 Task: Create a rule from the Agile list, Priority changed -> Complete task in the project AdaptFlow if Priority Cleared then Complete Task
Action: Mouse moved to (1169, 104)
Screenshot: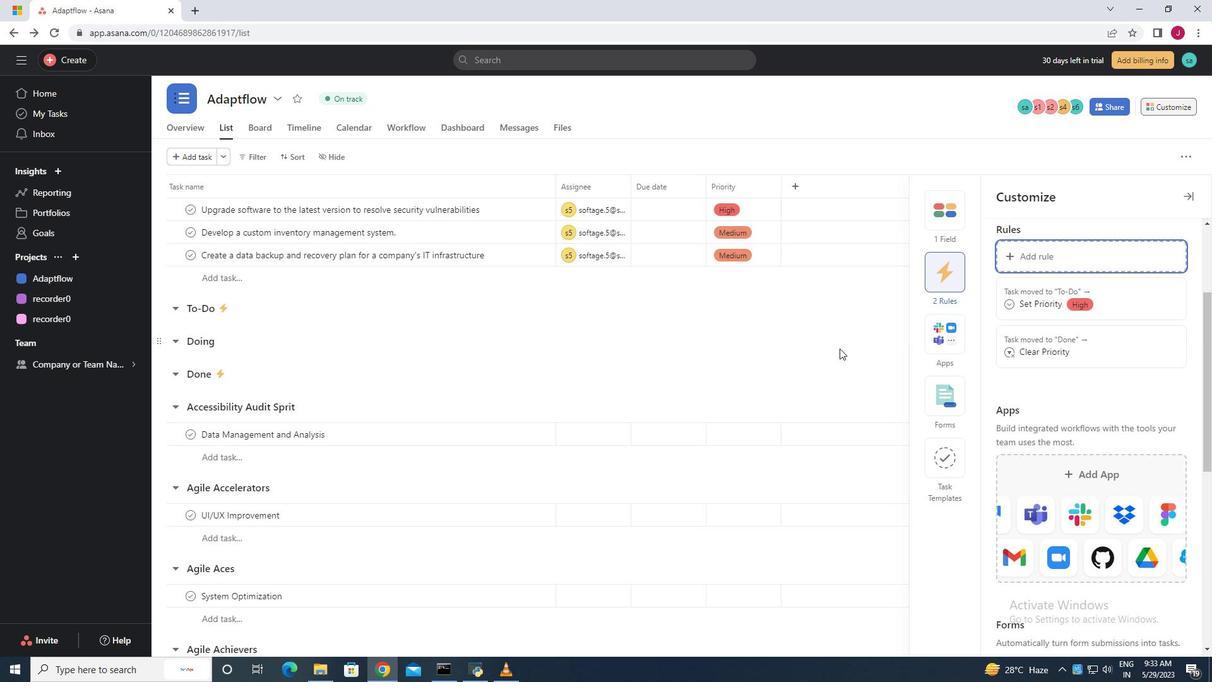 
Action: Mouse pressed left at (1169, 104)
Screenshot: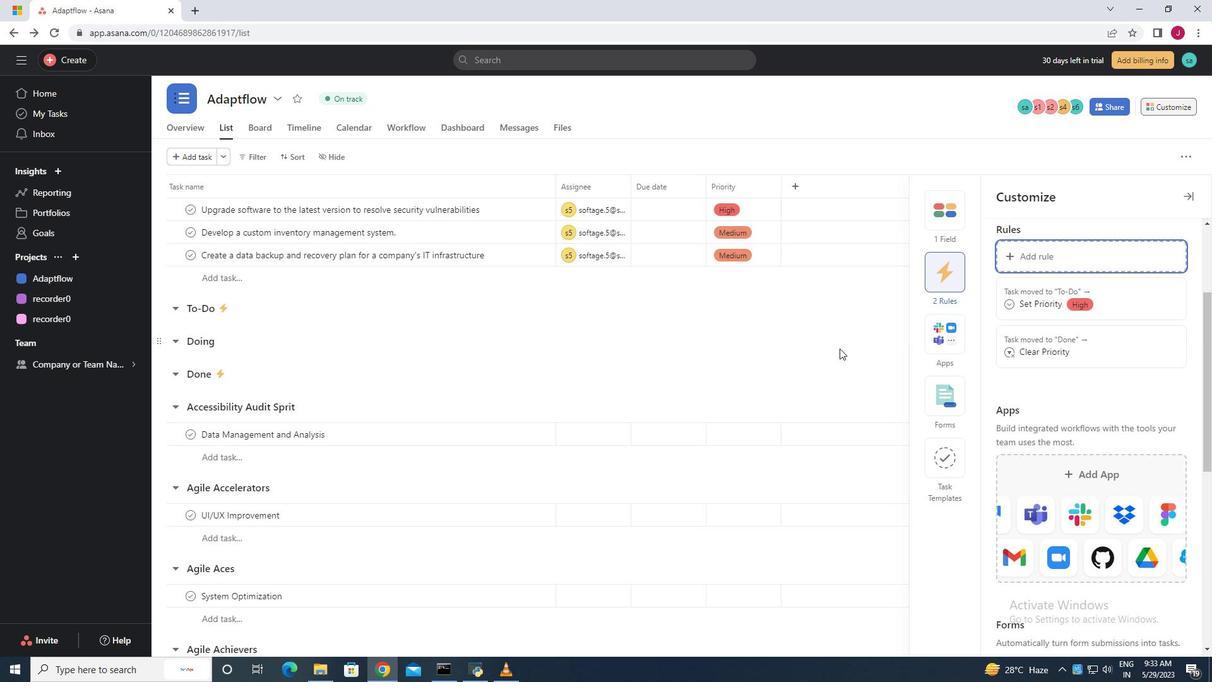 
Action: Mouse moved to (952, 278)
Screenshot: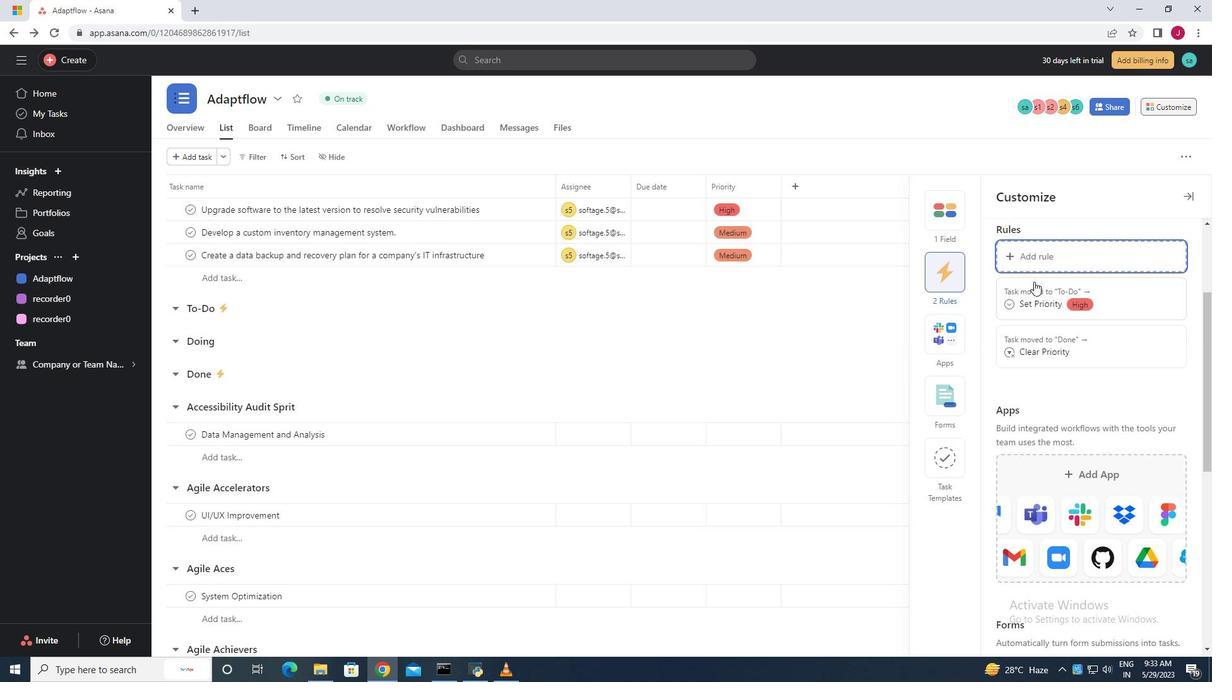 
Action: Mouse pressed left at (952, 278)
Screenshot: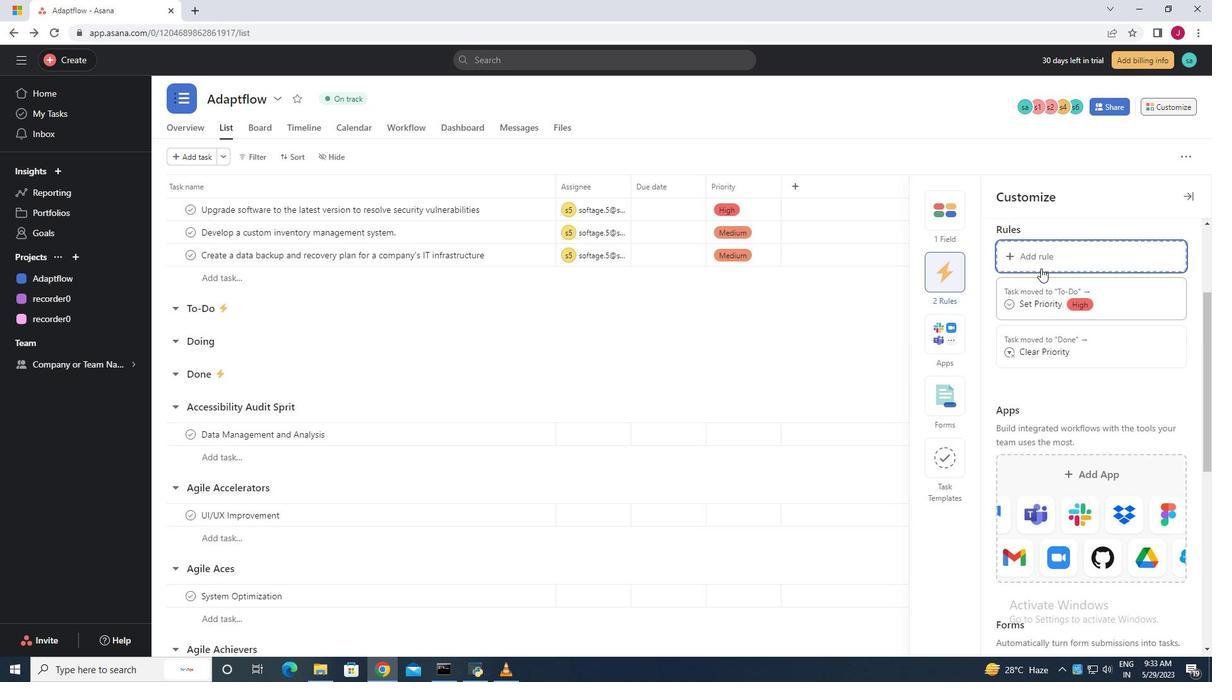 
Action: Mouse moved to (1045, 253)
Screenshot: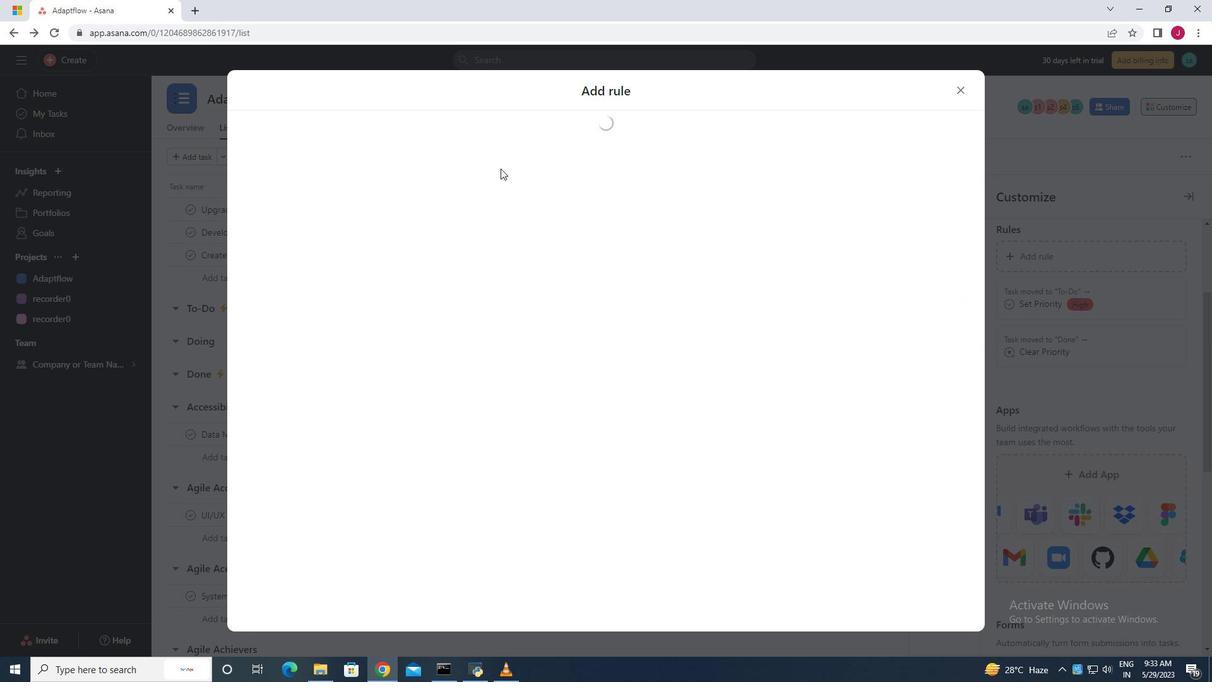 
Action: Mouse pressed left at (1045, 253)
Screenshot: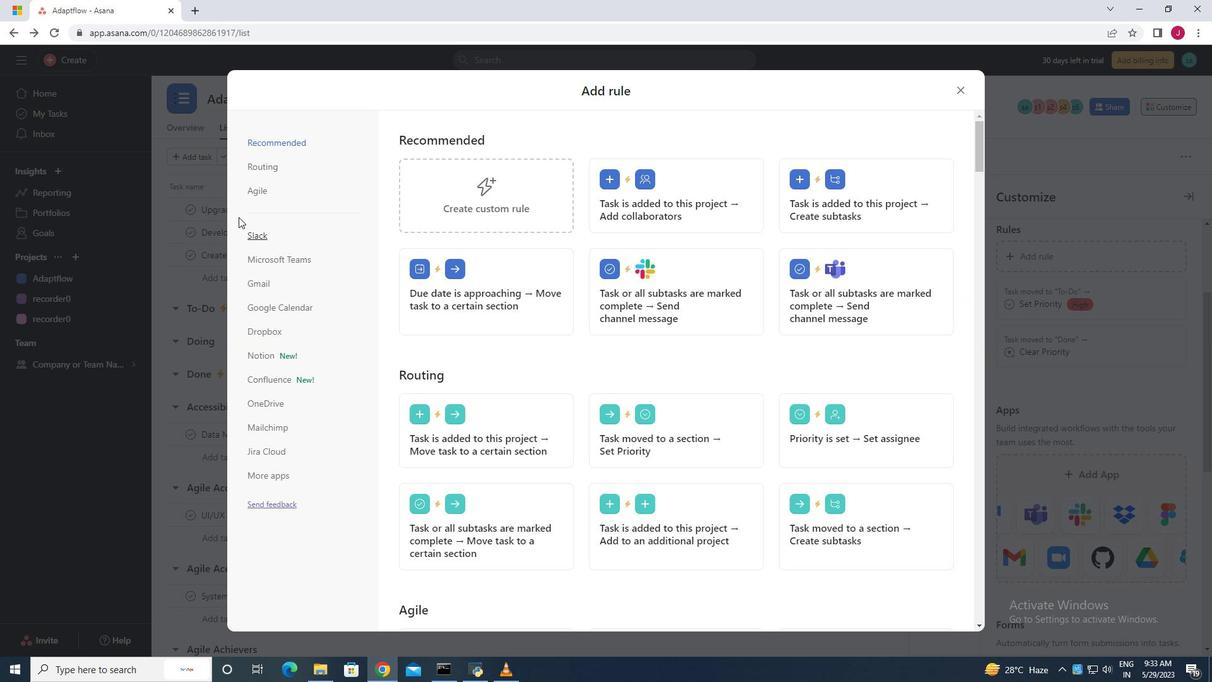 
Action: Mouse moved to (531, 193)
Screenshot: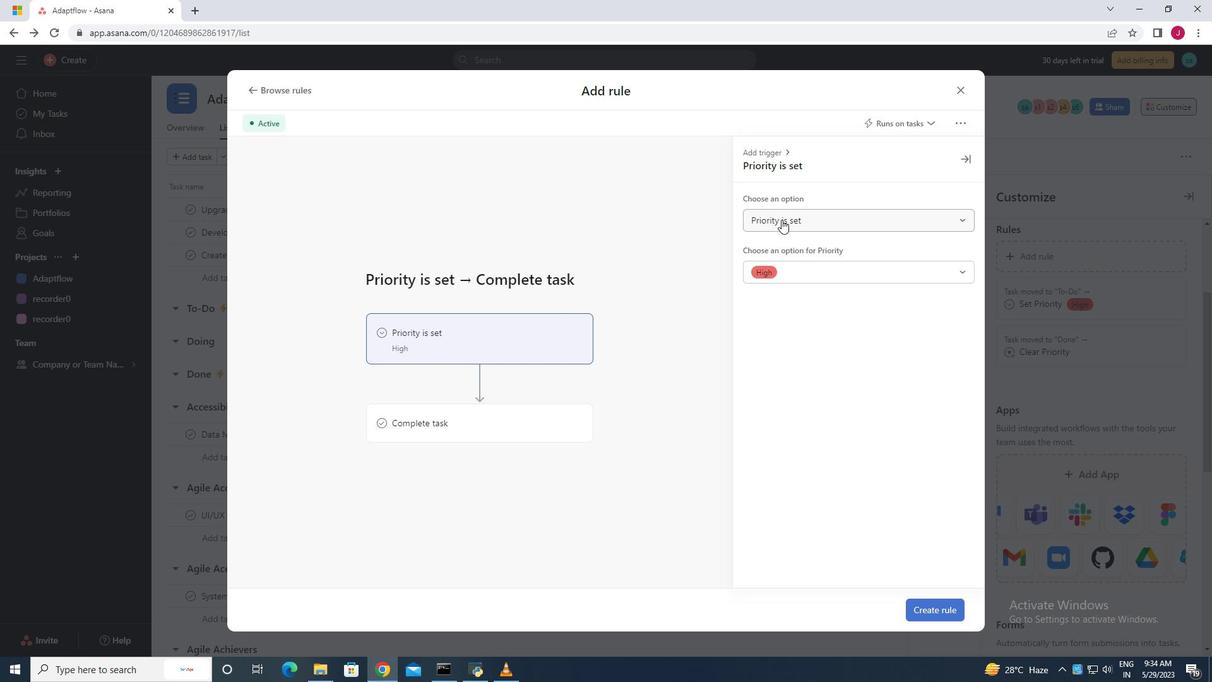 
Action: Mouse pressed left at (531, 193)
Screenshot: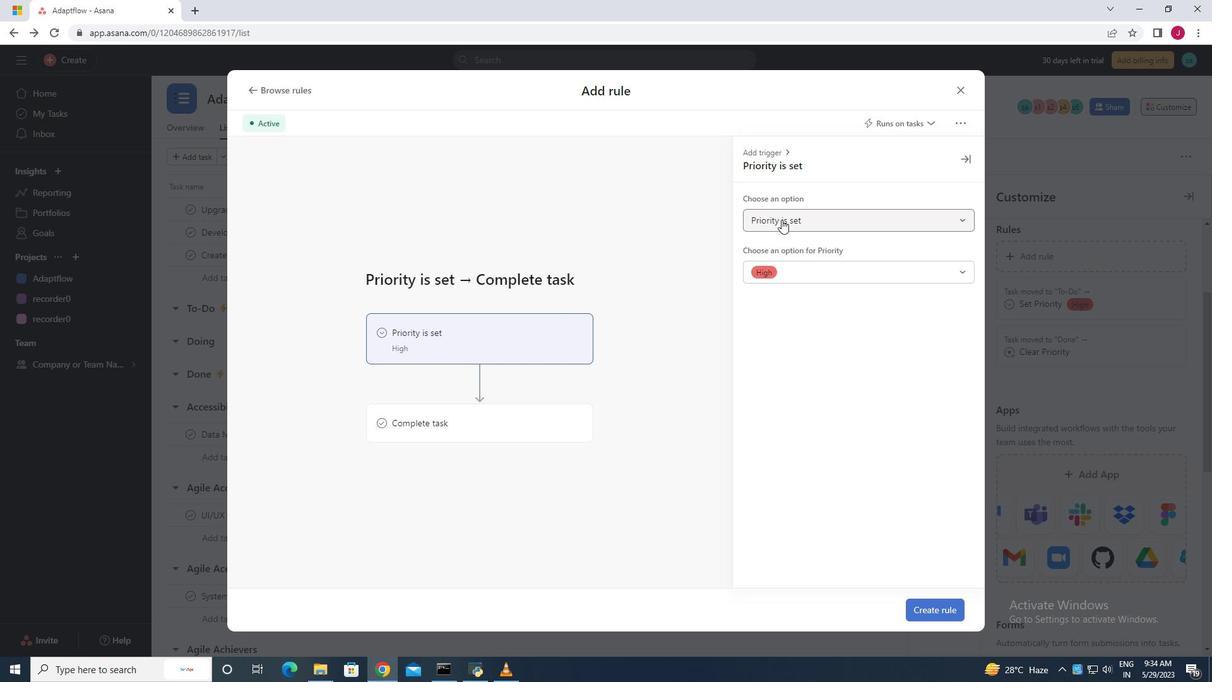 
Action: Mouse moved to (610, 340)
Screenshot: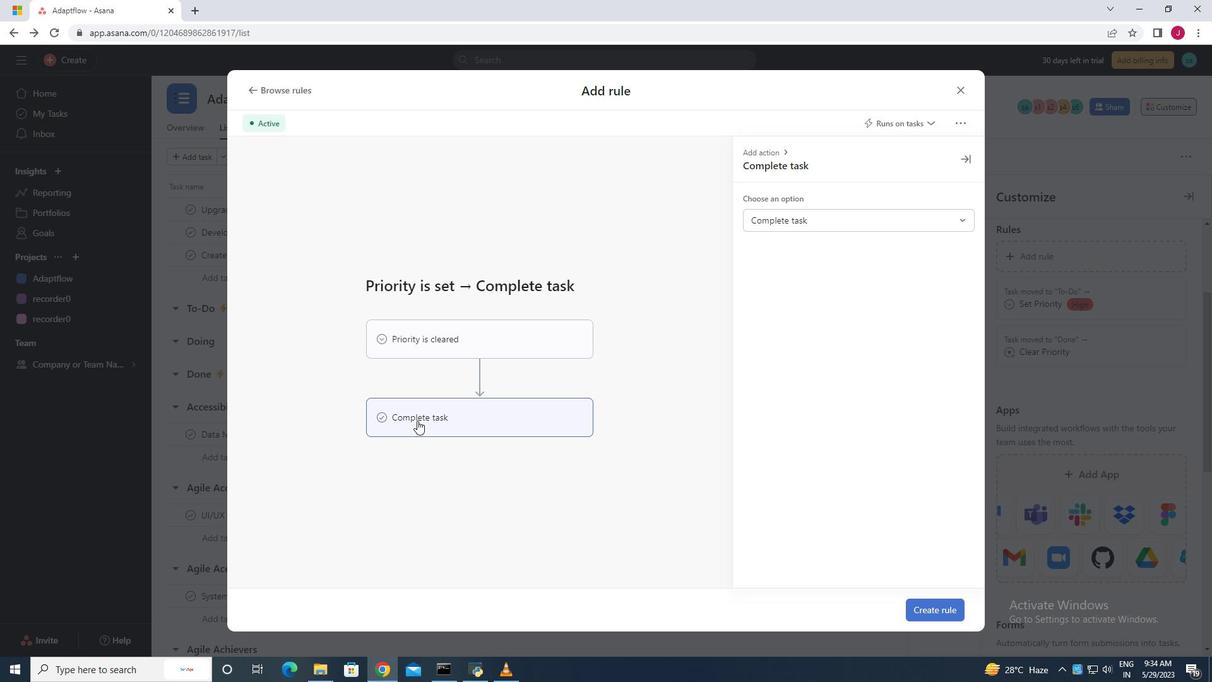 
Action: Mouse pressed left at (610, 340)
Screenshot: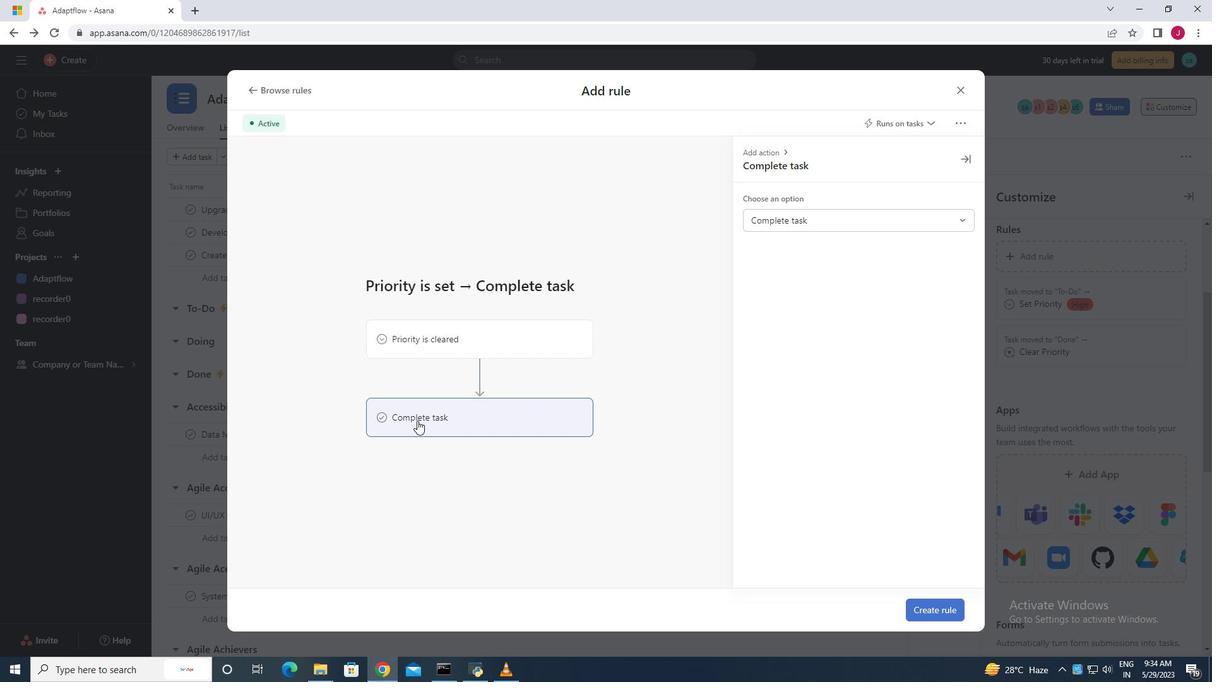 
Action: Mouse moved to (477, 414)
Screenshot: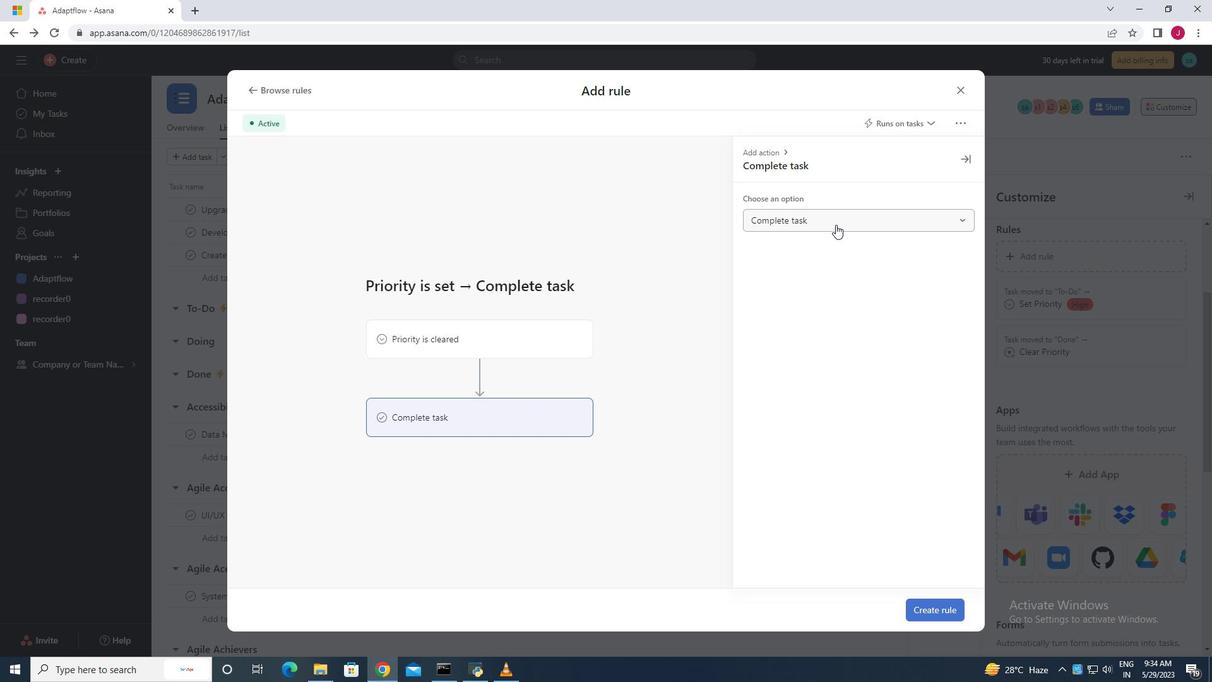
Action: Mouse pressed left at (477, 414)
Screenshot: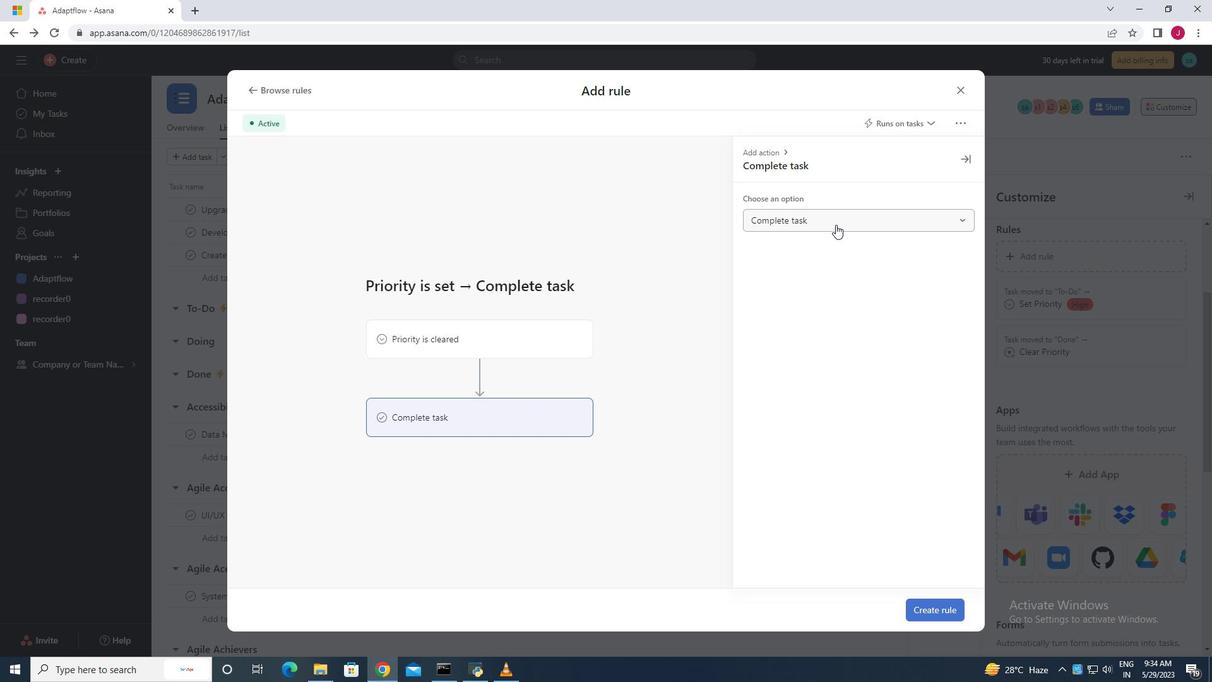 
Action: Mouse moved to (836, 349)
Screenshot: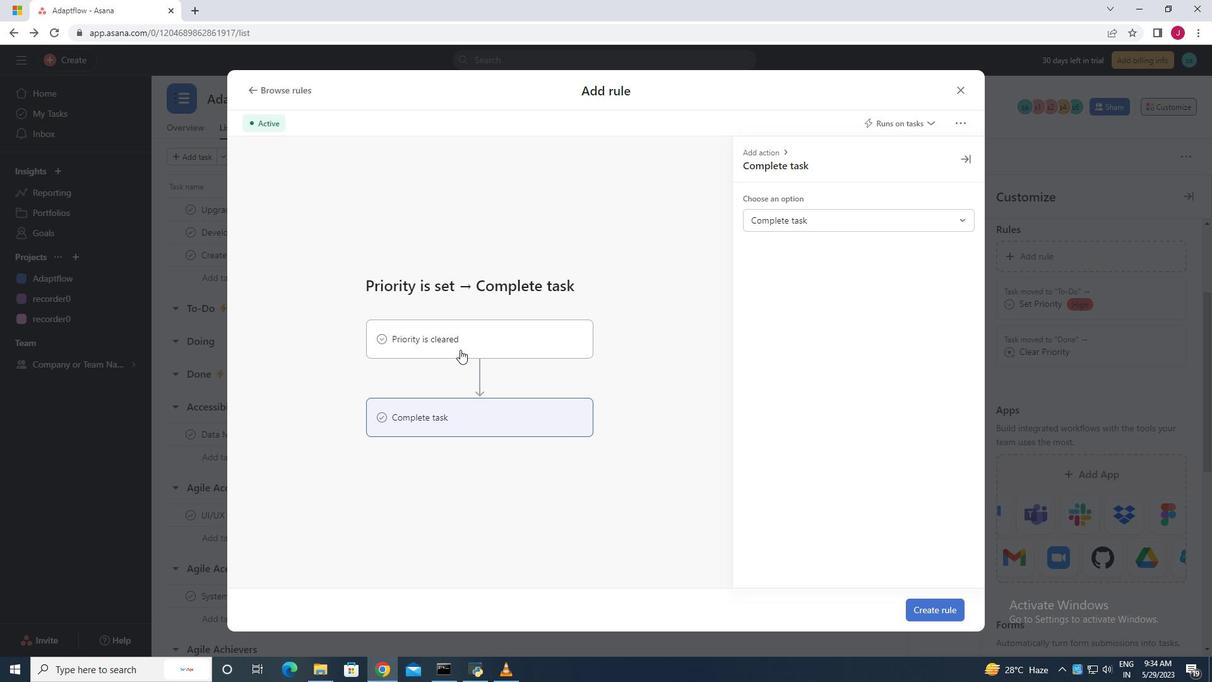 
Action: Mouse scrolled (836, 349) with delta (0, 0)
Screenshot: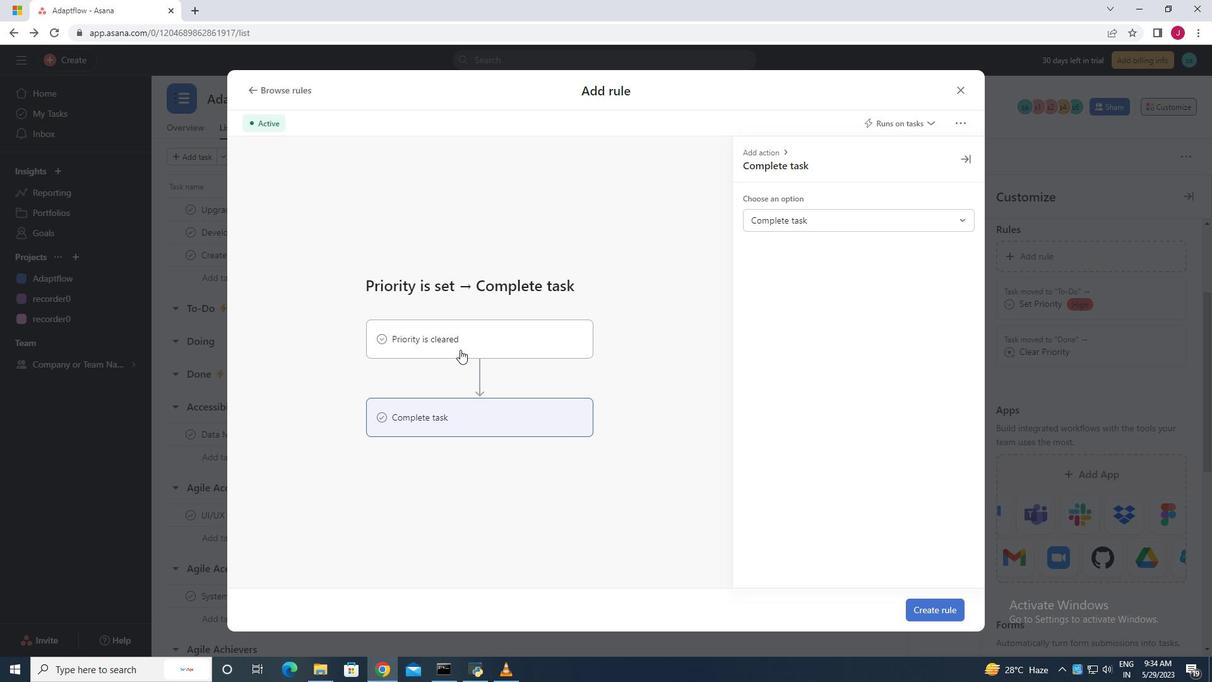 
Action: Mouse scrolled (836, 349) with delta (0, 0)
Screenshot: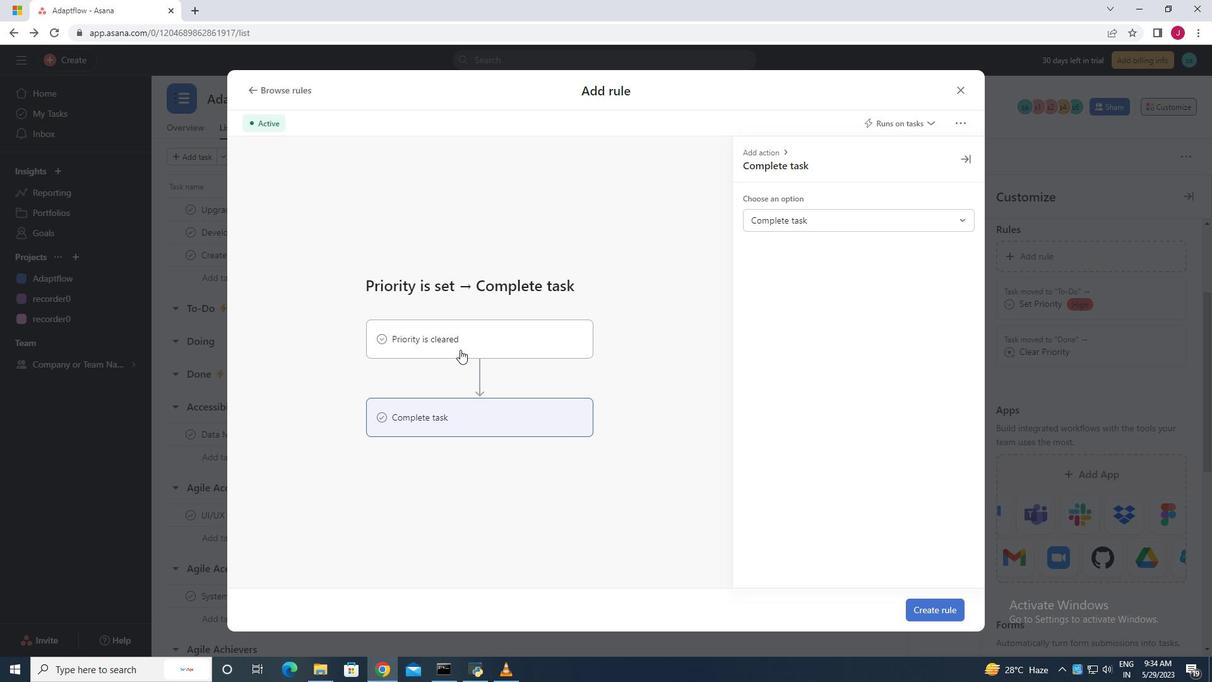 
Action: Mouse scrolled (836, 349) with delta (0, 0)
Screenshot: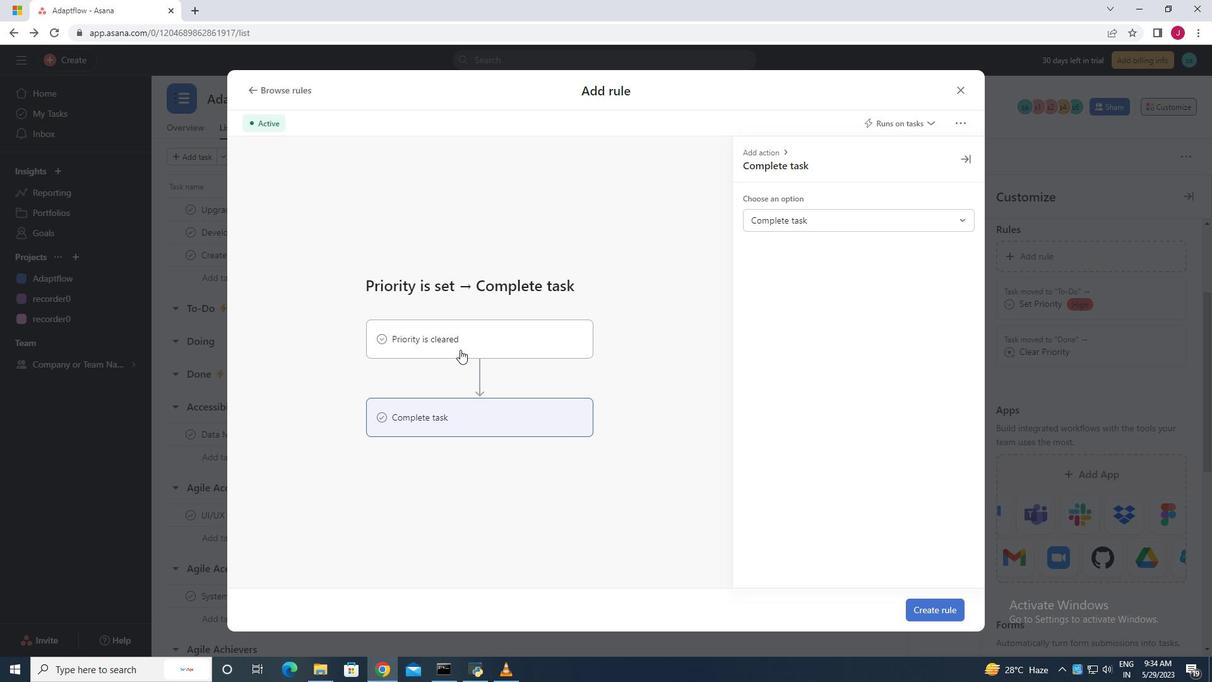 
Action: Mouse scrolled (836, 349) with delta (0, 0)
Screenshot: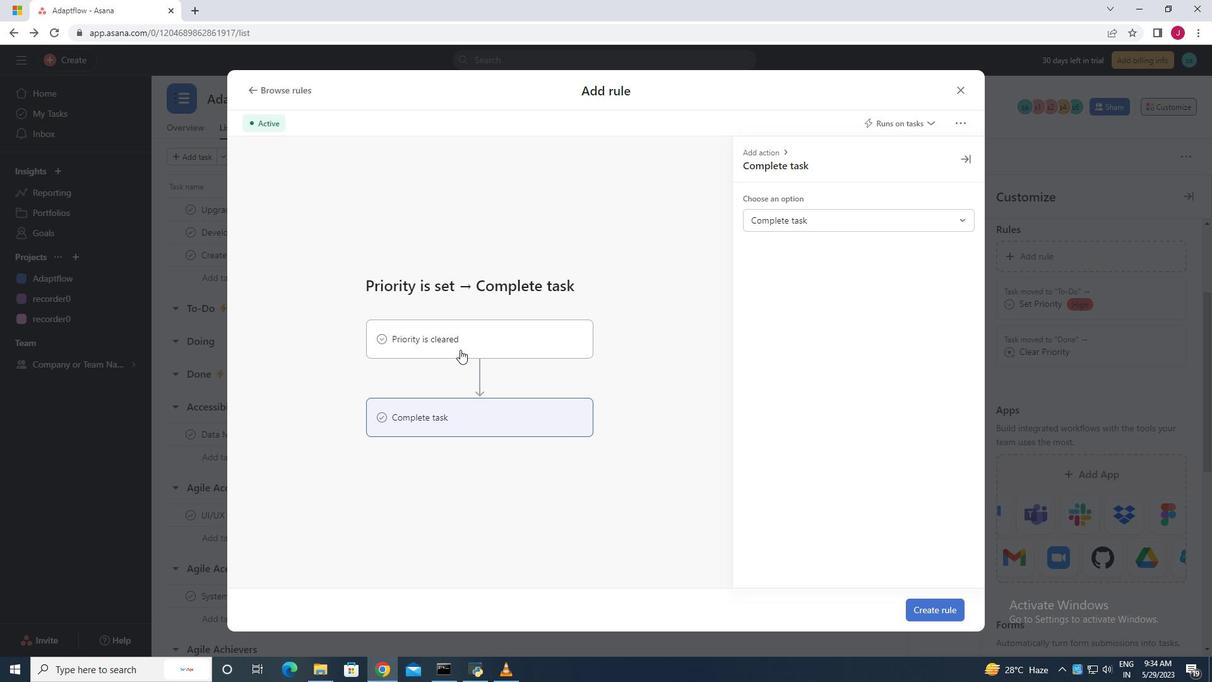
Action: Mouse scrolled (836, 349) with delta (0, 0)
Screenshot: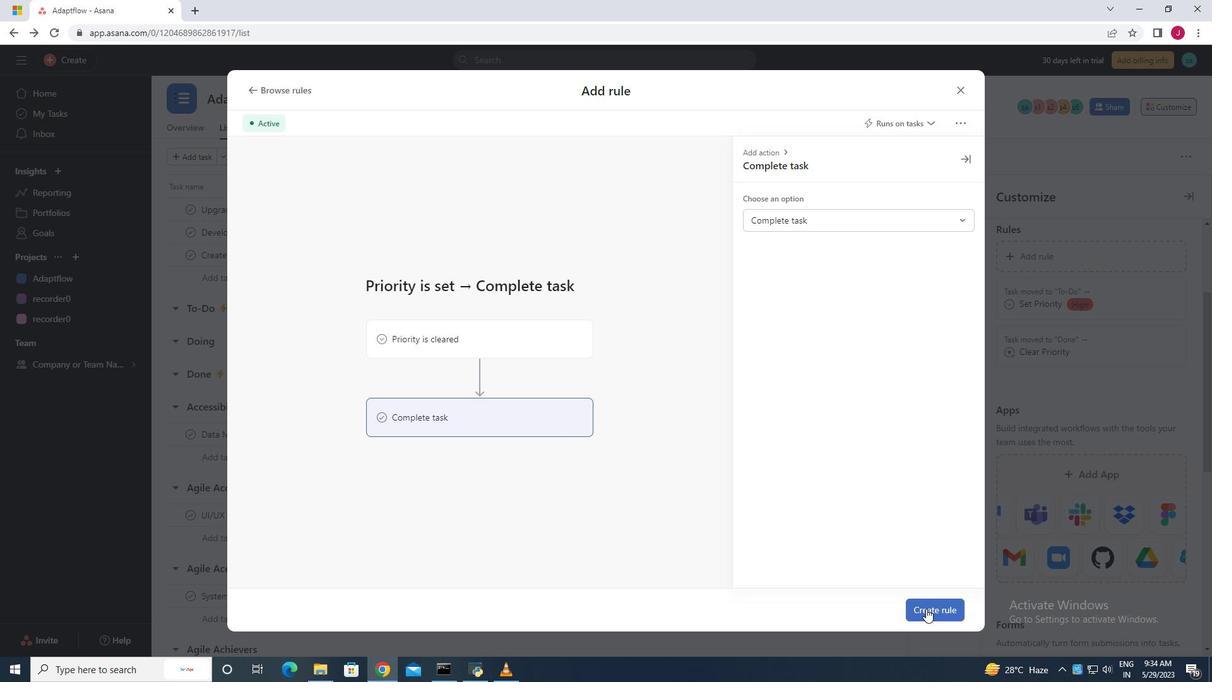 
Action: Mouse scrolled (836, 349) with delta (0, 0)
Screenshot: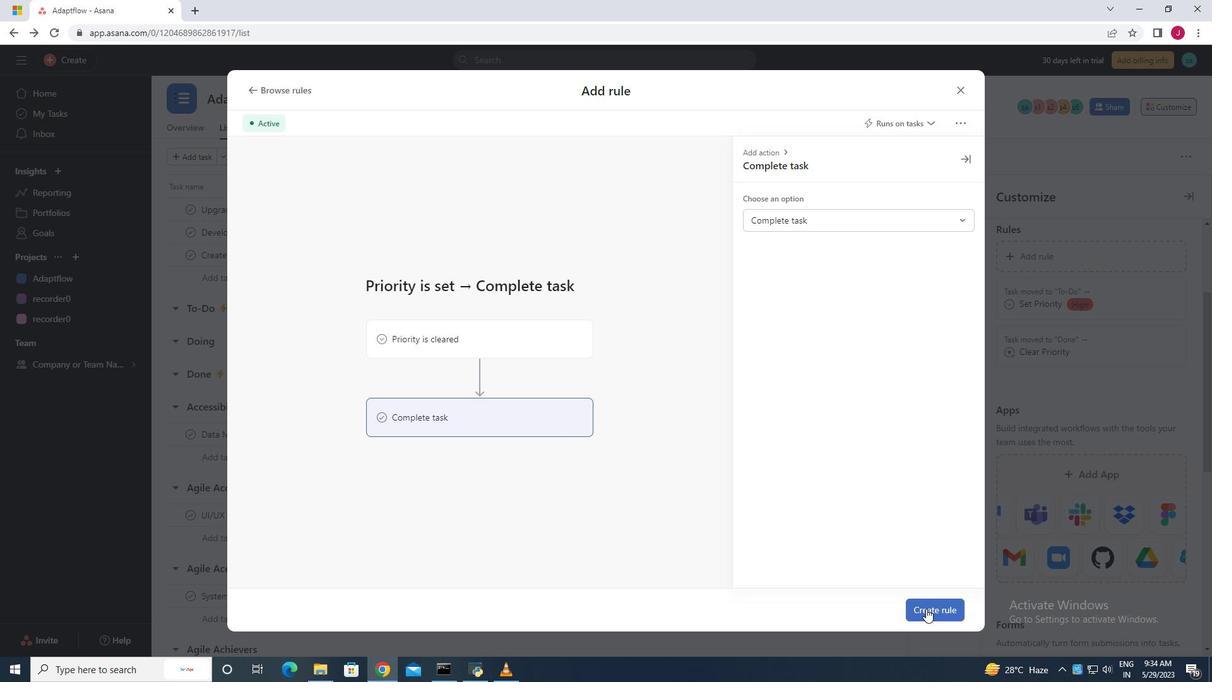 
Action: Mouse scrolled (836, 349) with delta (0, 0)
Screenshot: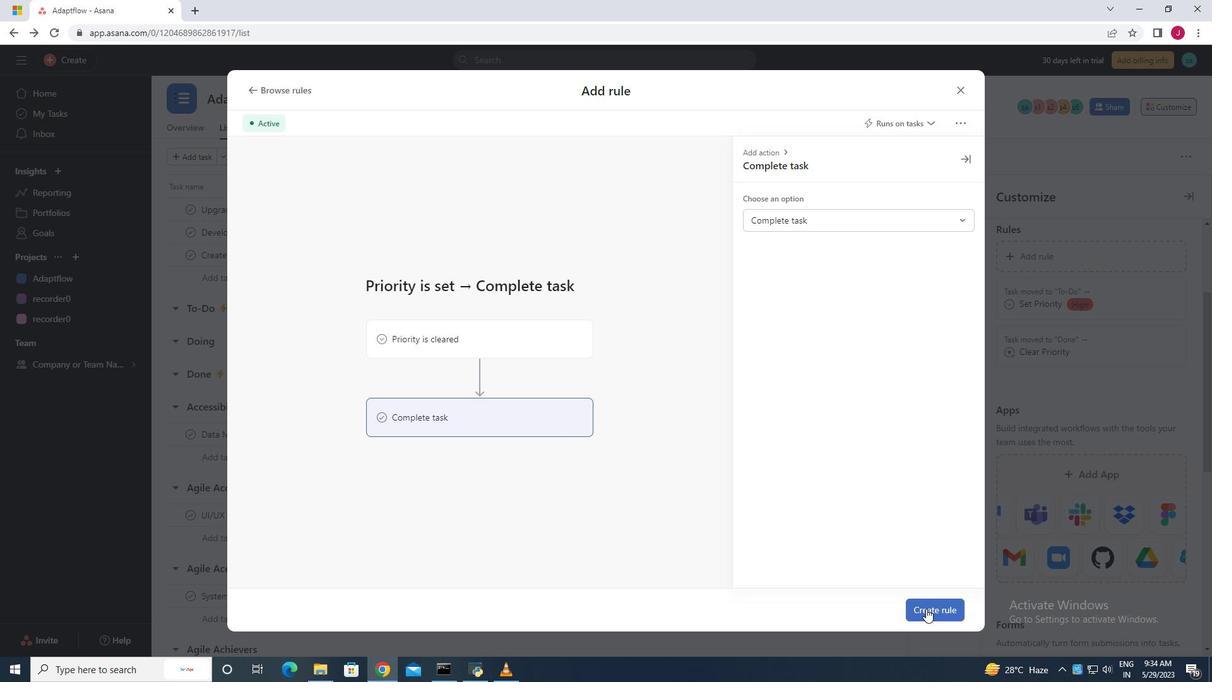 
Action: Mouse scrolled (836, 350) with delta (0, 0)
Screenshot: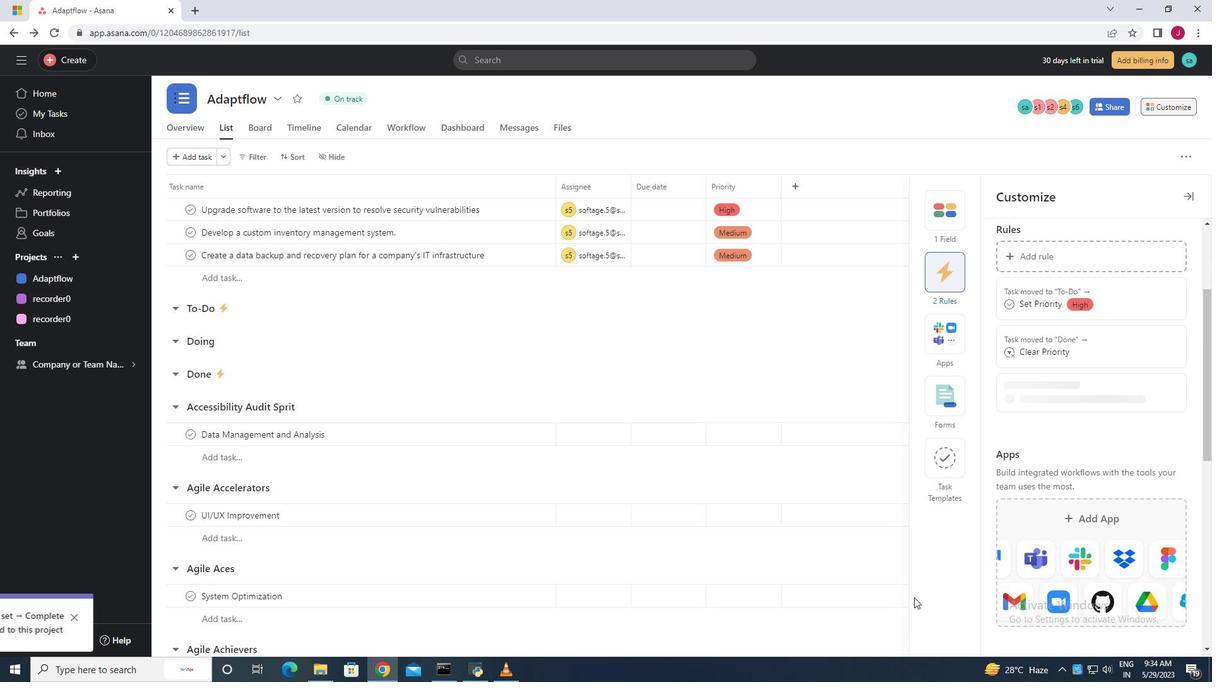 
Action: Mouse scrolled (836, 350) with delta (0, 0)
Screenshot: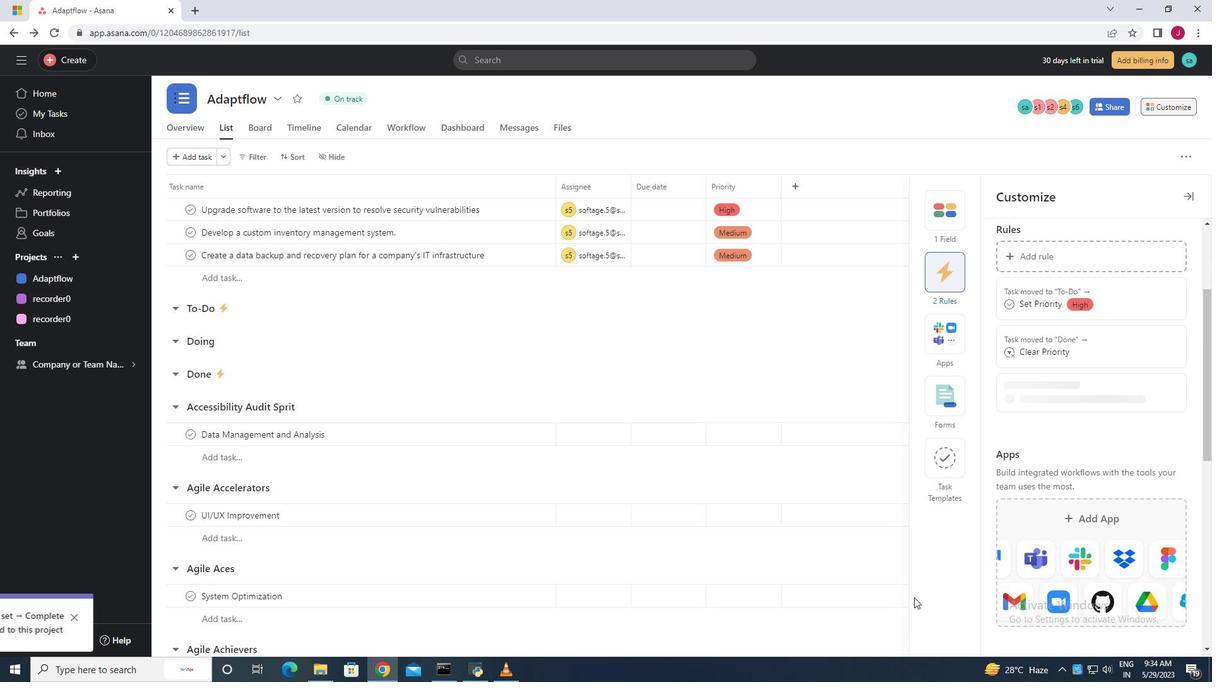 
Action: Mouse scrolled (836, 350) with delta (0, 0)
Screenshot: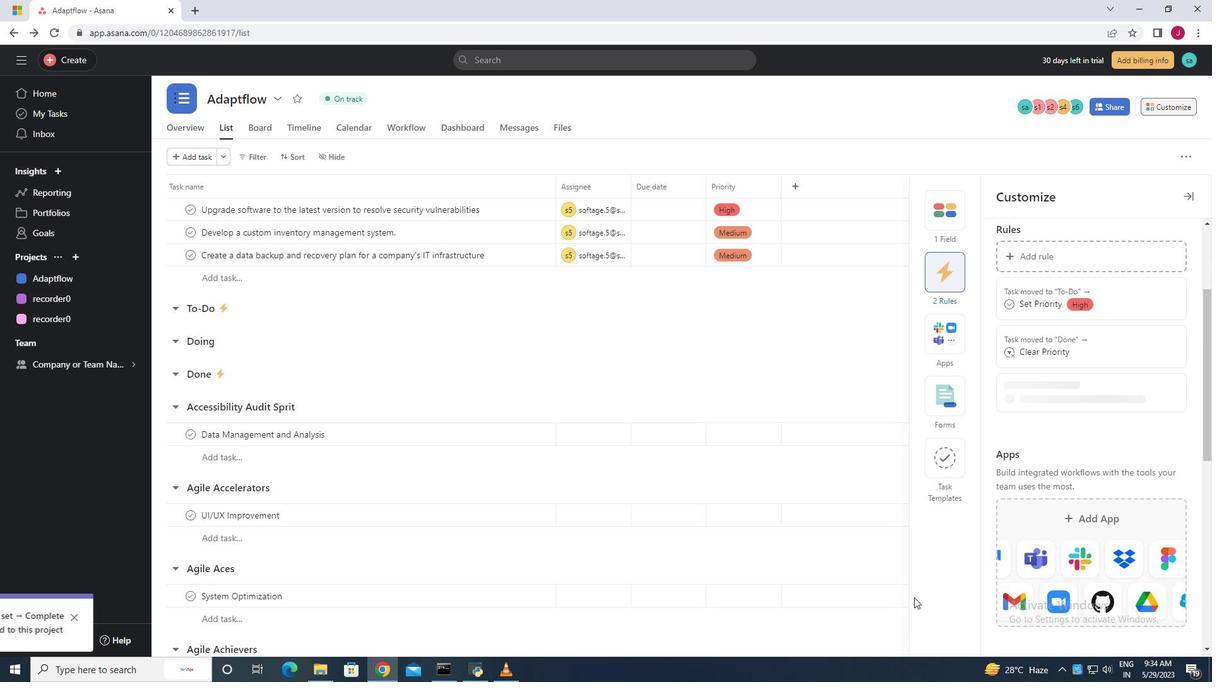 
Action: Mouse scrolled (836, 350) with delta (0, 0)
Screenshot: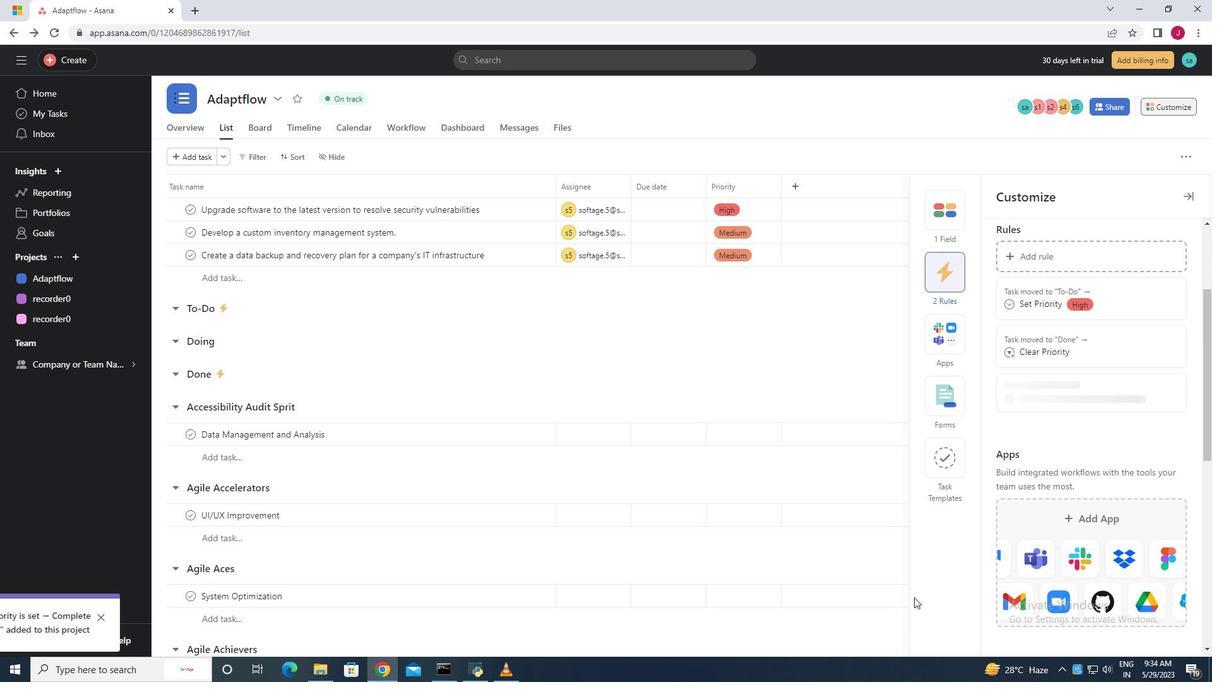 
Action: Mouse scrolled (836, 350) with delta (0, 0)
Screenshot: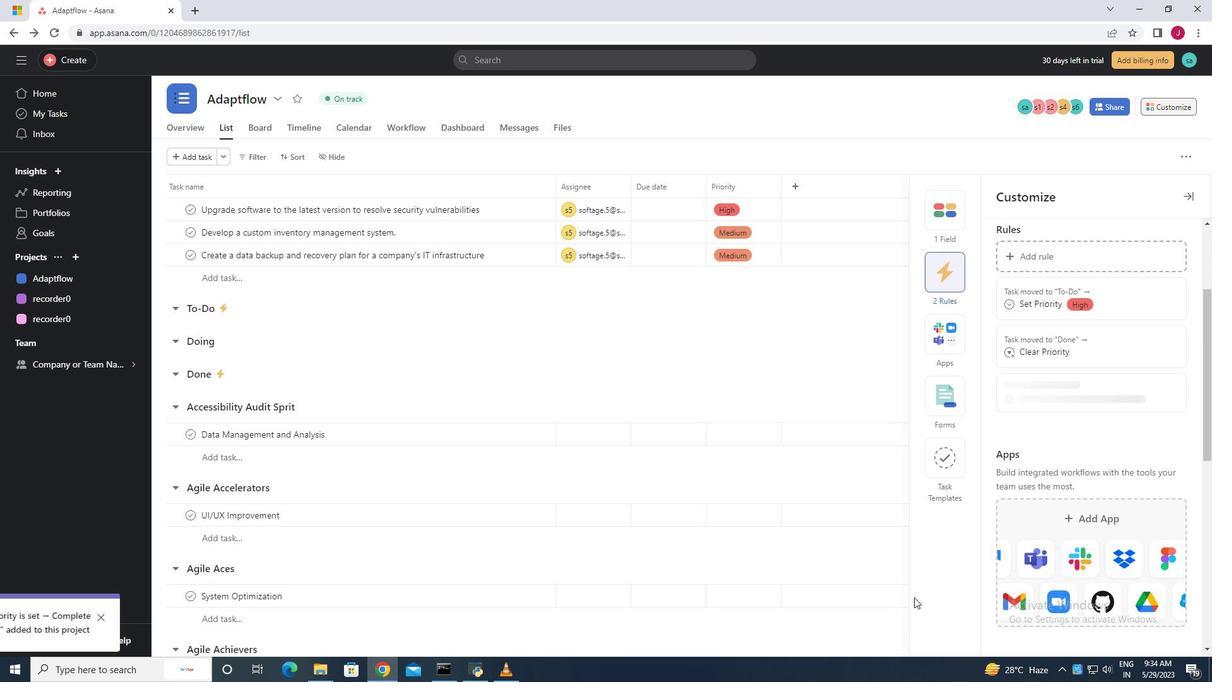 
Action: Mouse scrolled (836, 349) with delta (0, 0)
Screenshot: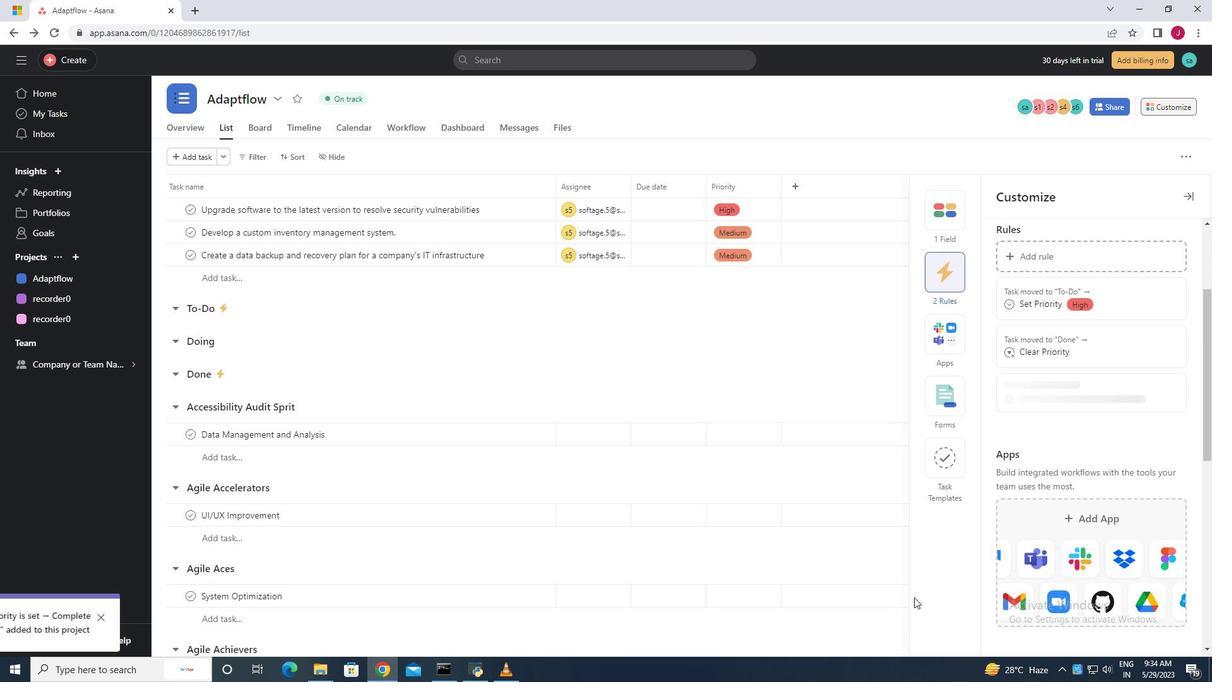 
Action: Mouse scrolled (836, 349) with delta (0, 0)
Screenshot: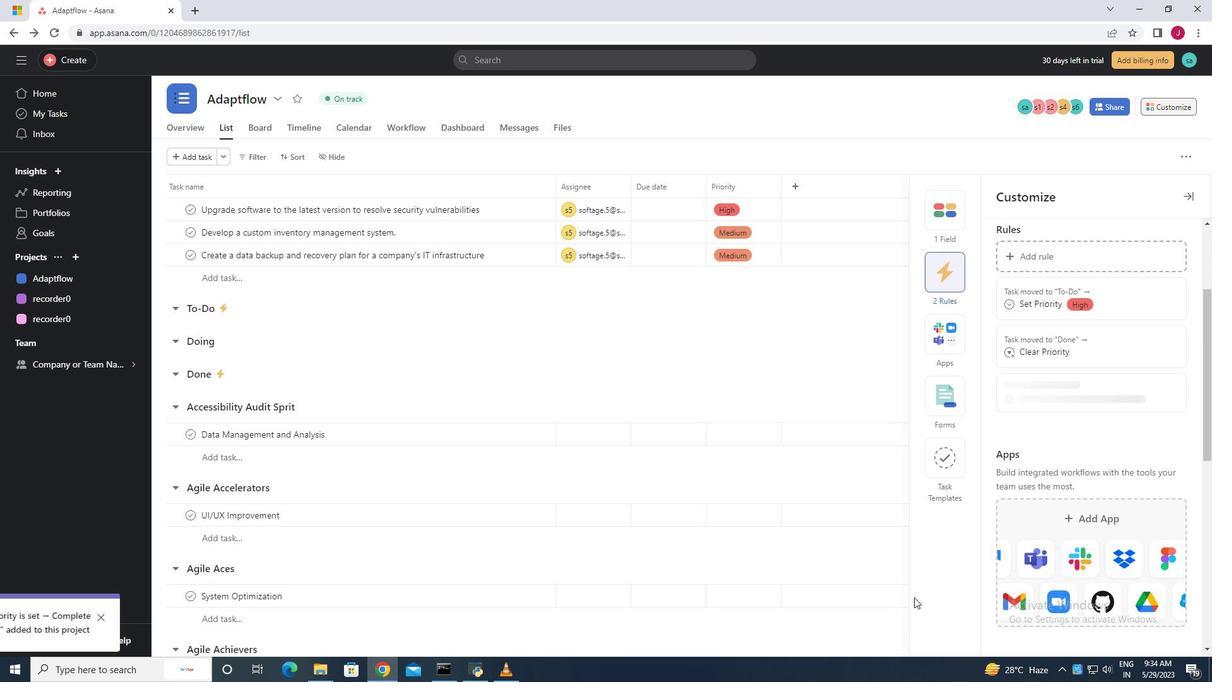 
Action: Mouse scrolled (836, 349) with delta (0, 0)
Screenshot: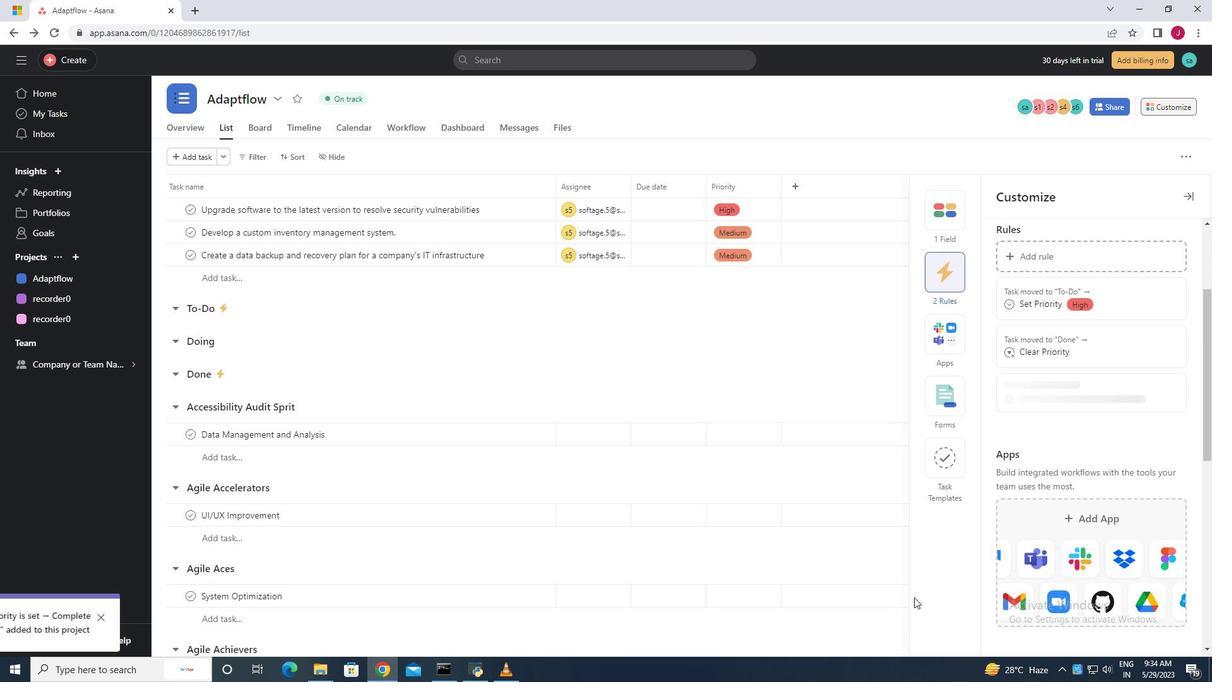 
Action: Mouse scrolled (836, 349) with delta (0, 0)
Screenshot: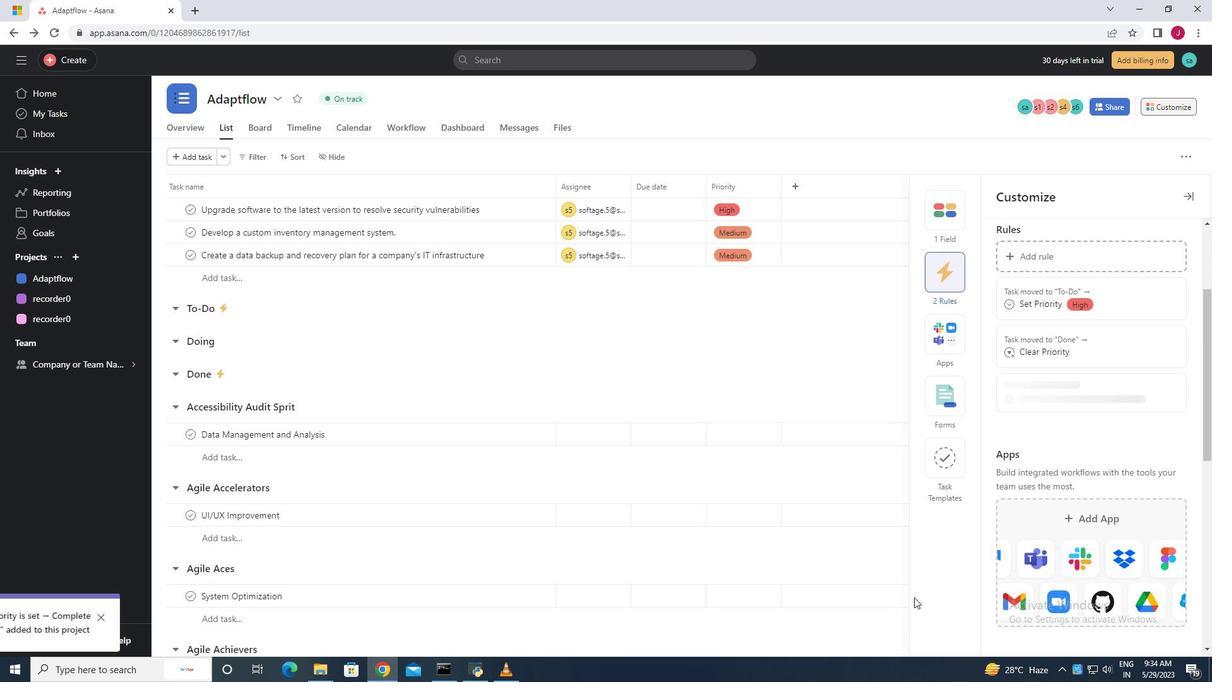 
Action: Mouse scrolled (836, 349) with delta (0, 0)
Screenshot: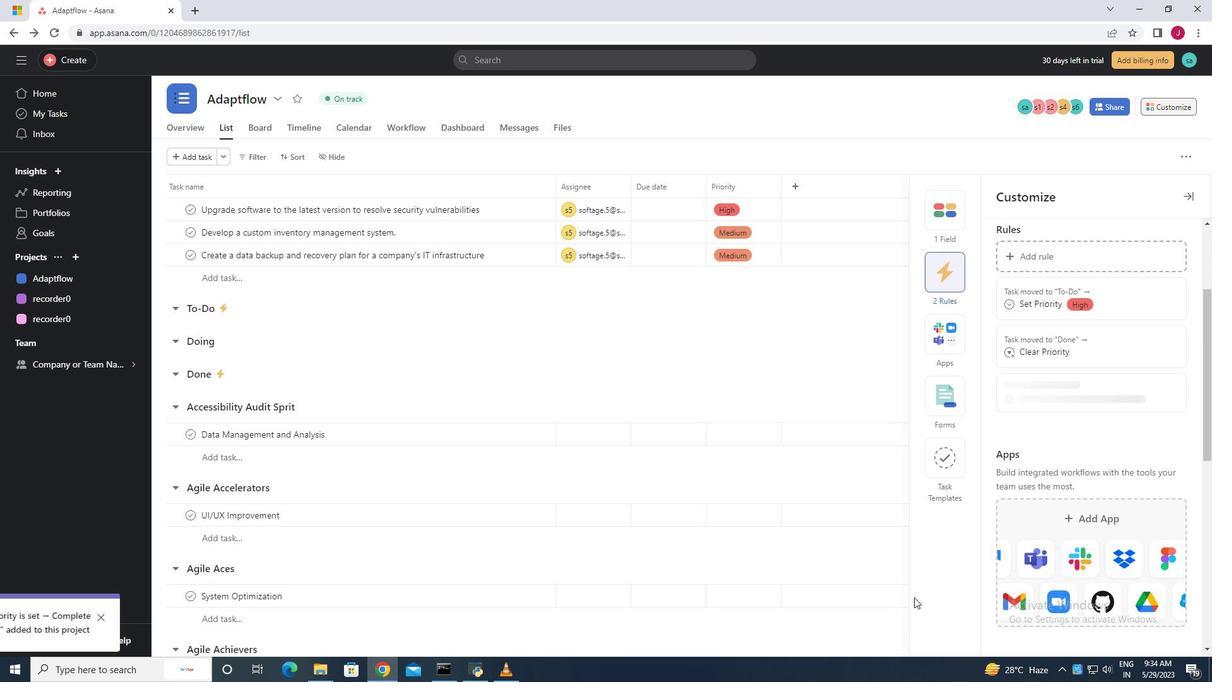 
Action: Mouse moved to (834, 349)
Screenshot: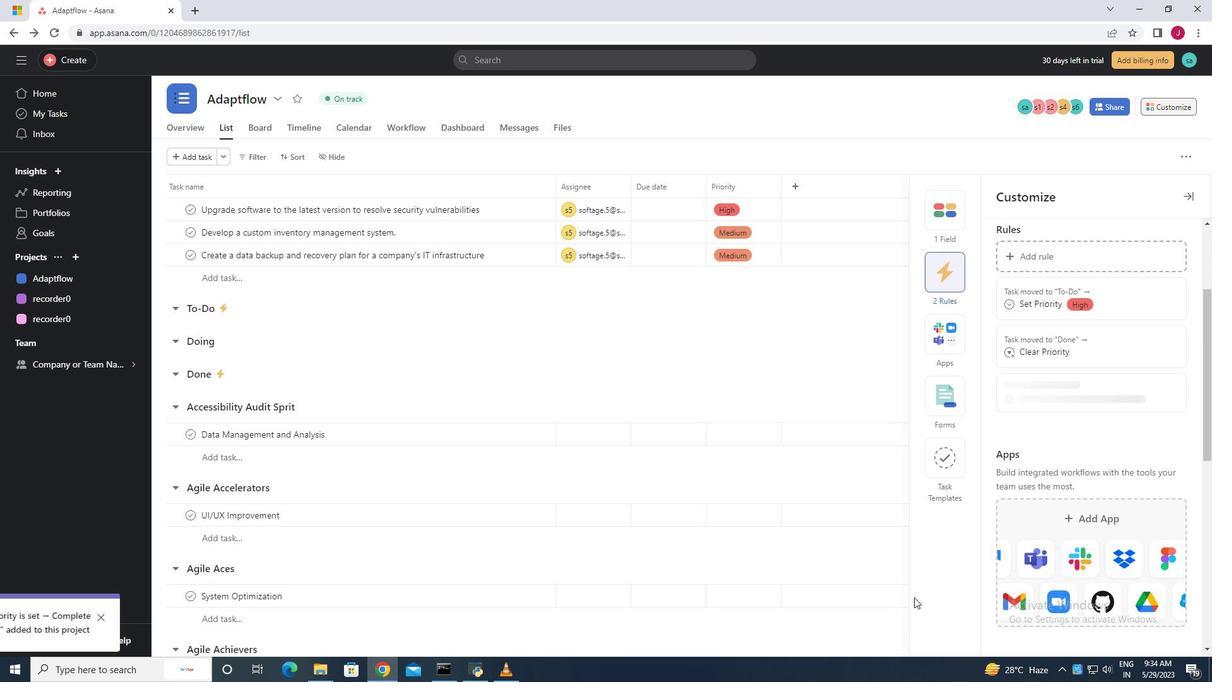 
Action: Mouse scrolled (834, 349) with delta (0, 0)
Screenshot: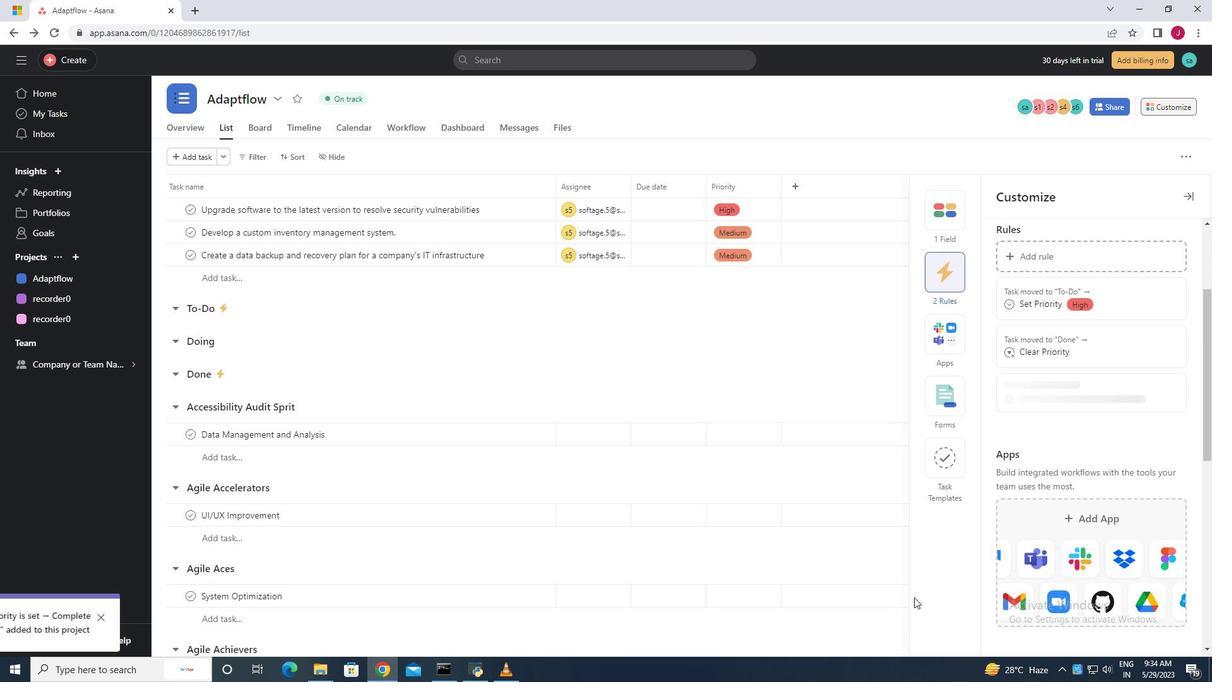 
Action: Mouse scrolled (834, 349) with delta (0, 0)
Screenshot: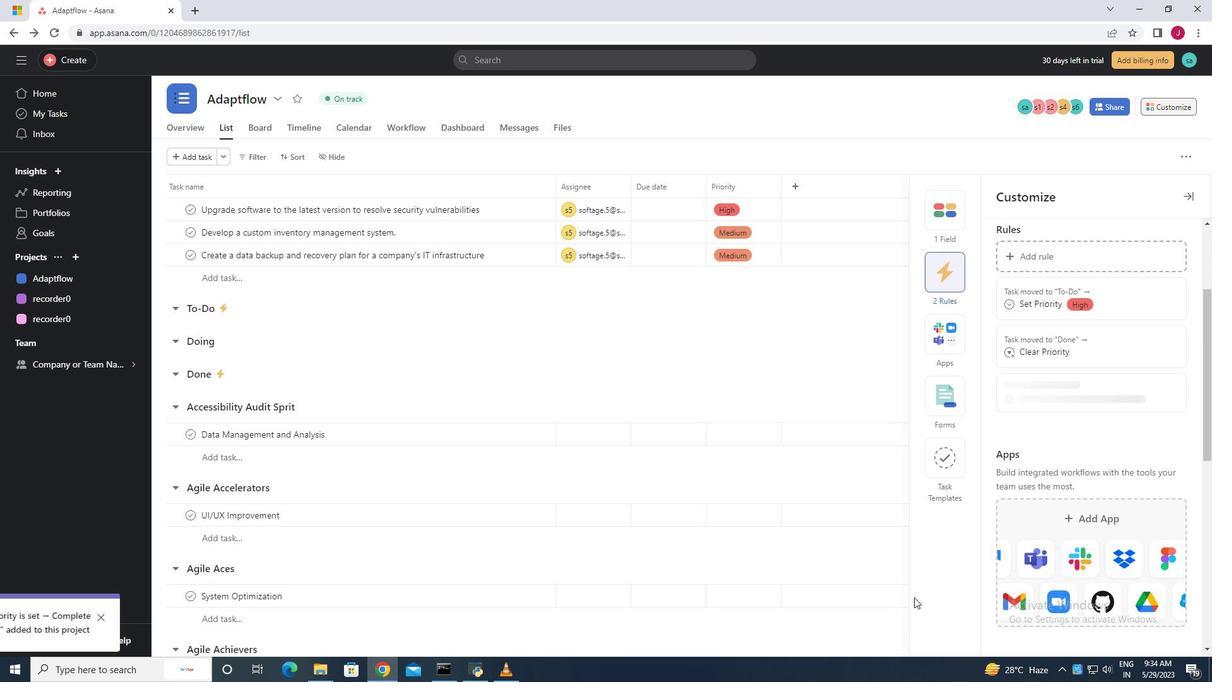
Action: Mouse scrolled (834, 349) with delta (0, 0)
Screenshot: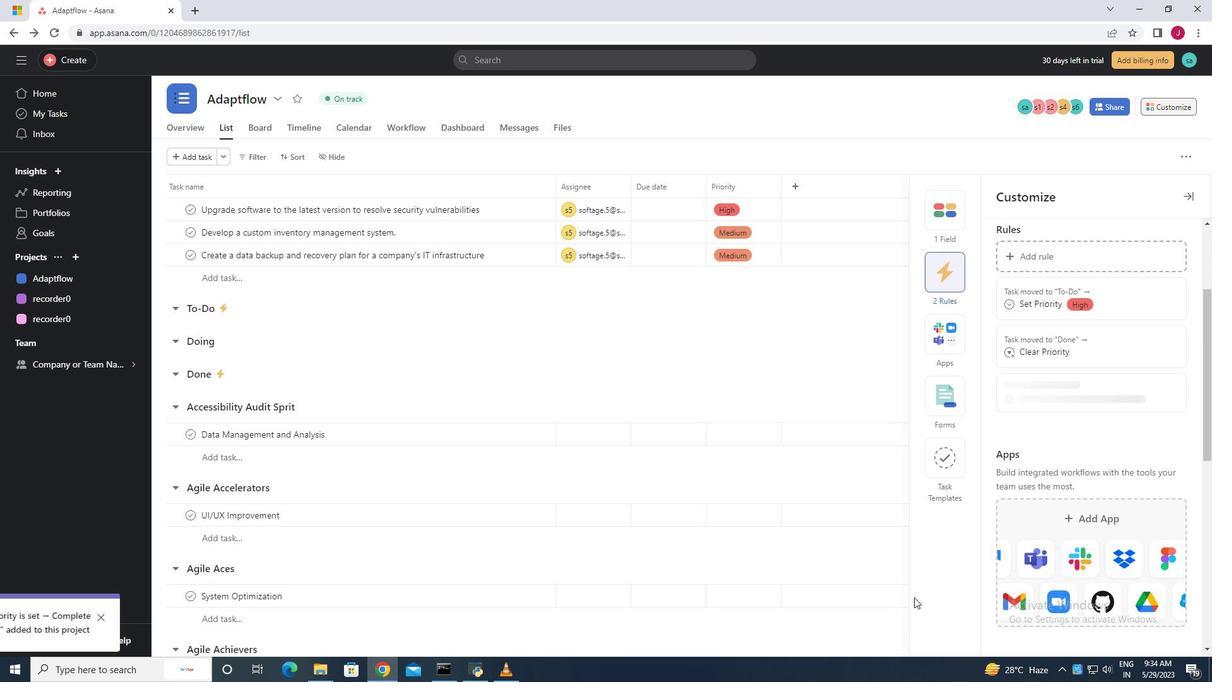 
Action: Mouse scrolled (834, 349) with delta (0, 0)
Screenshot: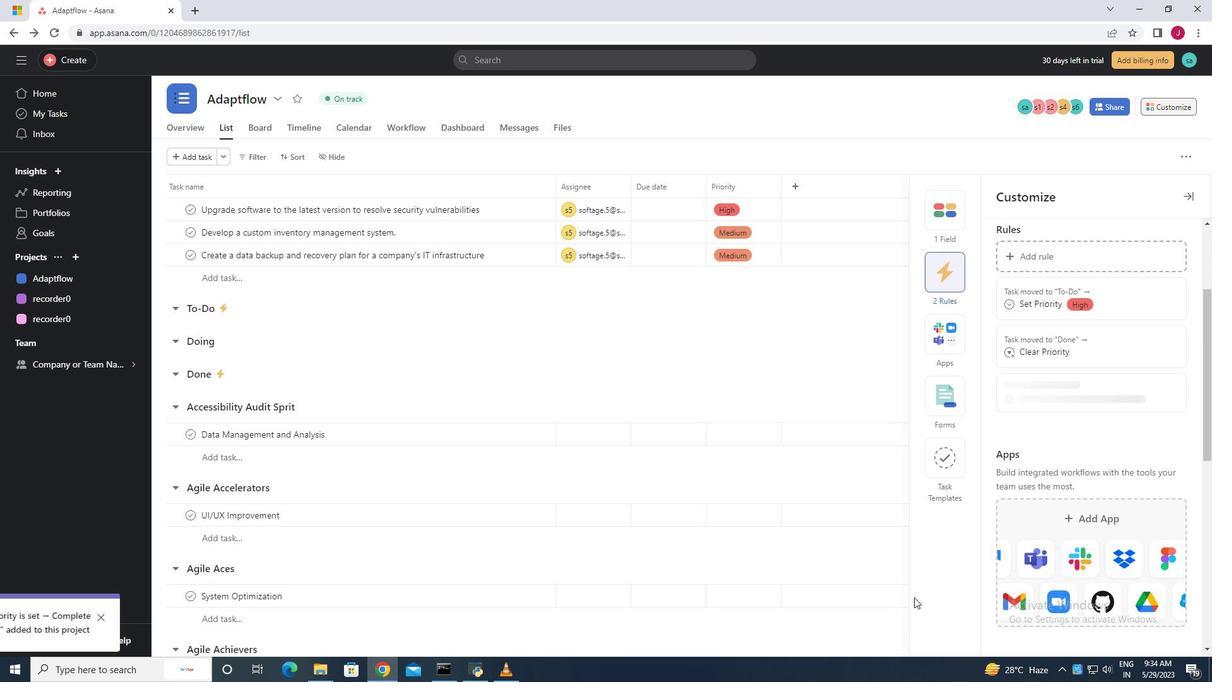 
Action: Mouse moved to (846, 306)
Screenshot: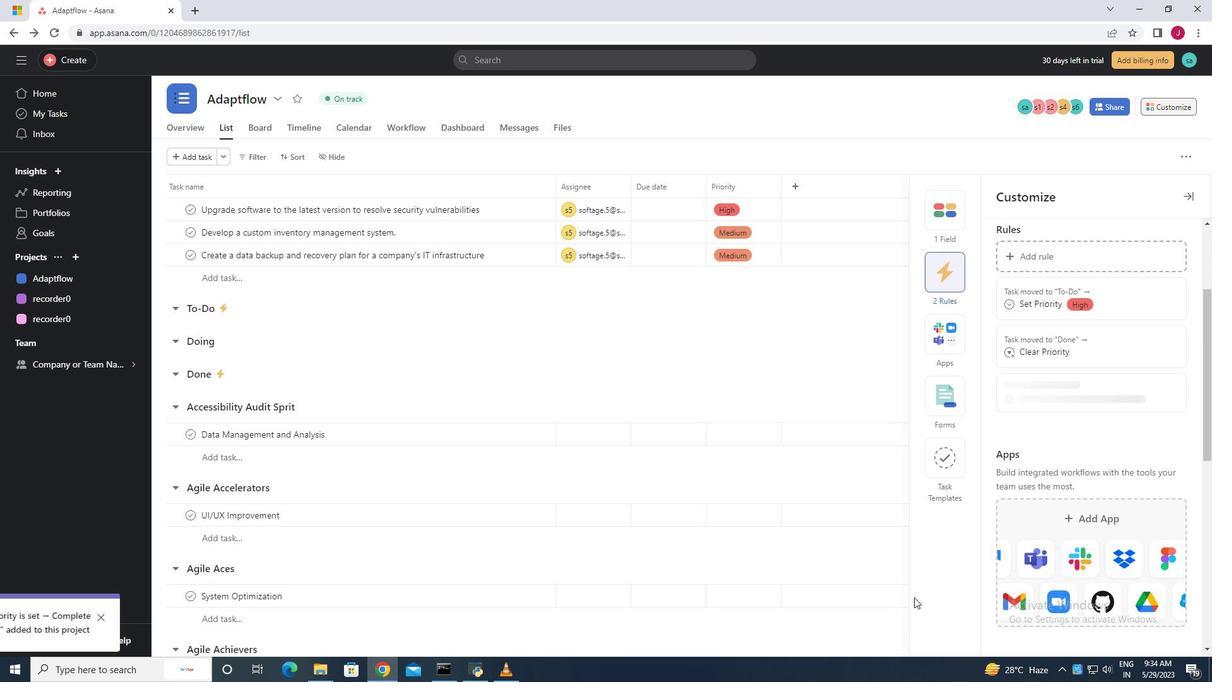 
Action: Mouse scrolled (846, 306) with delta (0, 0)
Screenshot: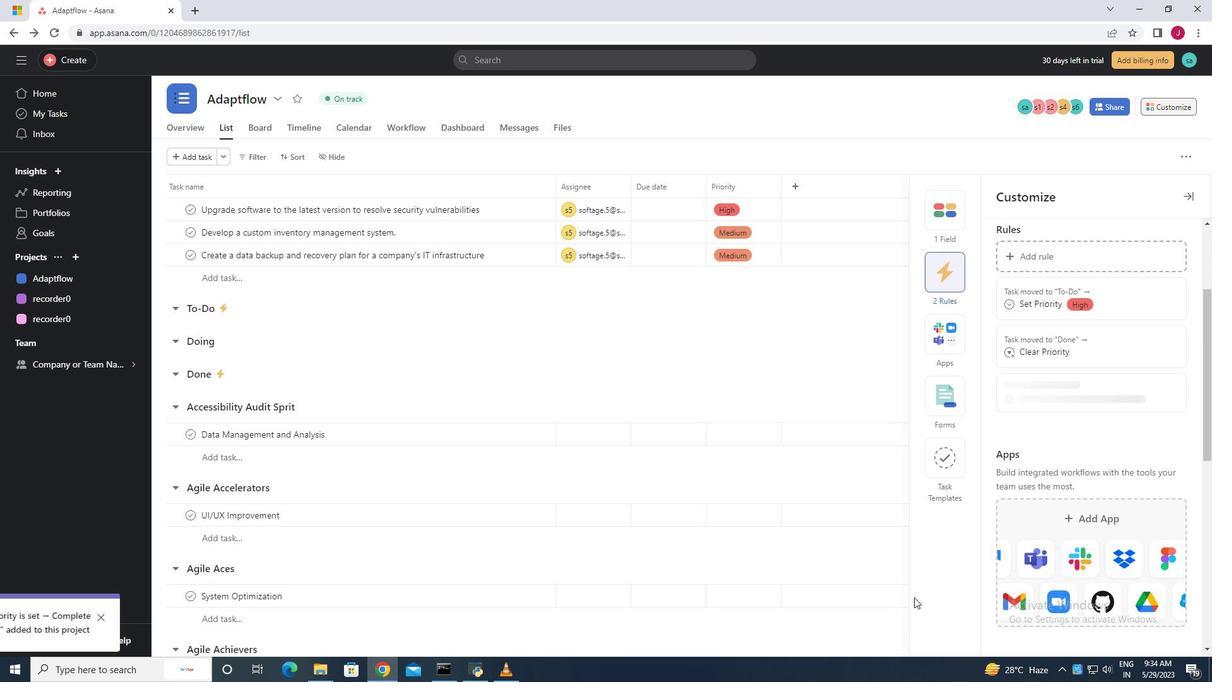 
Action: Mouse moved to (846, 304)
Screenshot: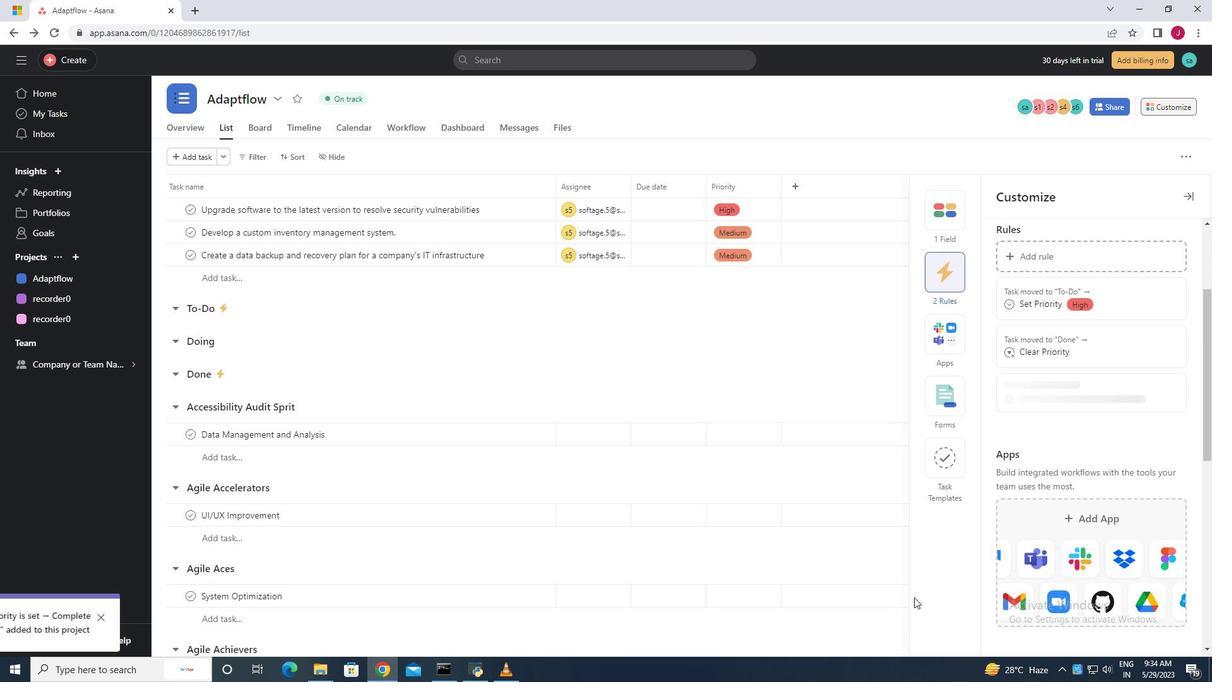 
Action: Mouse scrolled (846, 305) with delta (0, 0)
Screenshot: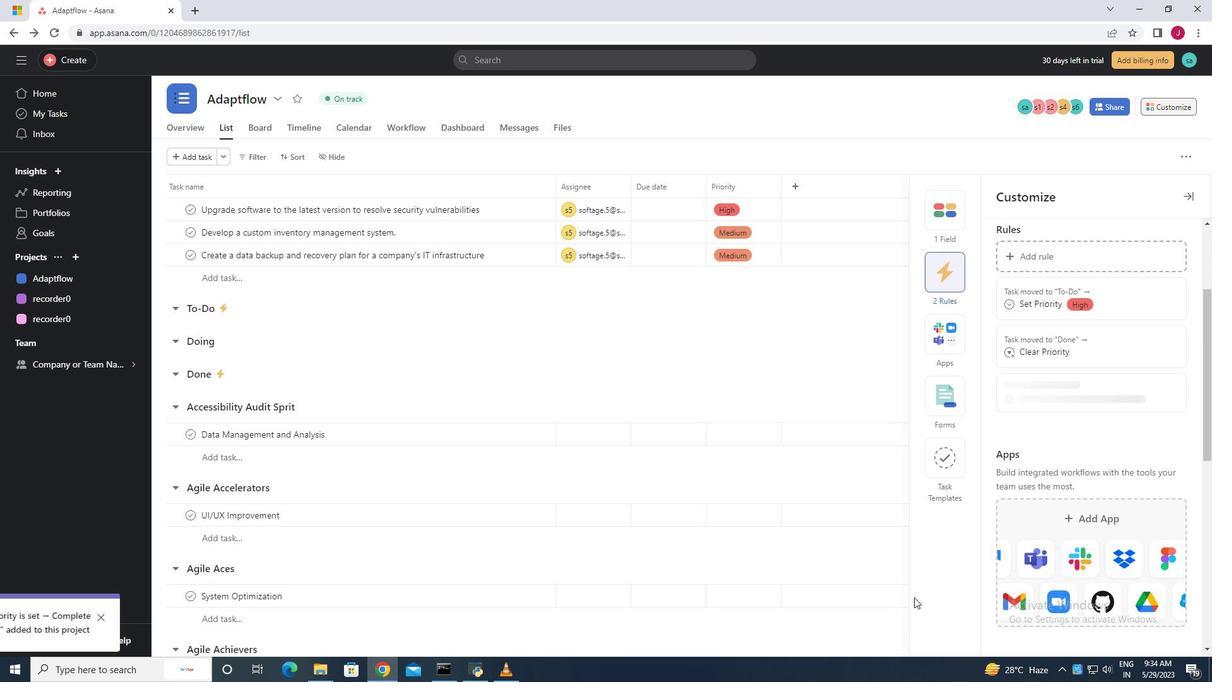
Action: Mouse moved to (846, 303)
Screenshot: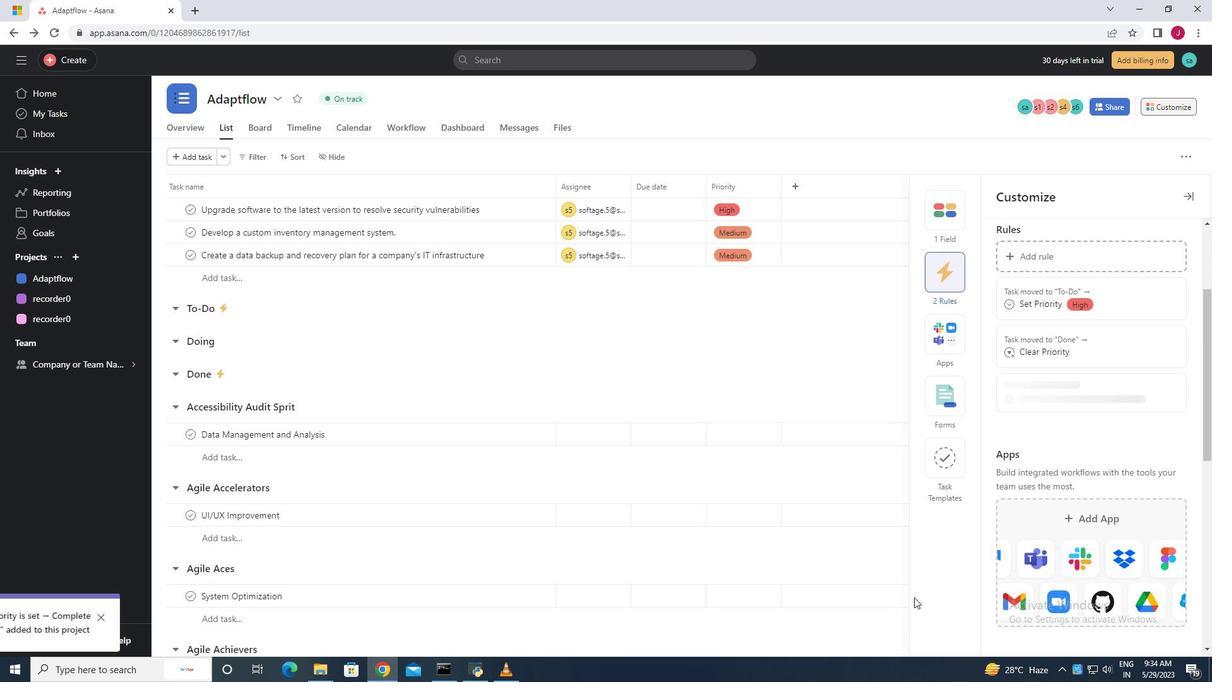 
Action: Mouse scrolled (846, 303) with delta (0, 0)
Screenshot: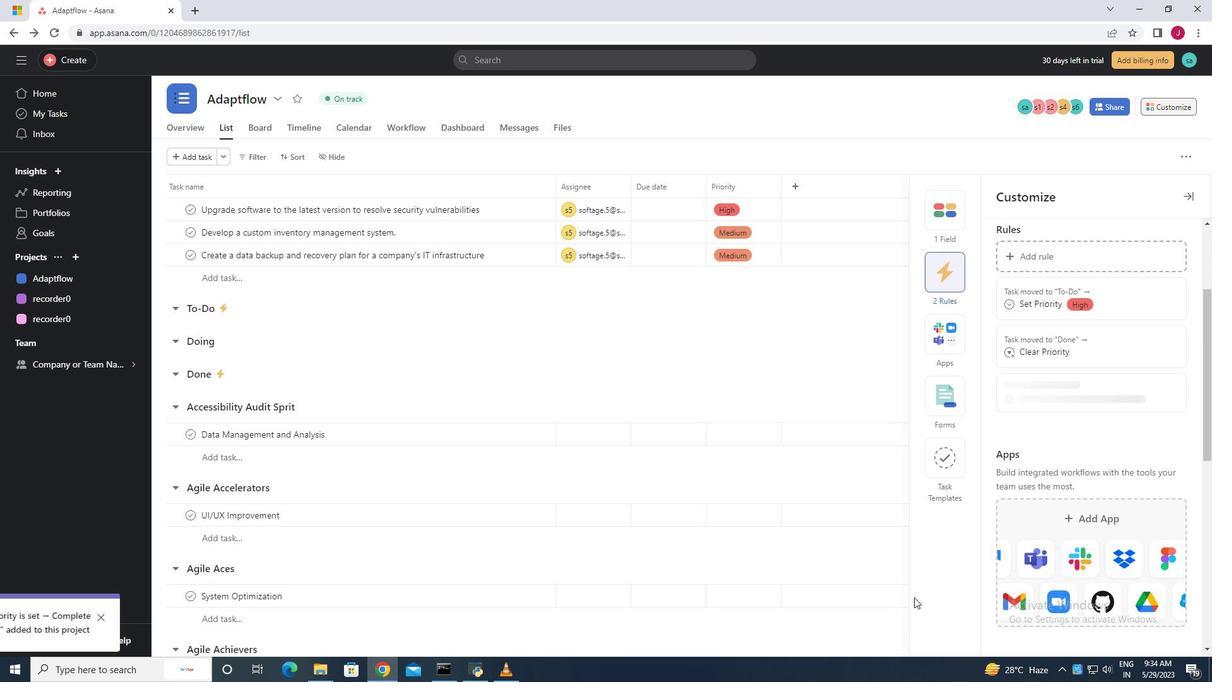 
Action: Mouse moved to (959, 92)
Screenshot: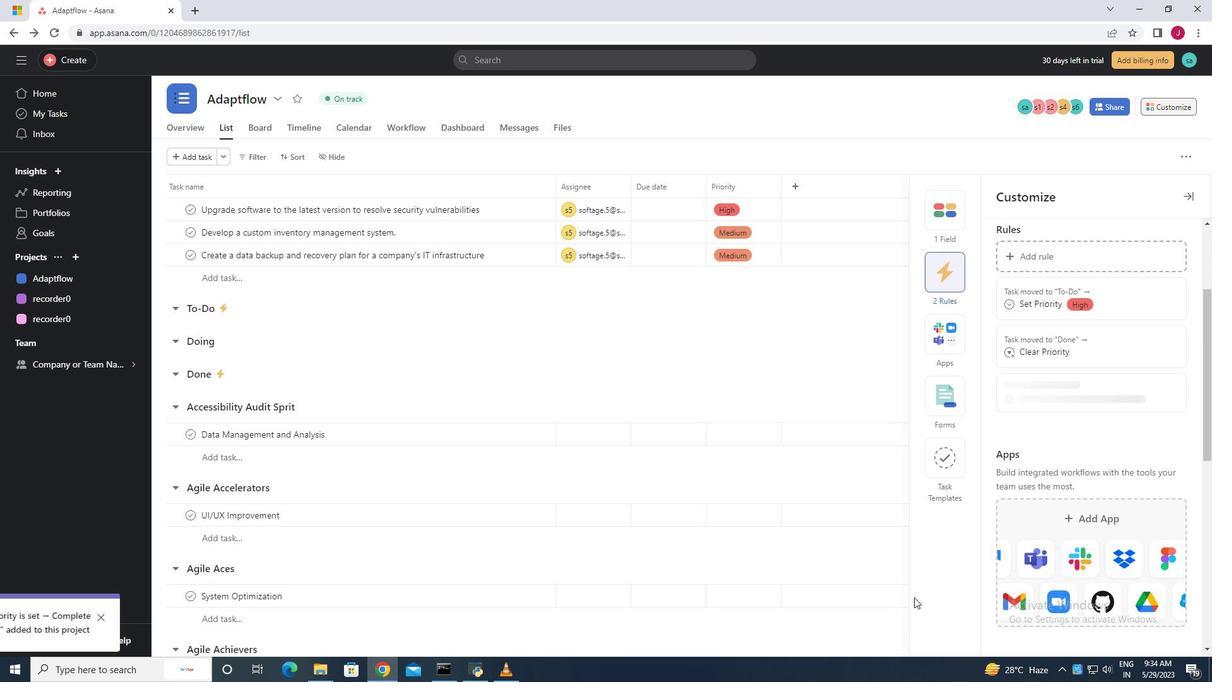 
Action: Mouse pressed left at (959, 92)
Screenshot: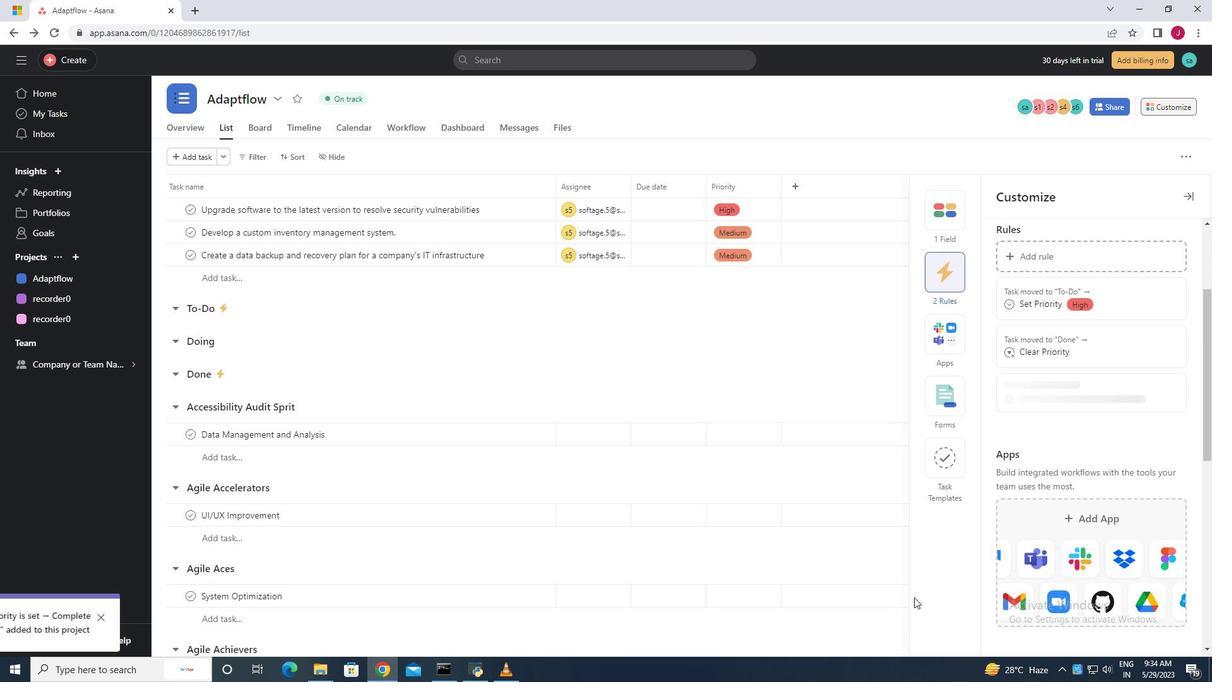
Action: Mouse moved to (949, 277)
Screenshot: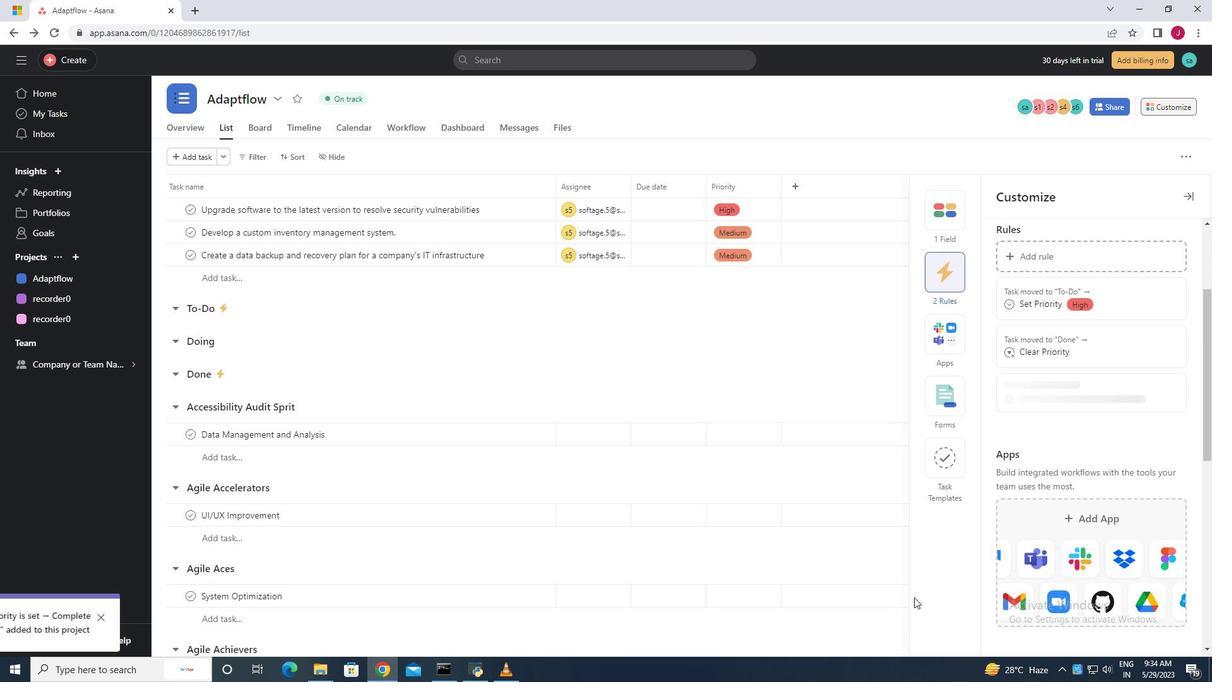 
Action: Mouse pressed left at (949, 277)
Screenshot: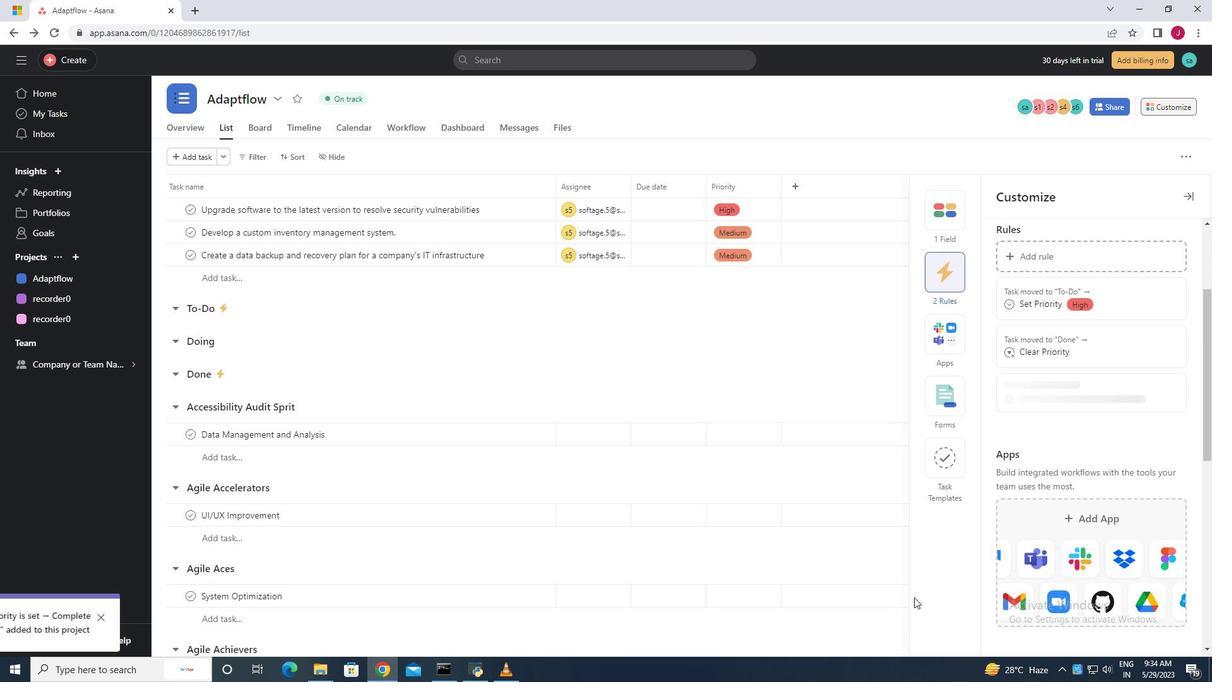 
Action: Mouse moved to (1054, 260)
Screenshot: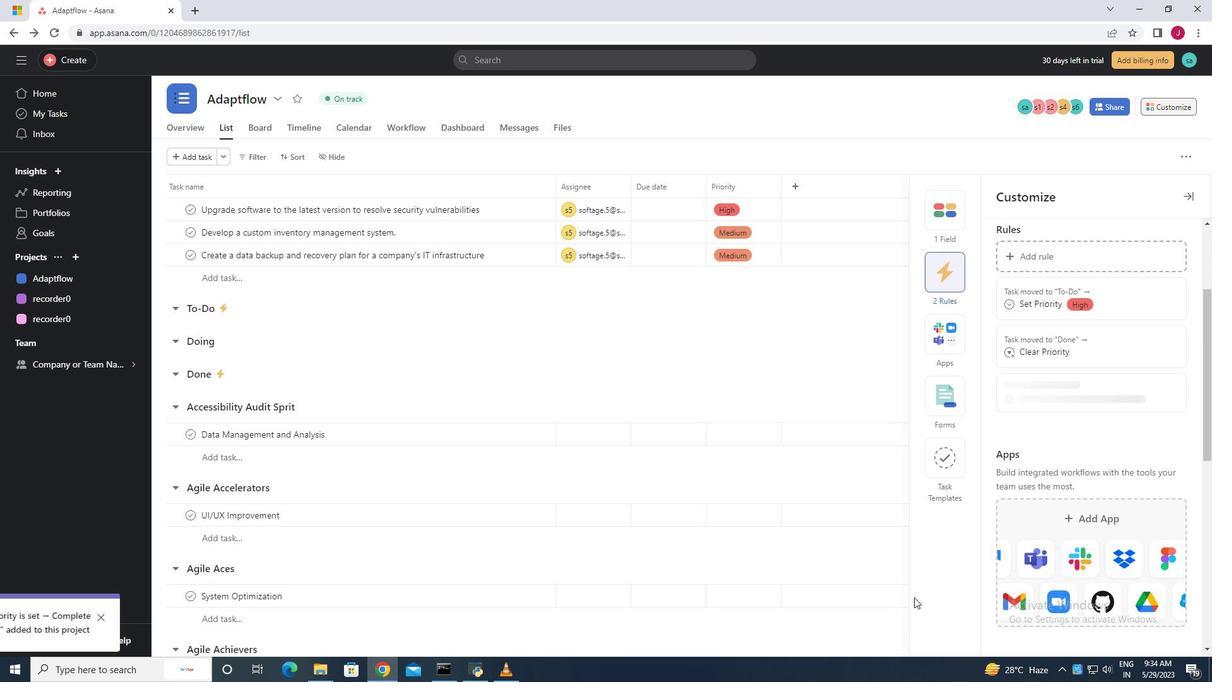 
Action: Mouse pressed left at (1054, 260)
Screenshot: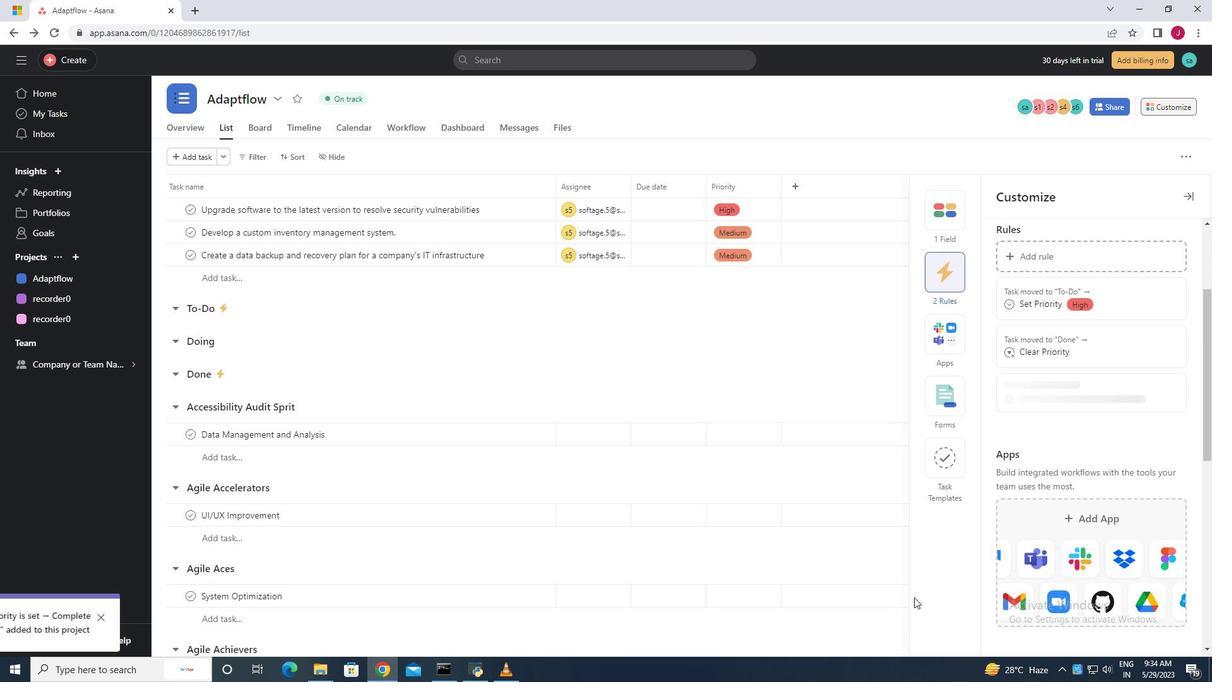 
Action: Mouse moved to (630, 399)
Screenshot: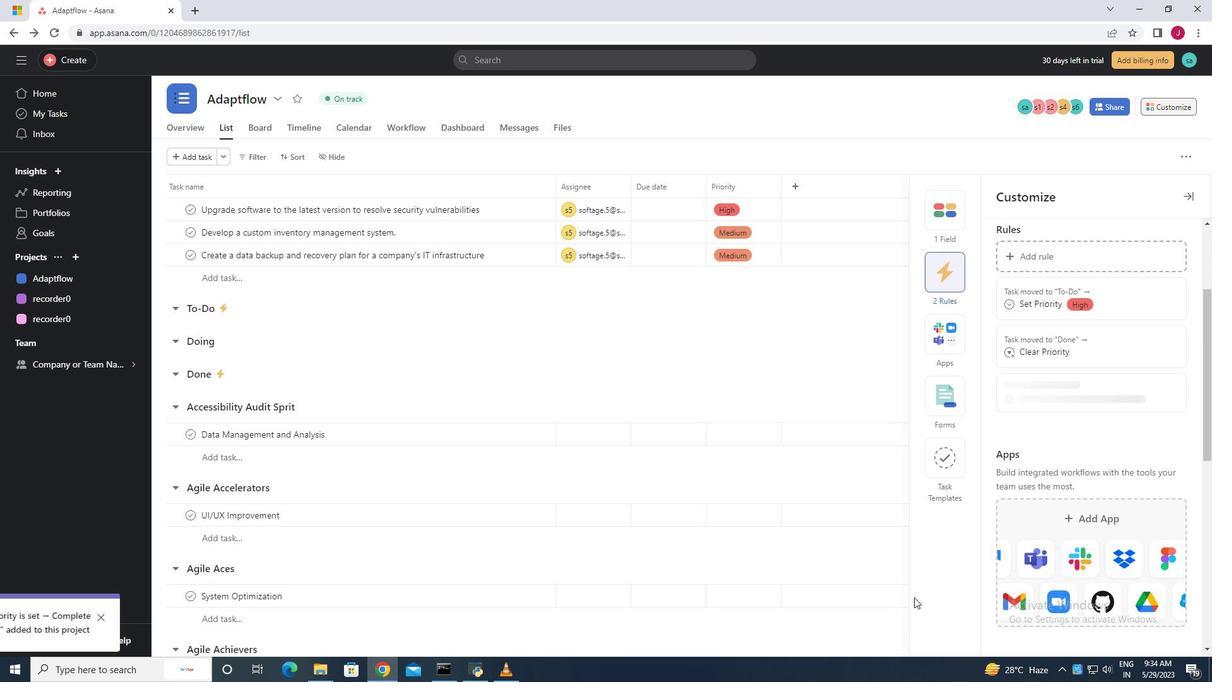 
Action: Mouse scrolled (630, 399) with delta (0, 0)
Screenshot: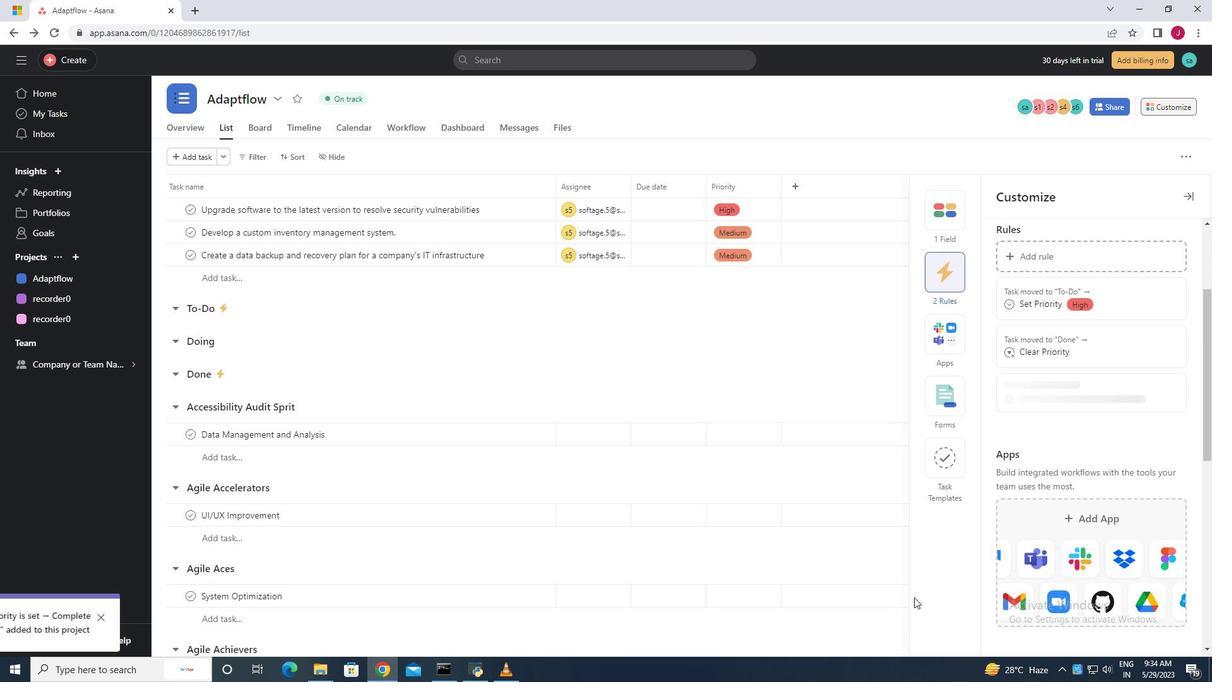 
Action: Mouse moved to (783, 476)
Screenshot: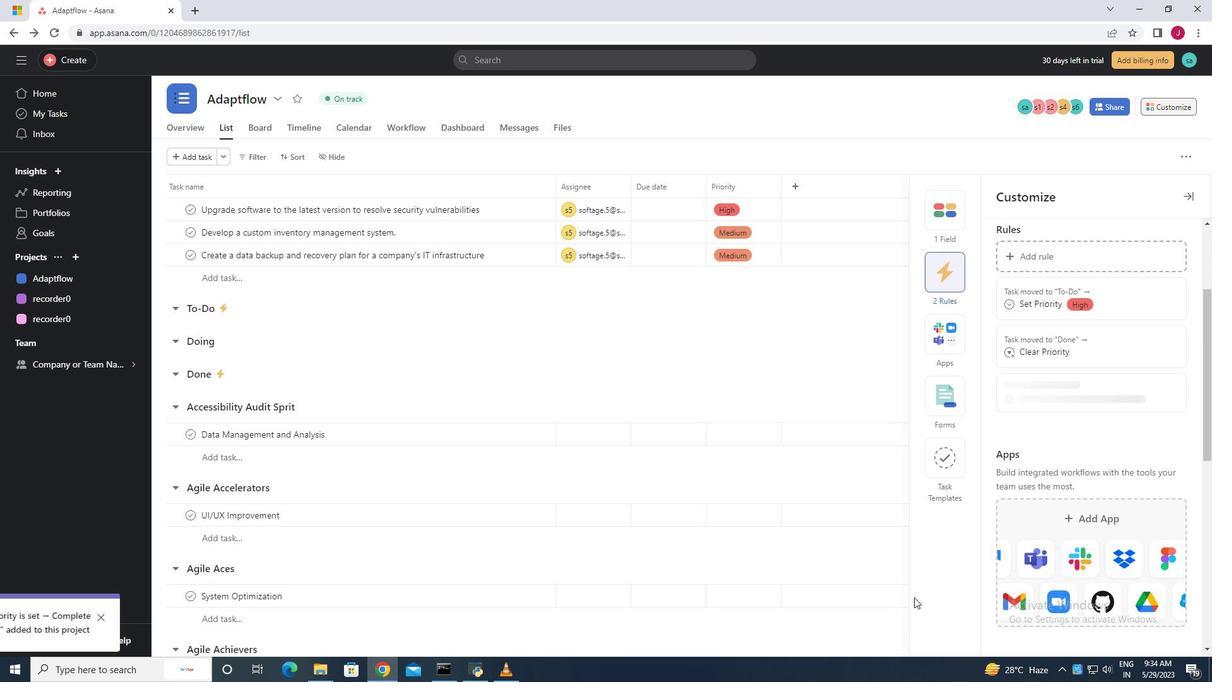 
Action: Mouse scrolled (783, 475) with delta (0, 0)
Screenshot: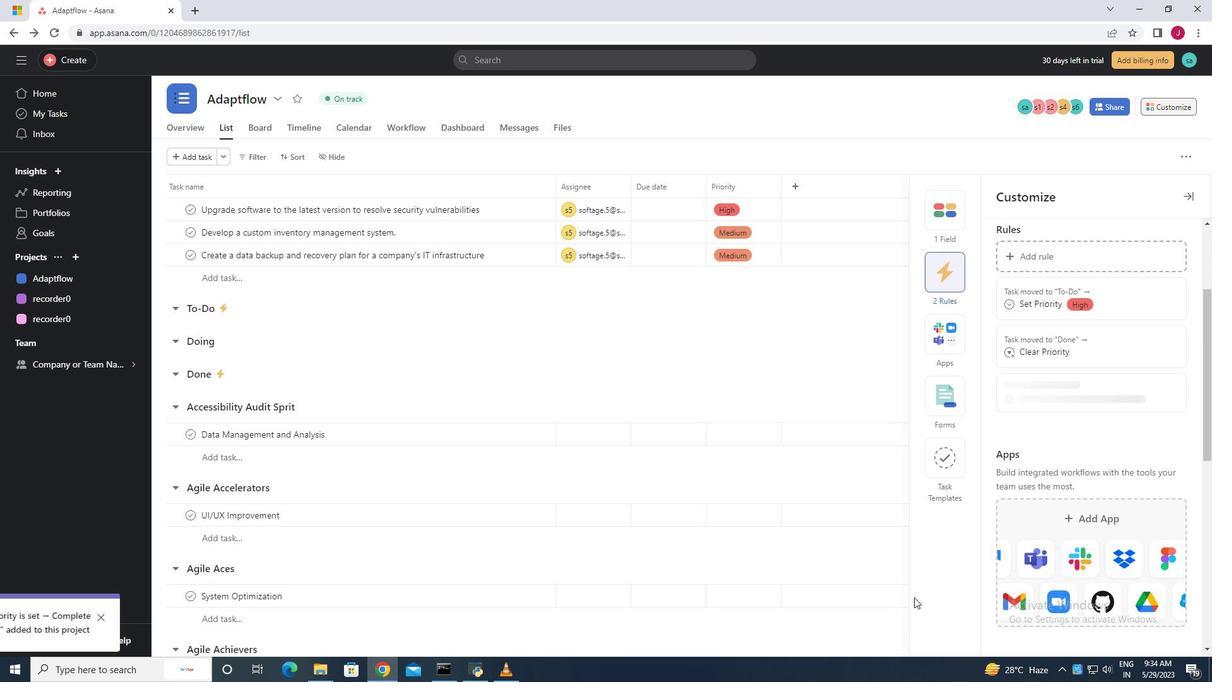 
Action: Mouse moved to (782, 476)
Screenshot: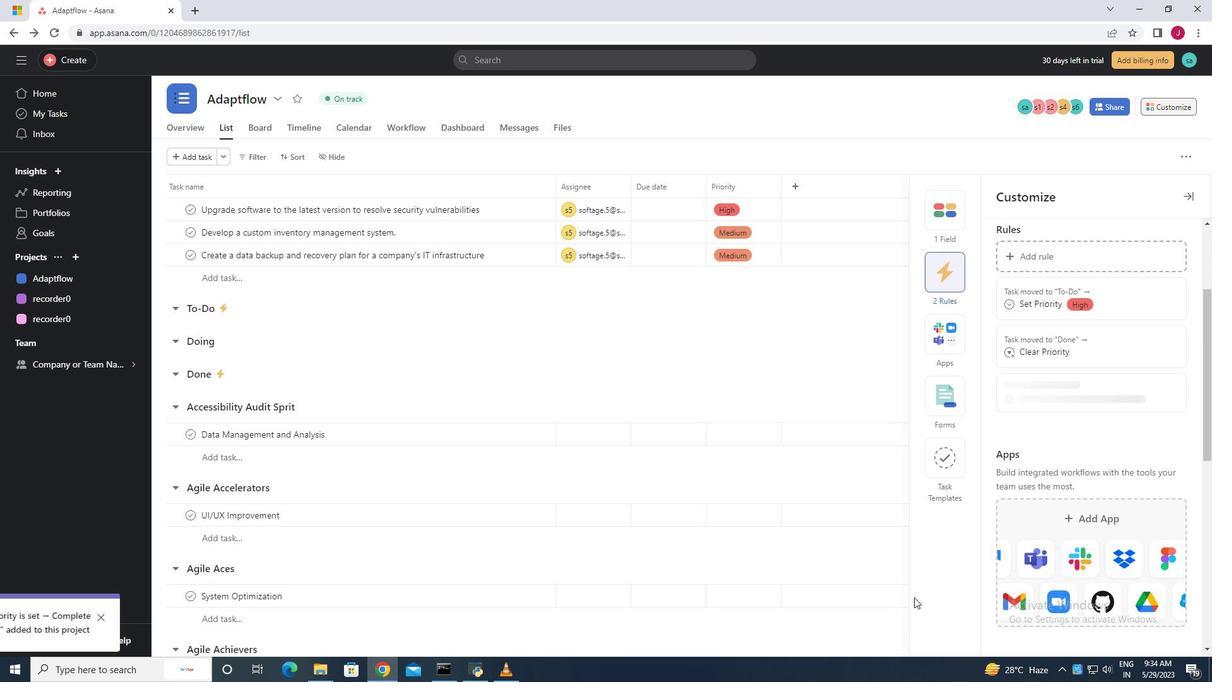 
Action: Mouse scrolled (782, 475) with delta (0, 0)
Screenshot: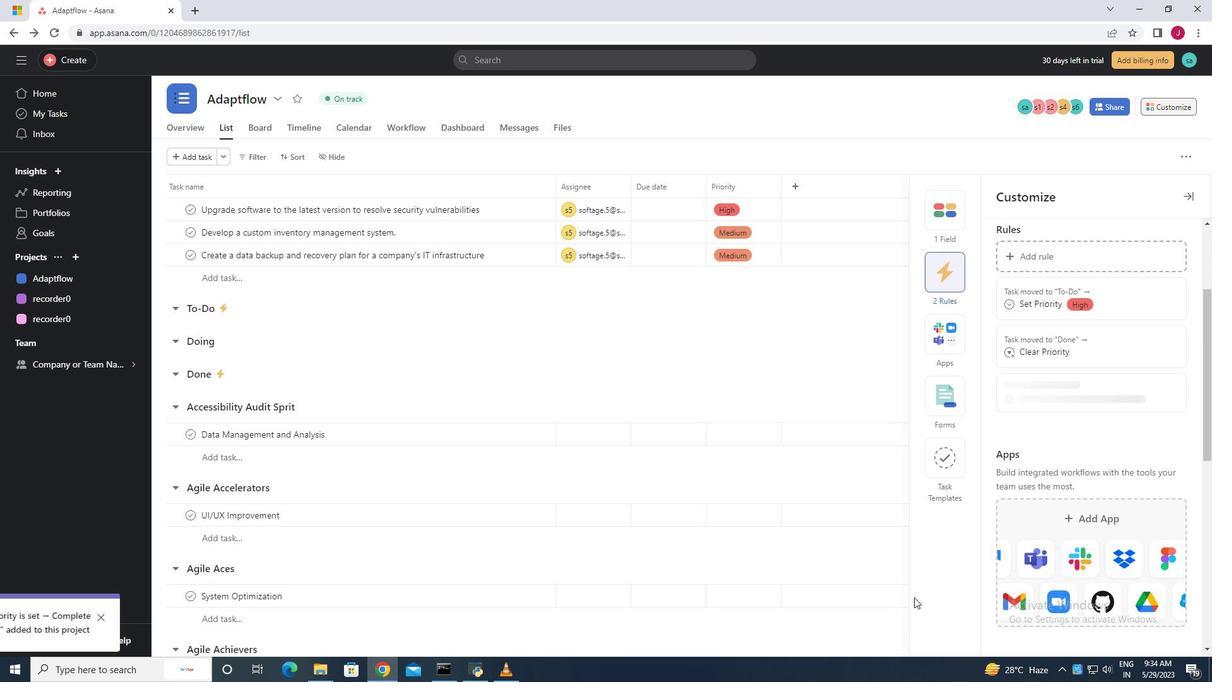 
Action: Mouse scrolled (782, 475) with delta (0, 0)
Screenshot: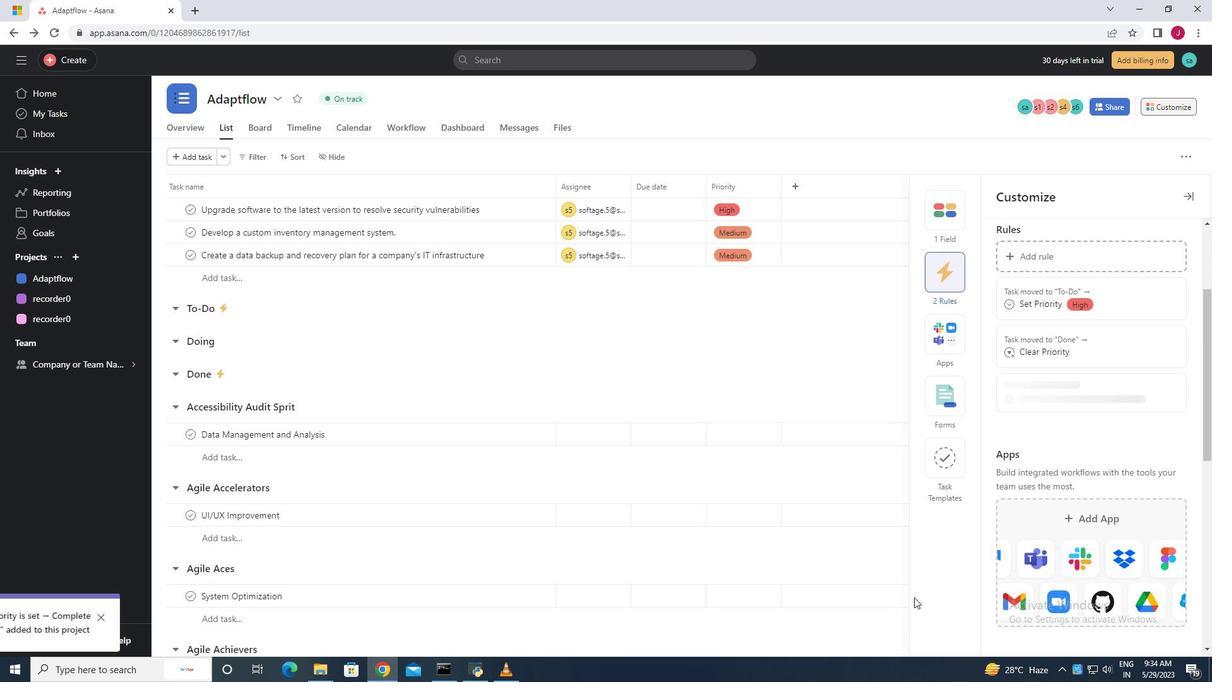 
Action: Mouse moved to (629, 455)
Screenshot: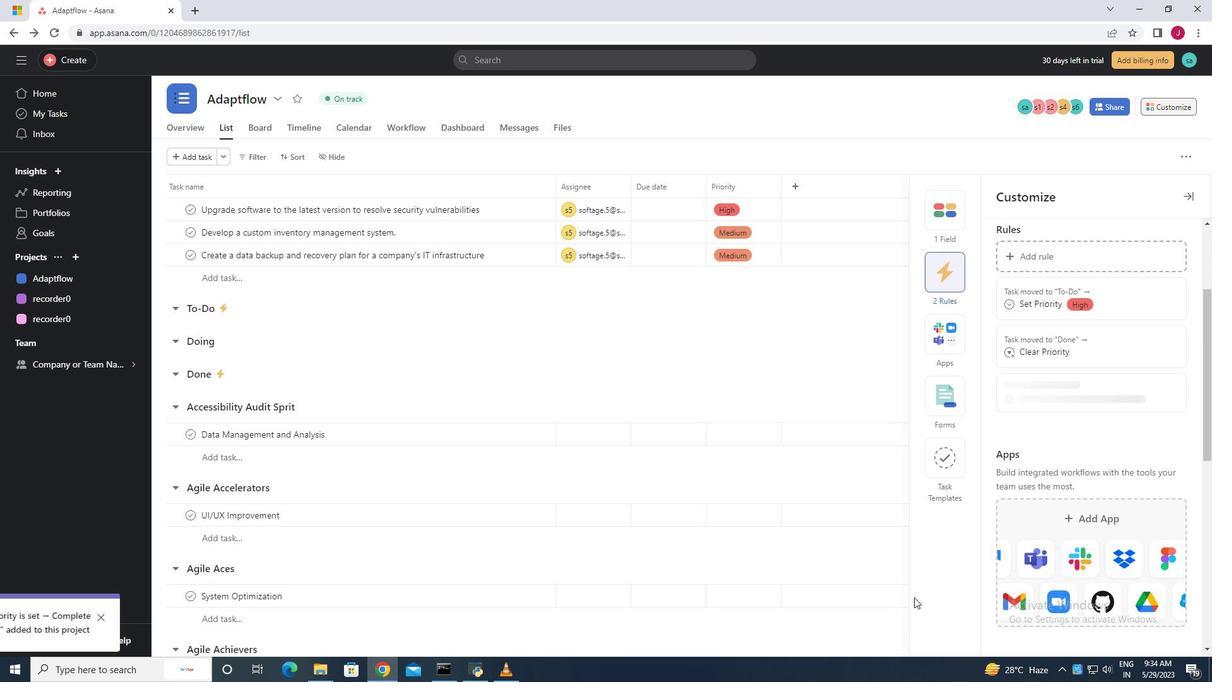 
Action: Mouse scrolled (629, 454) with delta (0, 0)
Screenshot: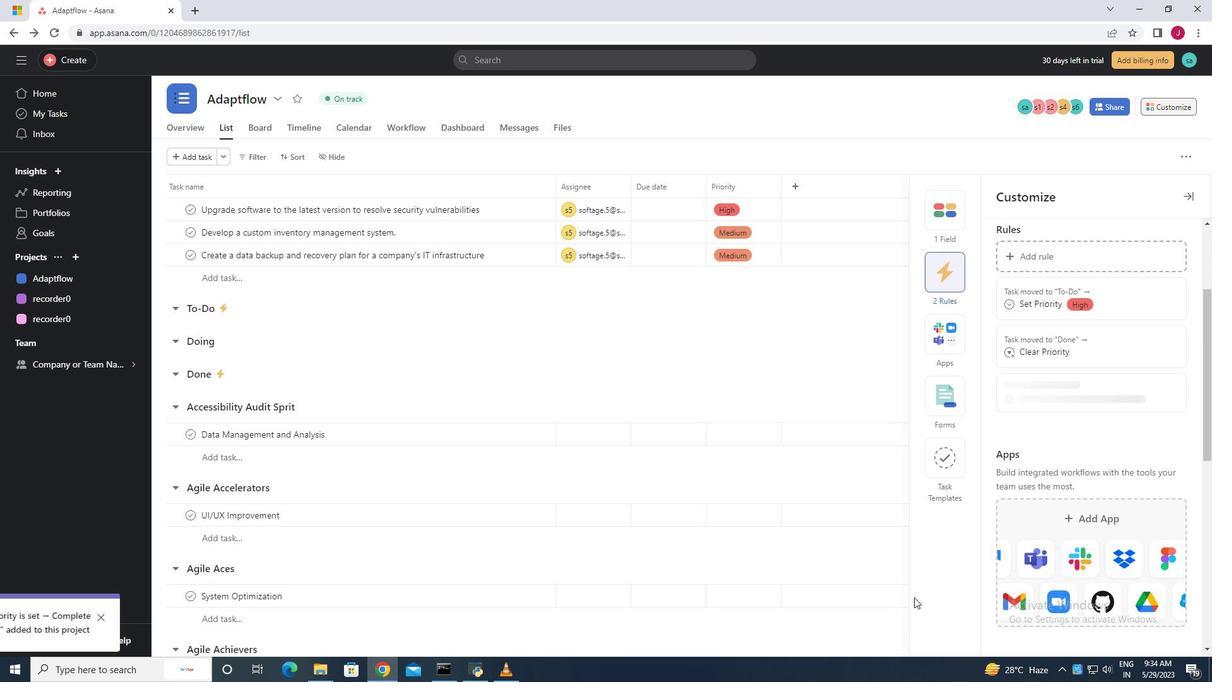 
Action: Mouse scrolled (629, 454) with delta (0, 0)
Screenshot: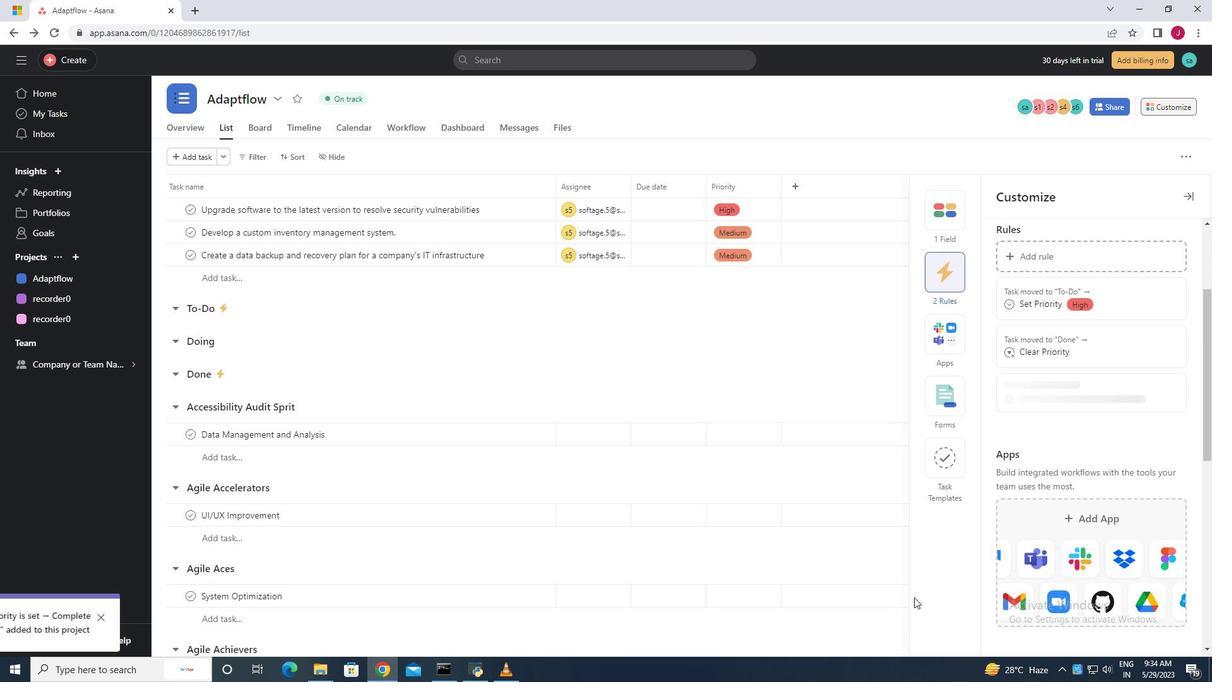 
Action: Mouse scrolled (629, 454) with delta (0, 0)
Screenshot: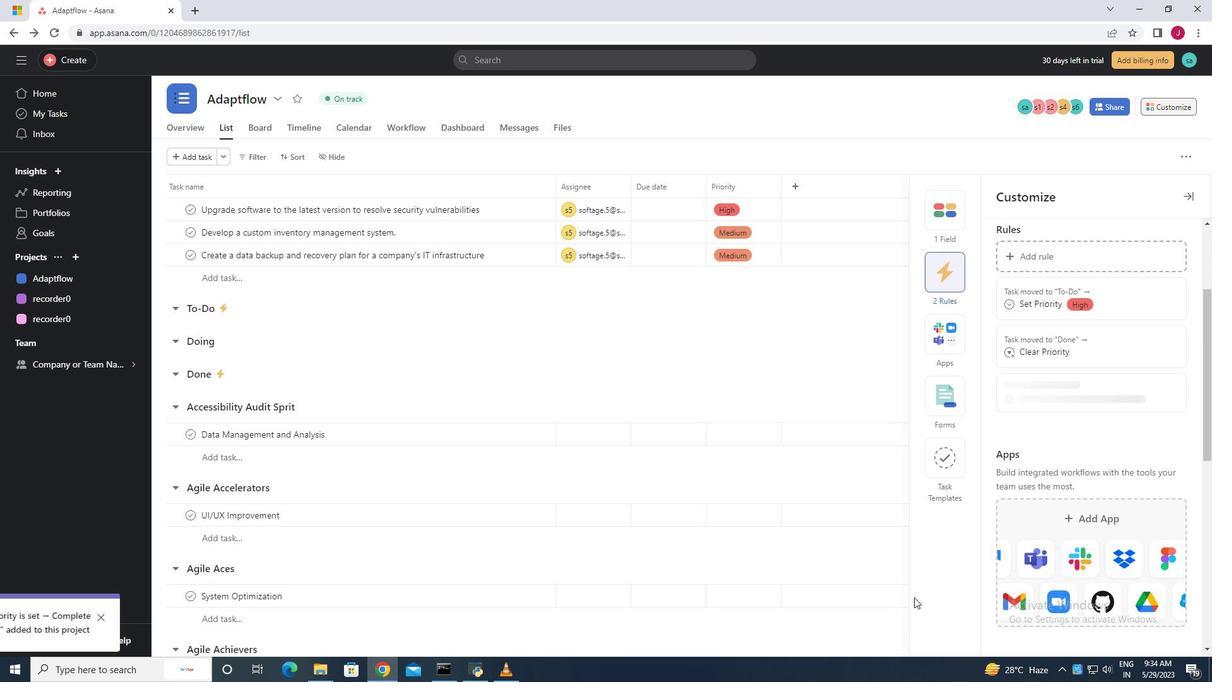 
Action: Mouse moved to (627, 455)
Screenshot: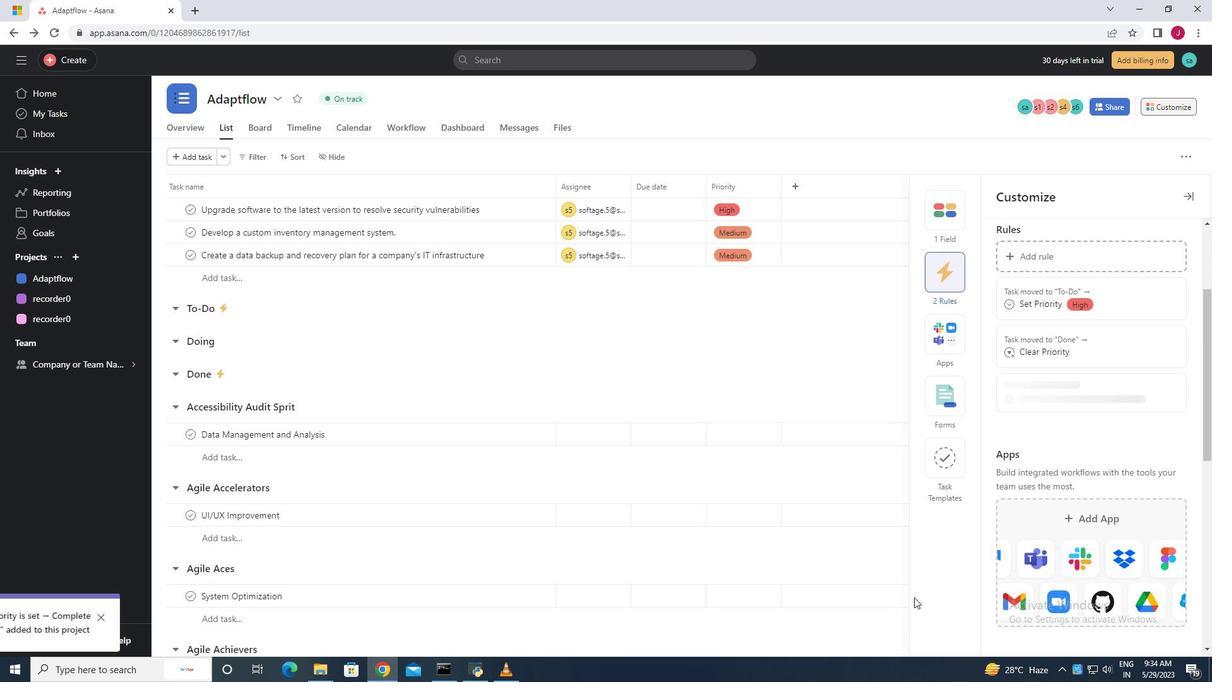 
Action: Mouse scrolled (627, 454) with delta (0, 0)
Screenshot: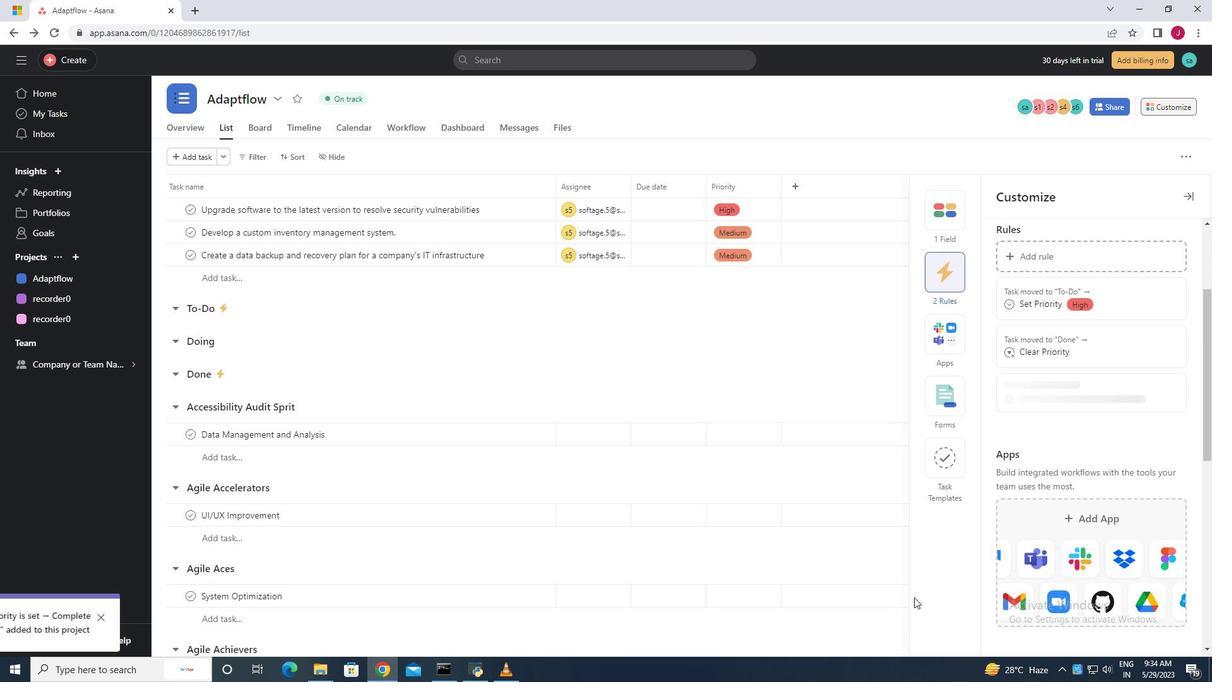 
Action: Mouse scrolled (627, 454) with delta (0, 0)
Screenshot: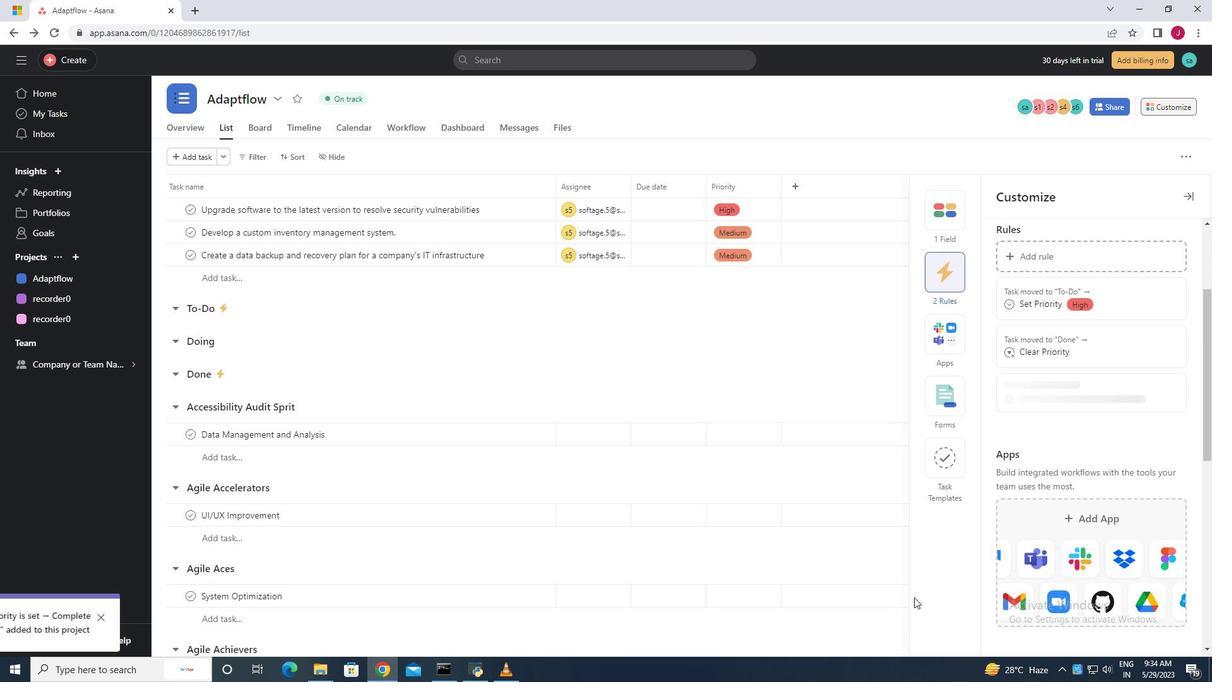 
Action: Mouse moved to (535, 455)
Screenshot: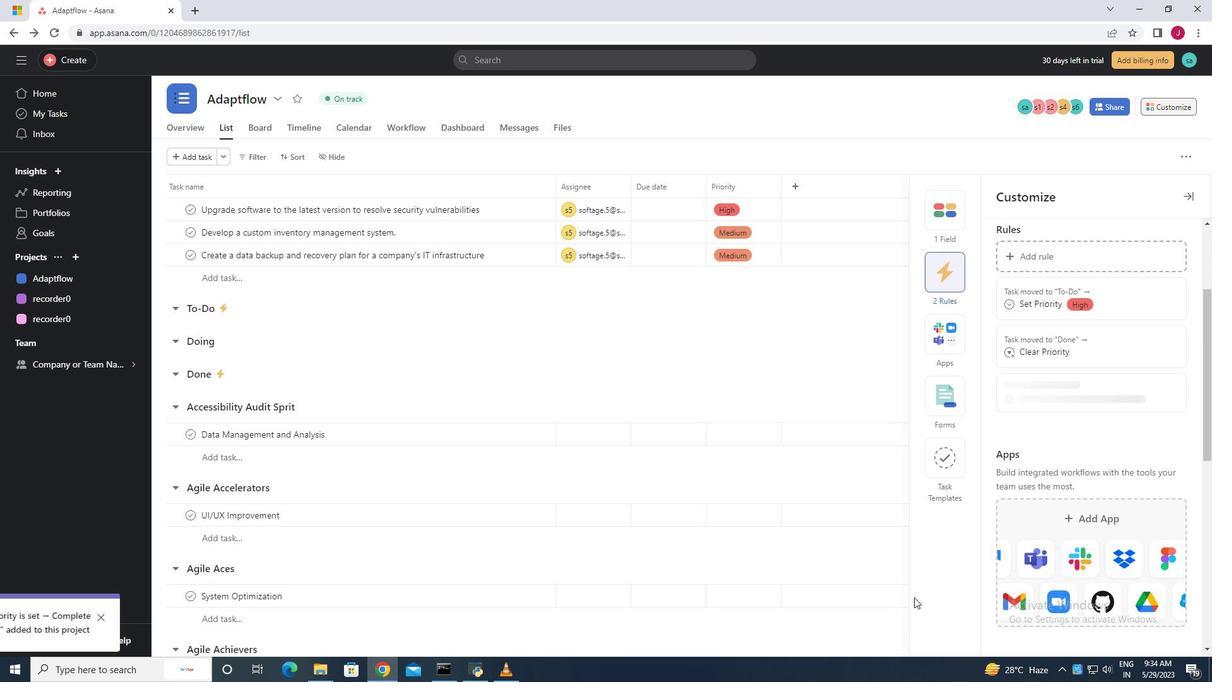 
Action: Mouse scrolled (535, 456) with delta (0, 0)
Screenshot: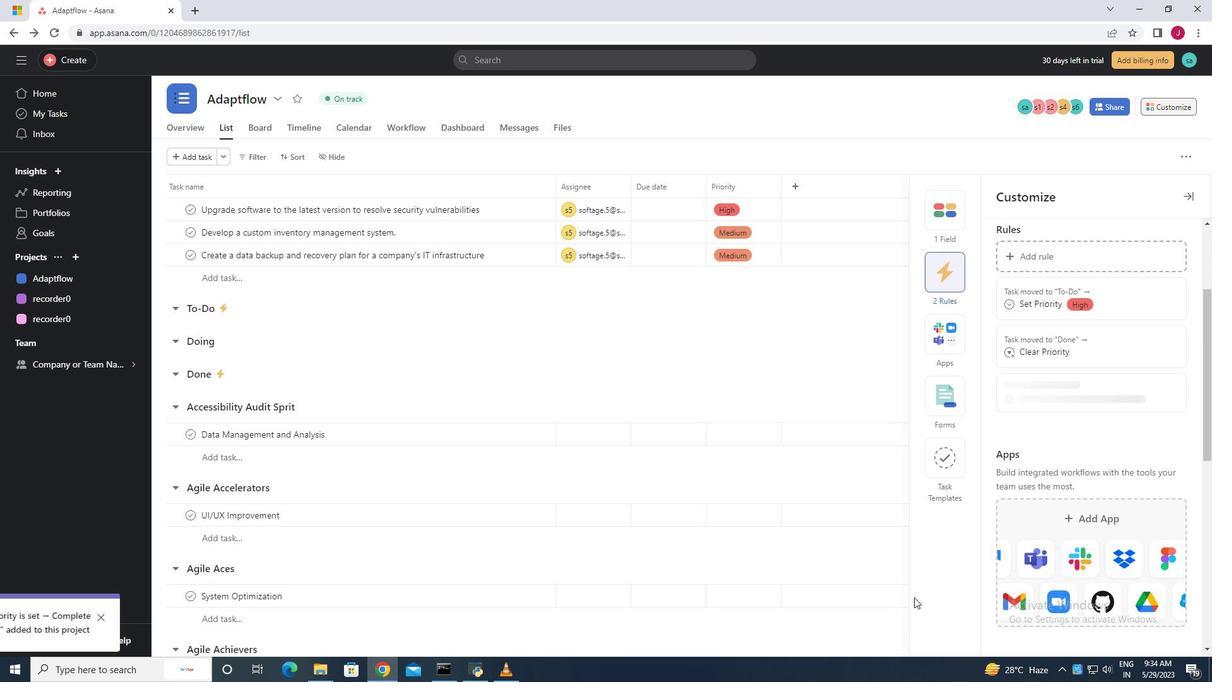 
Action: Mouse scrolled (535, 456) with delta (0, 0)
Screenshot: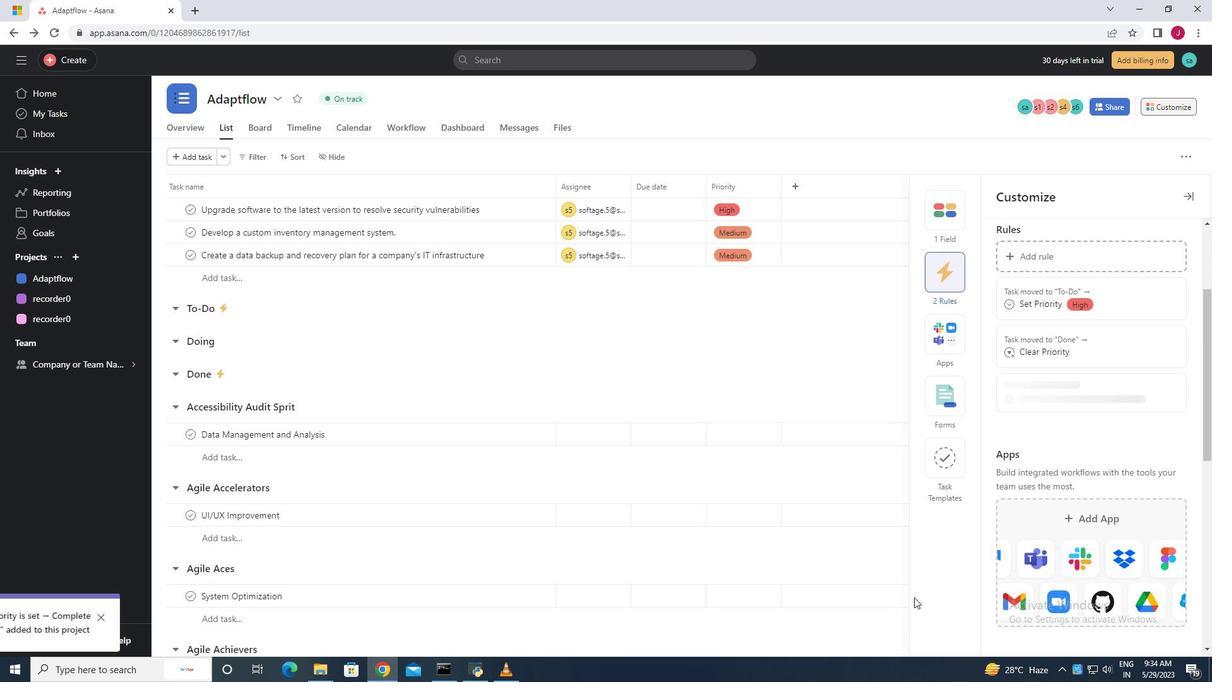 
Action: Mouse scrolled (535, 456) with delta (0, 0)
Screenshot: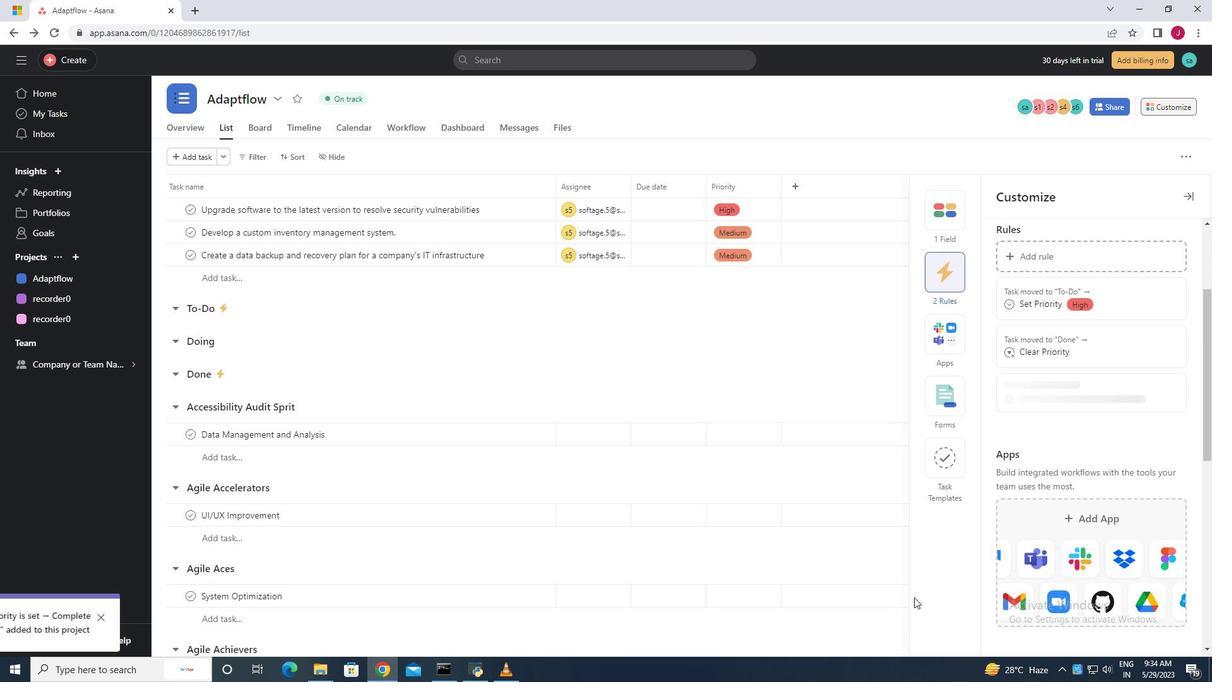 
Action: Mouse scrolled (535, 456) with delta (0, 0)
Screenshot: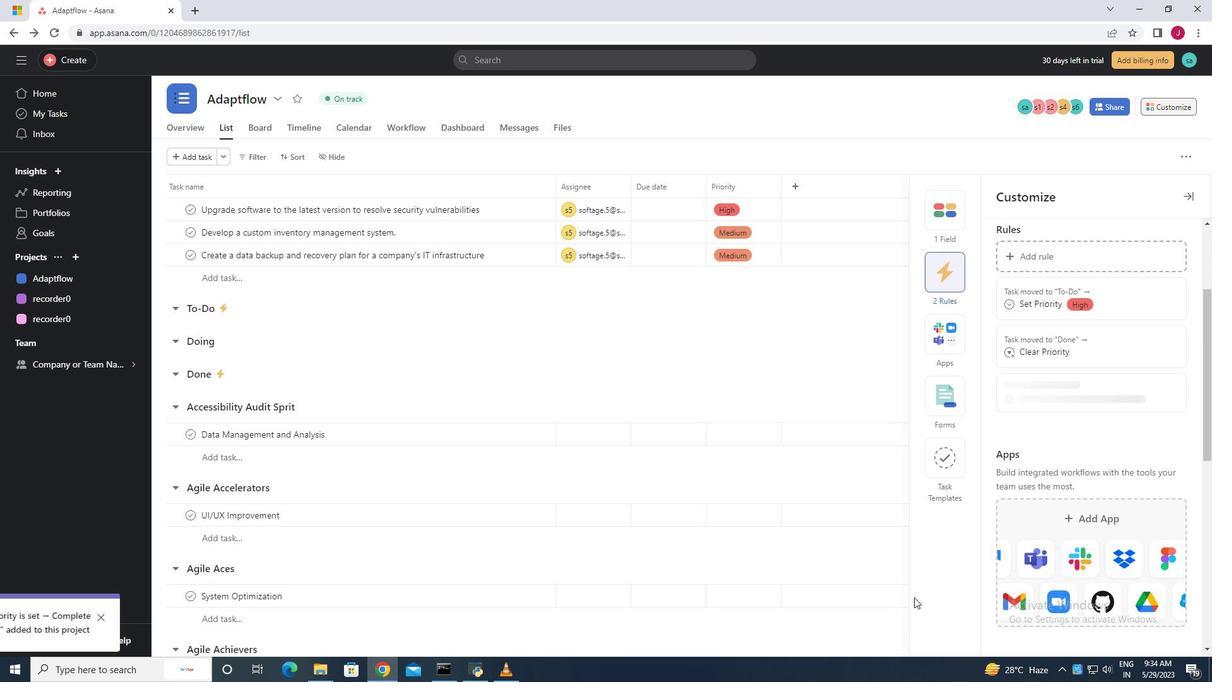 
Action: Mouse moved to (495, 362)
Screenshot: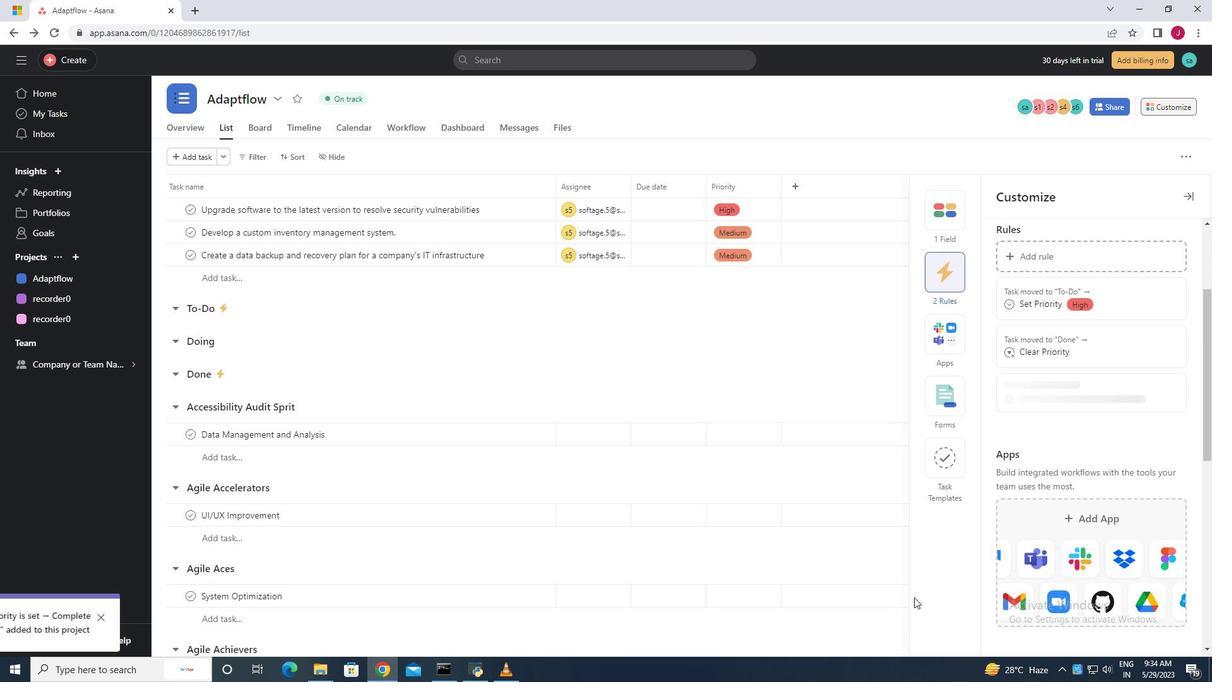 
Action: Mouse scrolled (495, 363) with delta (0, 0)
Screenshot: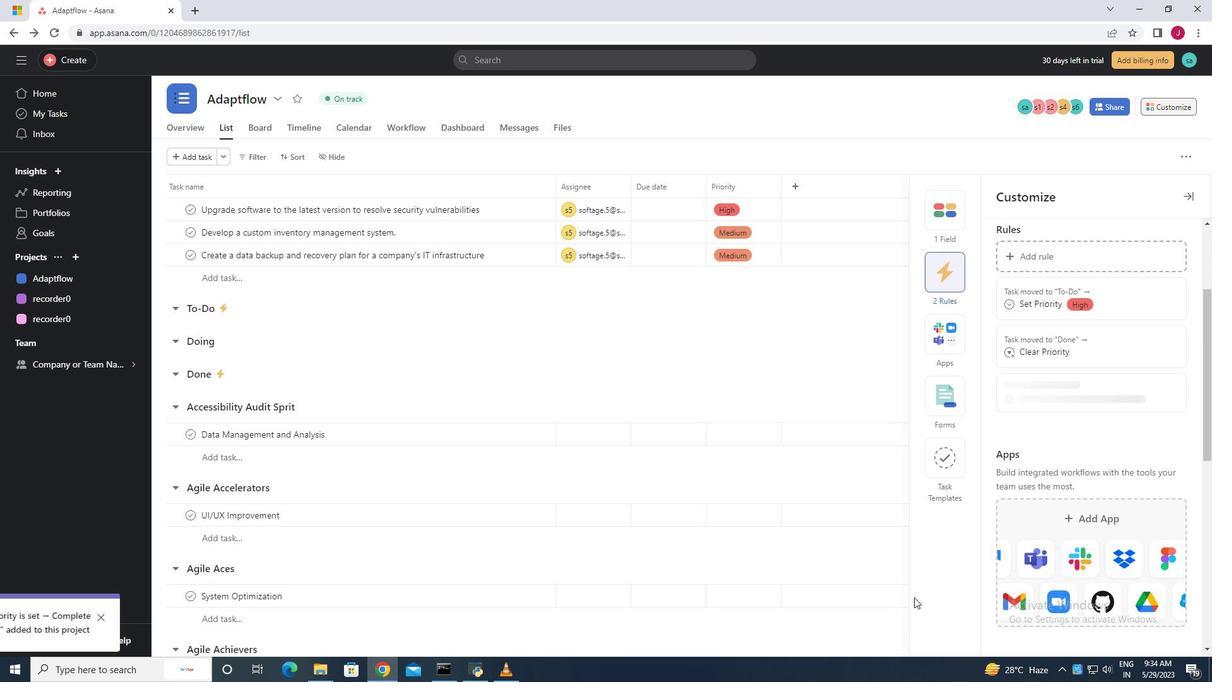 
Action: Mouse scrolled (495, 363) with delta (0, 0)
Screenshot: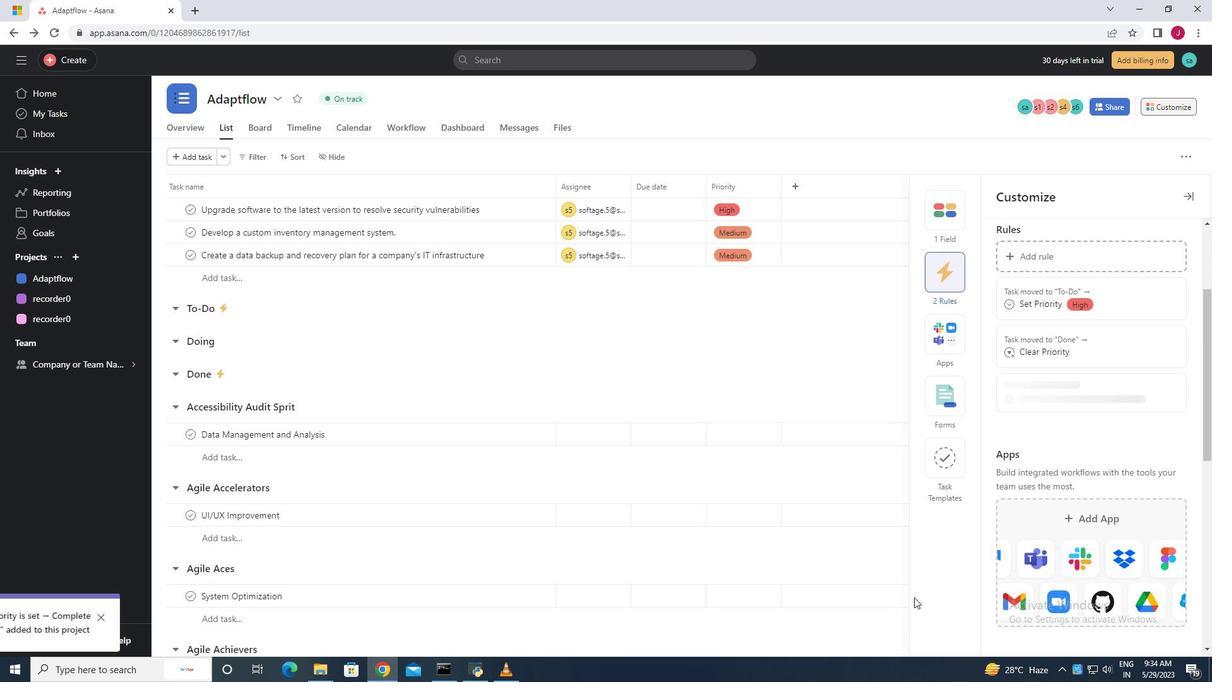 
Action: Mouse scrolled (495, 363) with delta (0, 0)
Screenshot: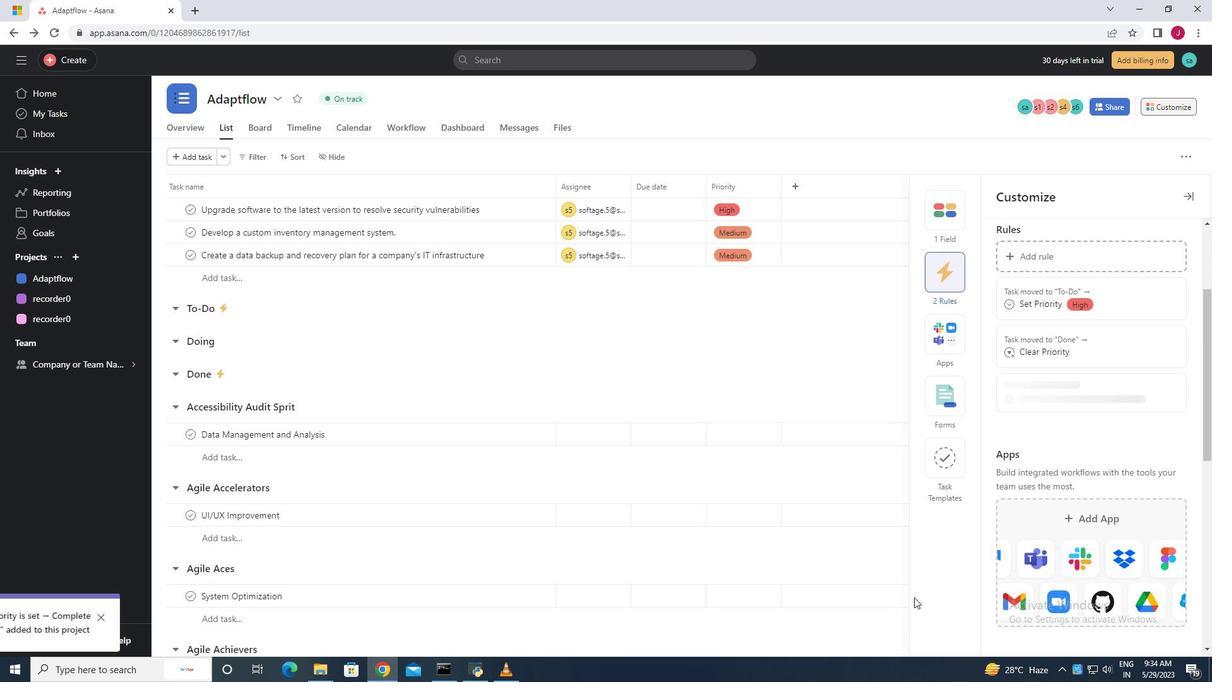 
Action: Mouse moved to (493, 359)
Screenshot: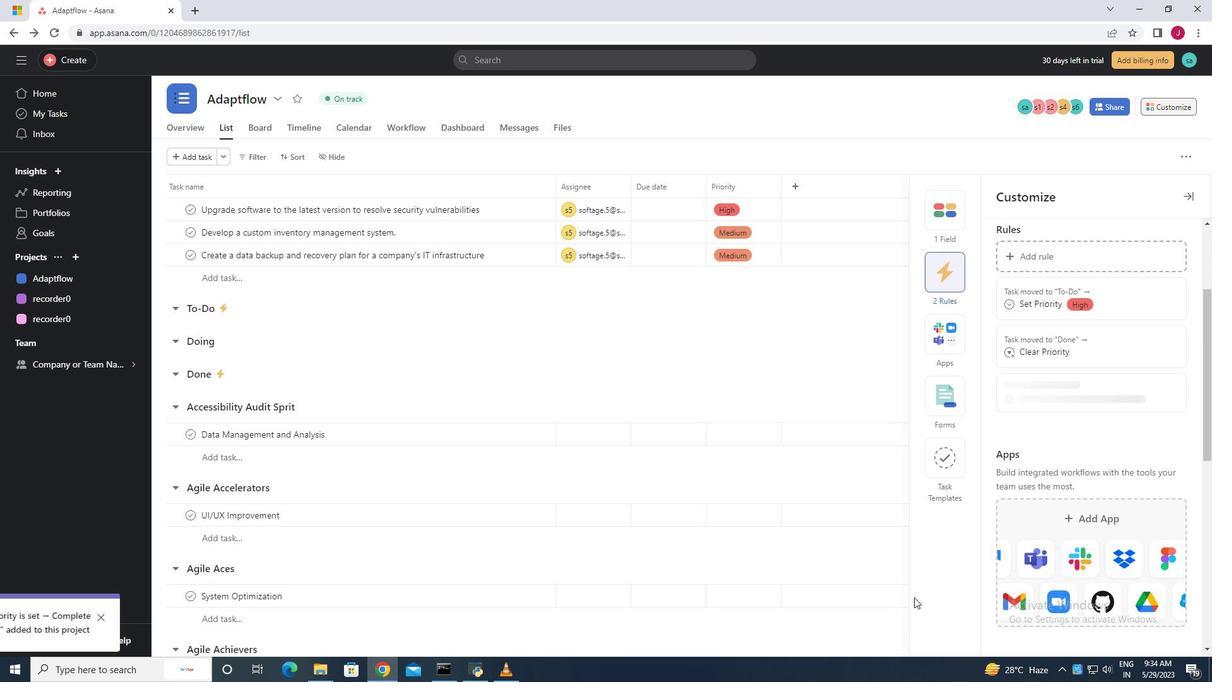 
Action: Mouse scrolled (493, 360) with delta (0, 0)
Screenshot: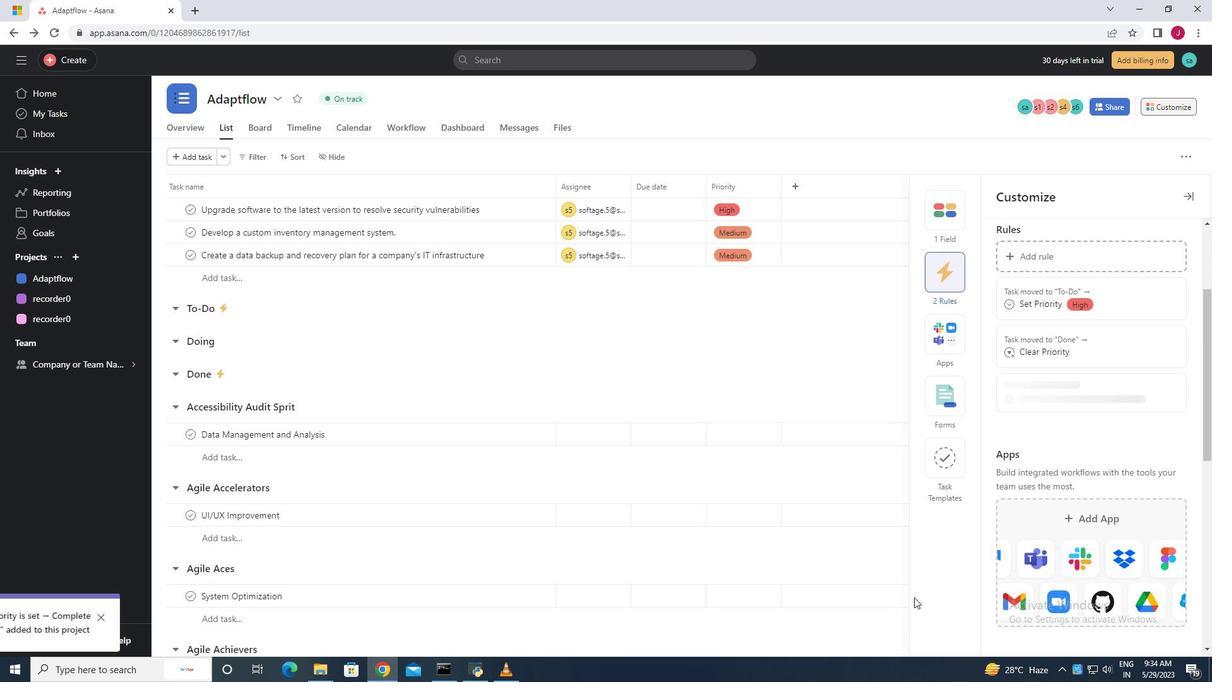 
Action: Mouse moved to (1049, 250)
Screenshot: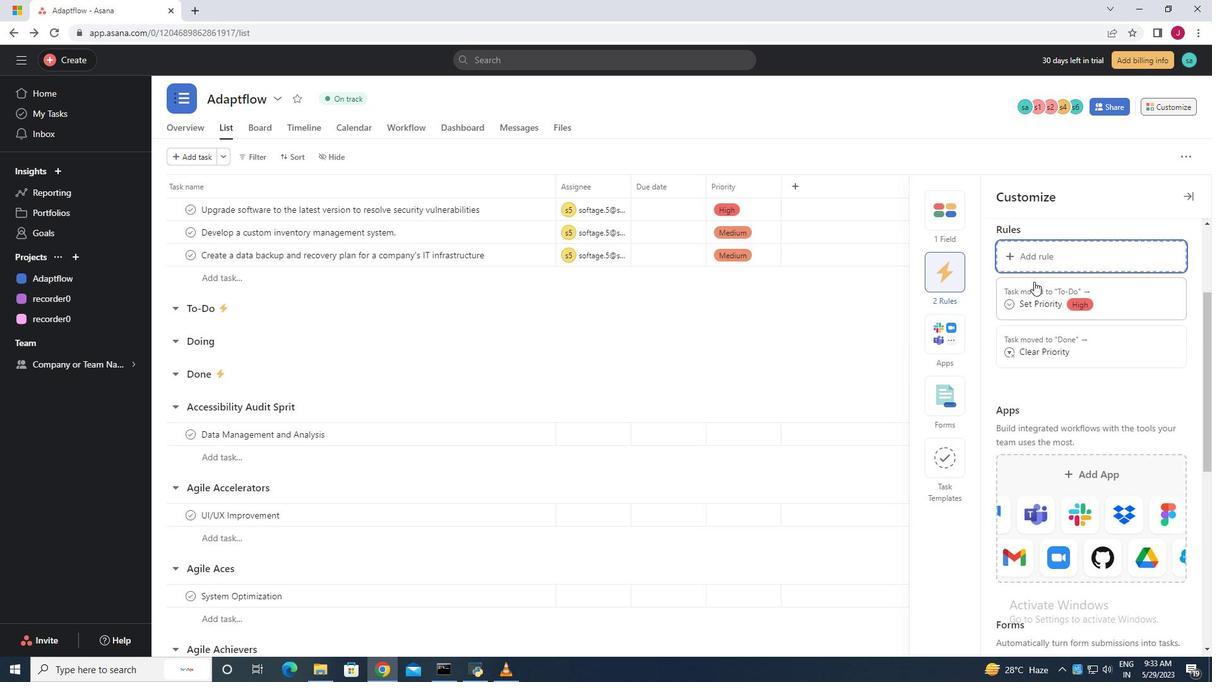 
Action: Mouse pressed left at (1049, 250)
Screenshot: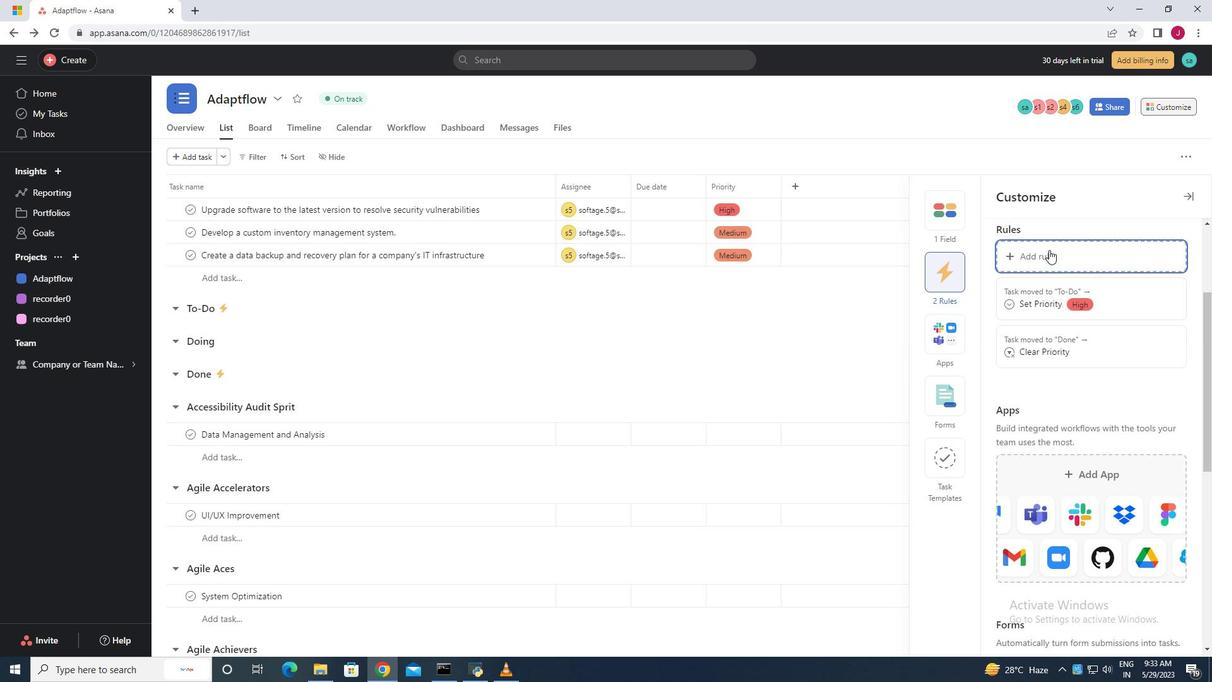 
Action: Mouse moved to (259, 188)
Screenshot: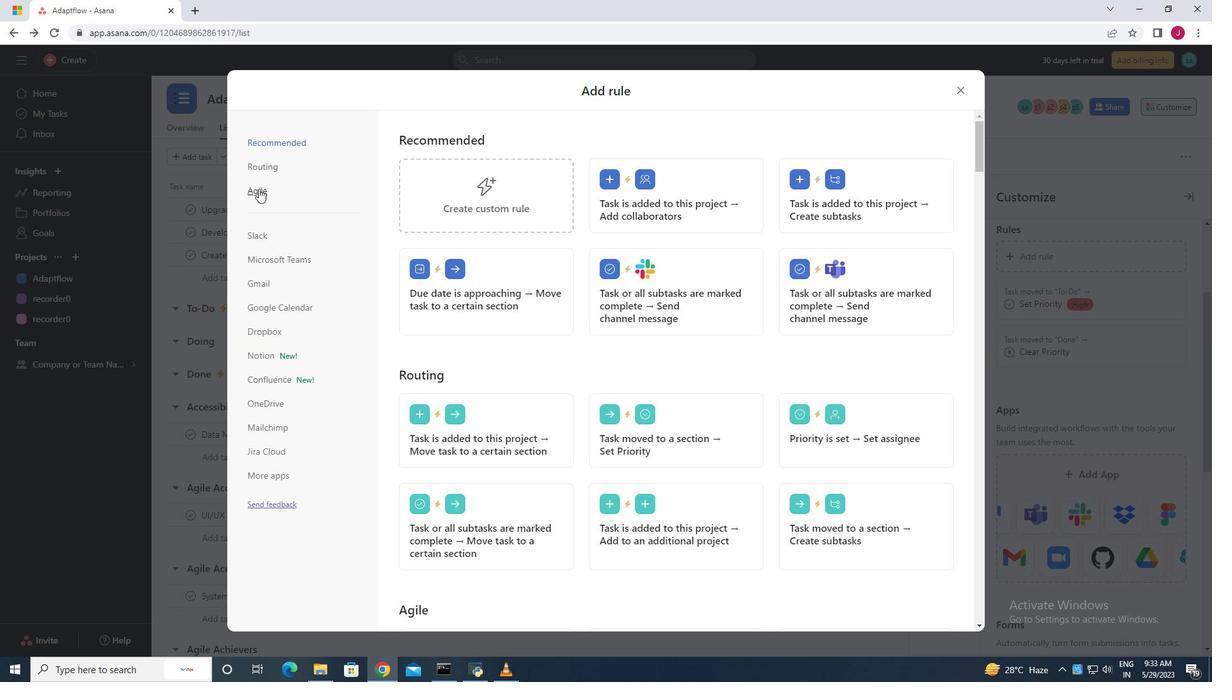 
Action: Mouse pressed left at (259, 188)
Screenshot: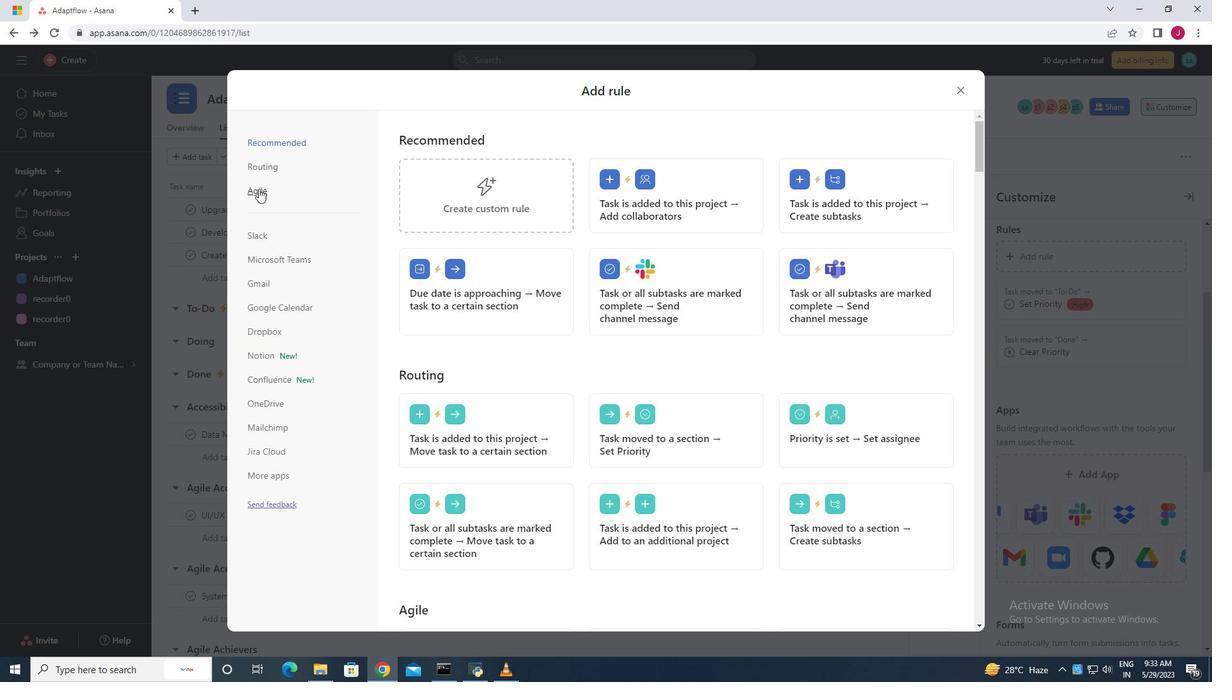 
Action: Mouse moved to (300, 235)
Screenshot: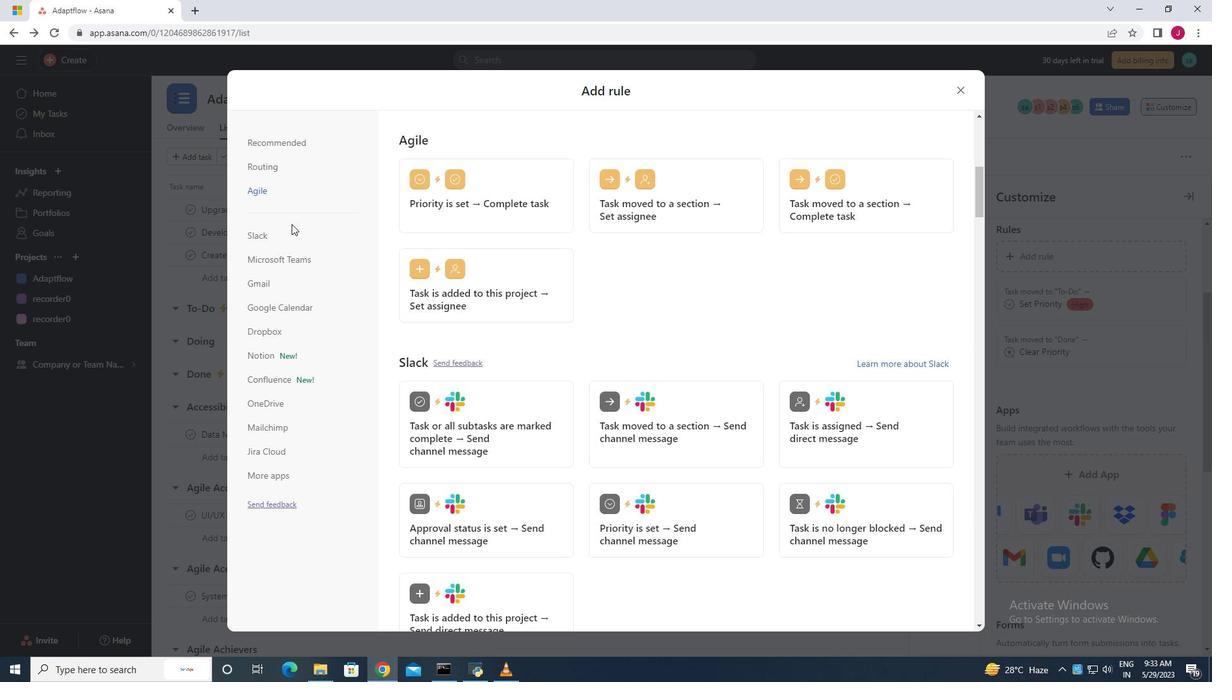 
Action: Mouse scrolled (300, 234) with delta (0, 0)
Screenshot: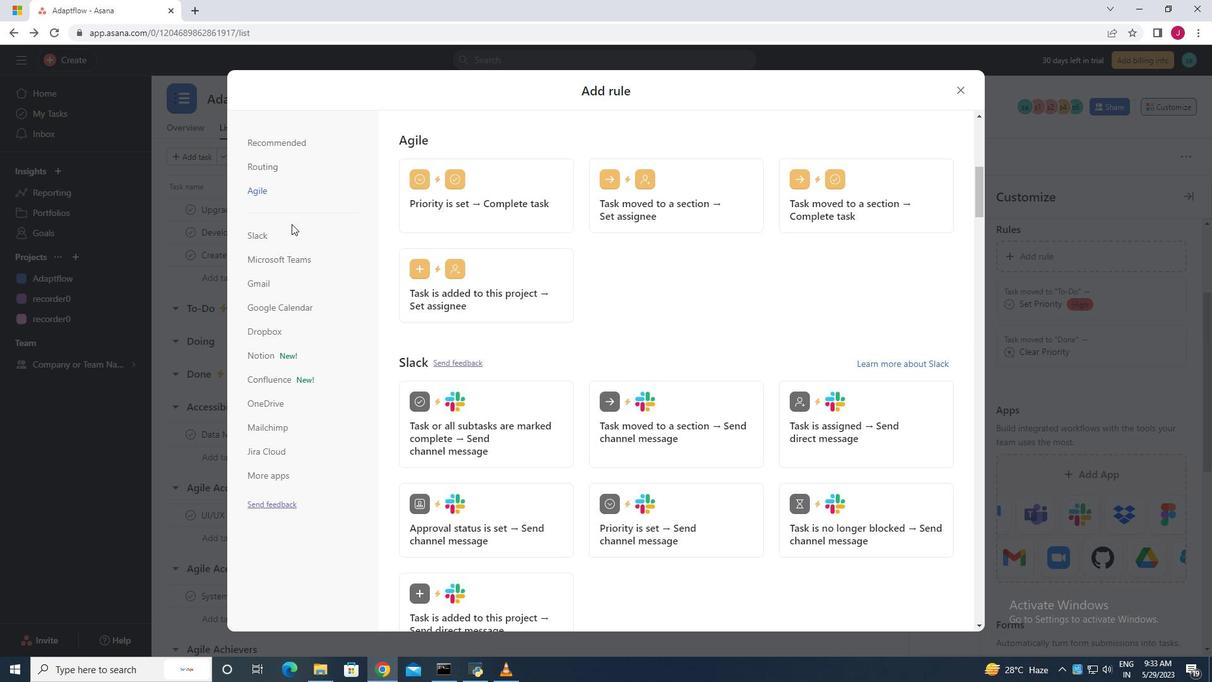 
Action: Mouse moved to (301, 236)
Screenshot: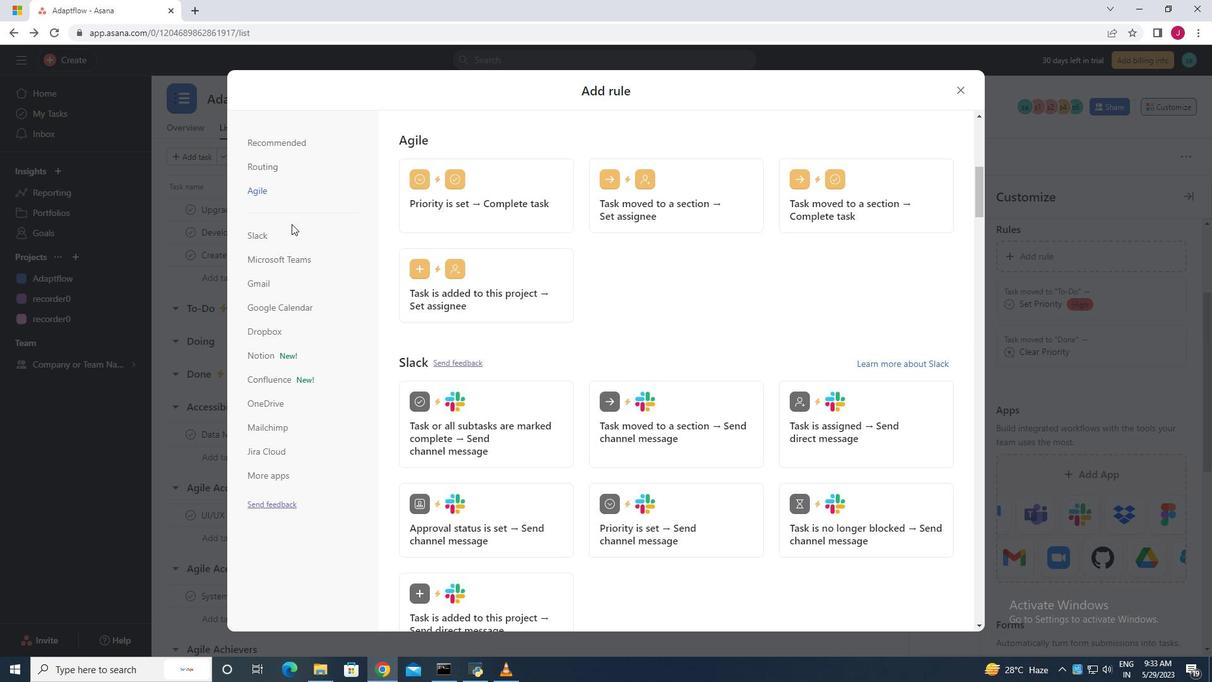 
Action: Mouse scrolled (301, 235) with delta (0, 0)
Screenshot: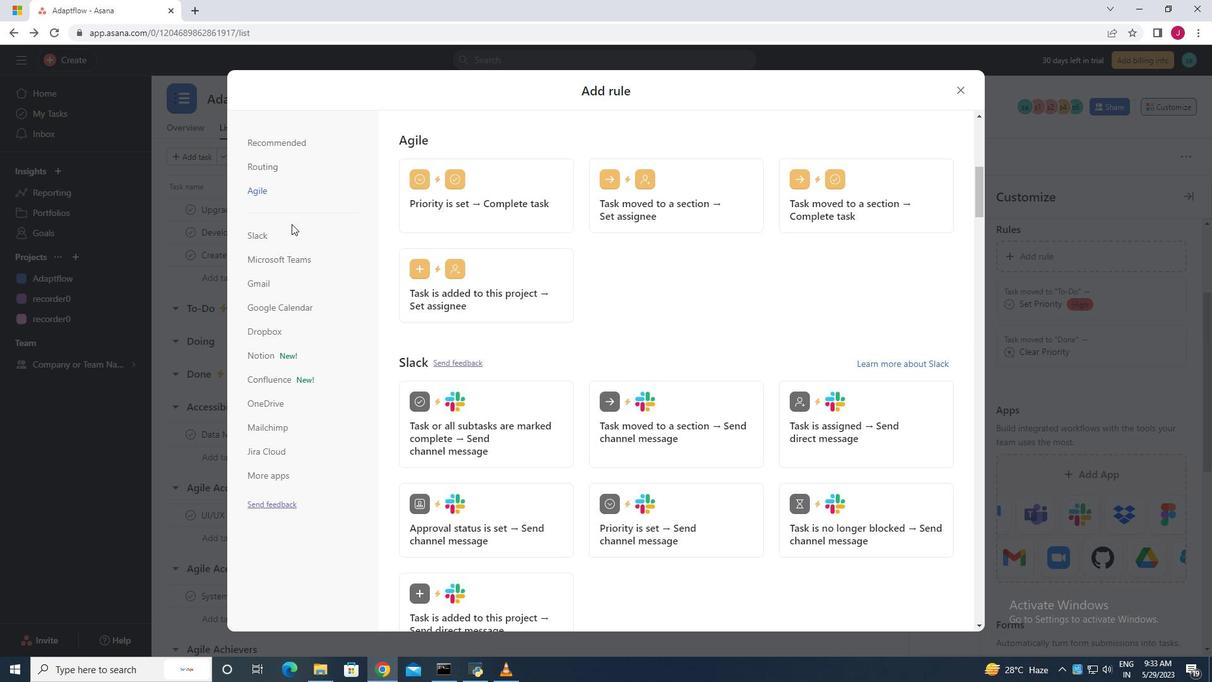 
Action: Mouse moved to (301, 236)
Screenshot: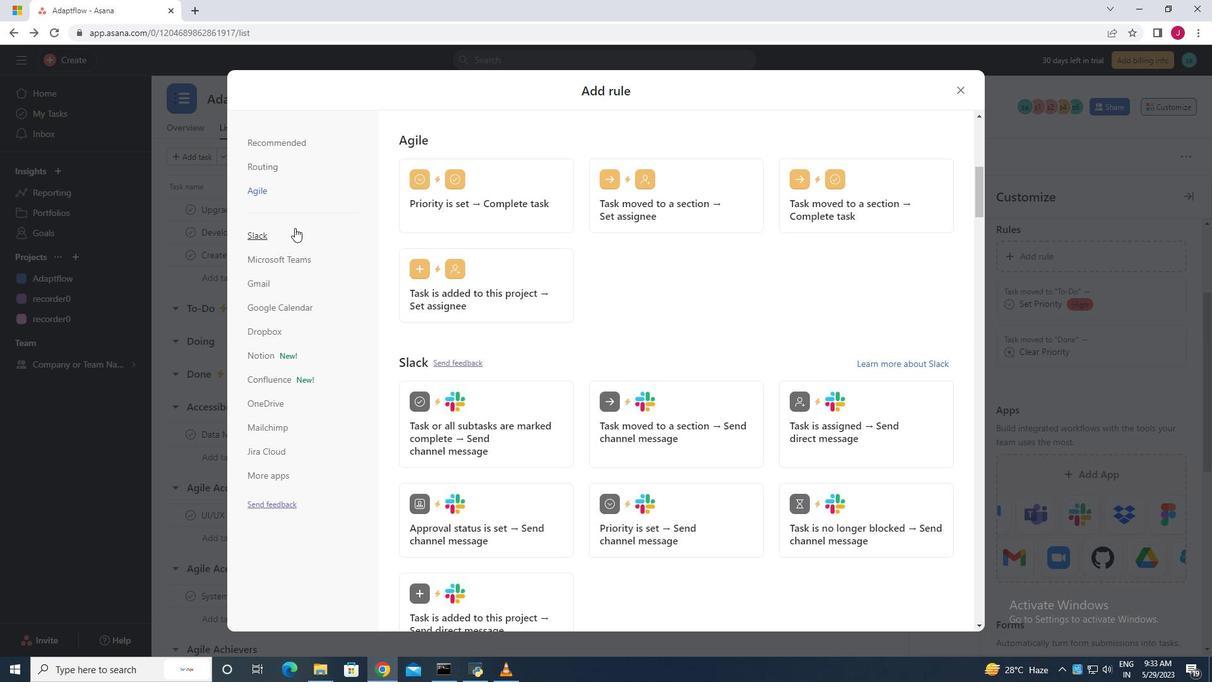 
Action: Mouse scrolled (301, 235) with delta (0, 0)
Screenshot: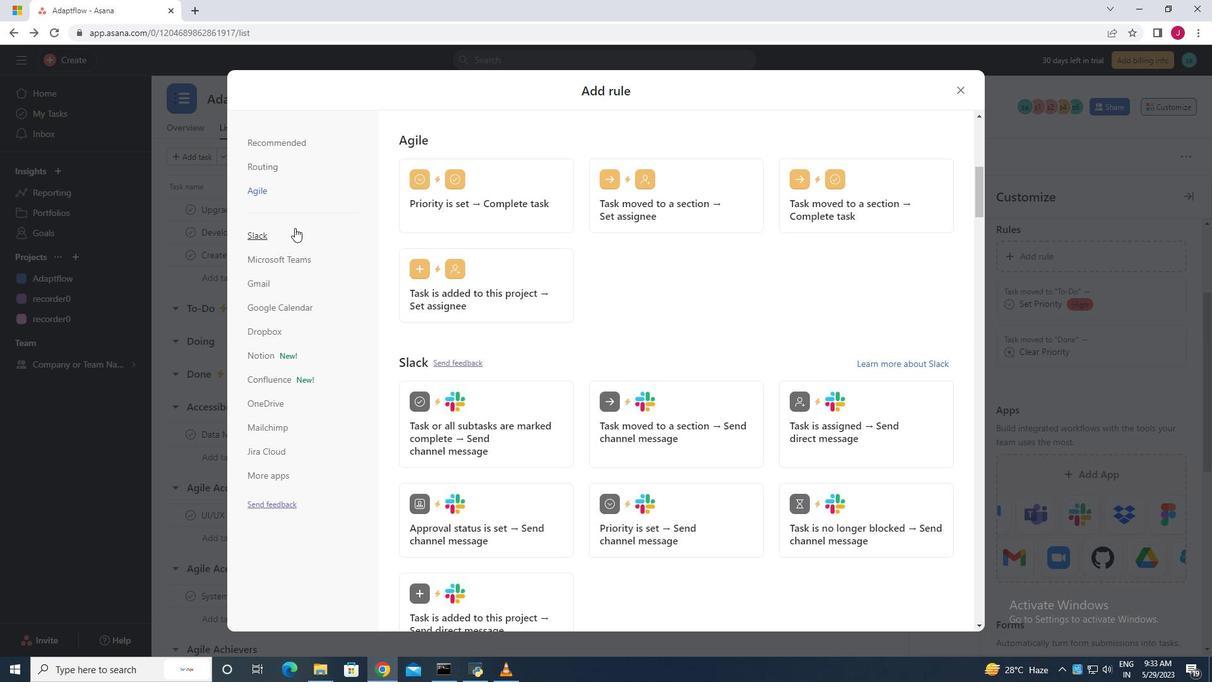 
Action: Mouse moved to (301, 236)
Screenshot: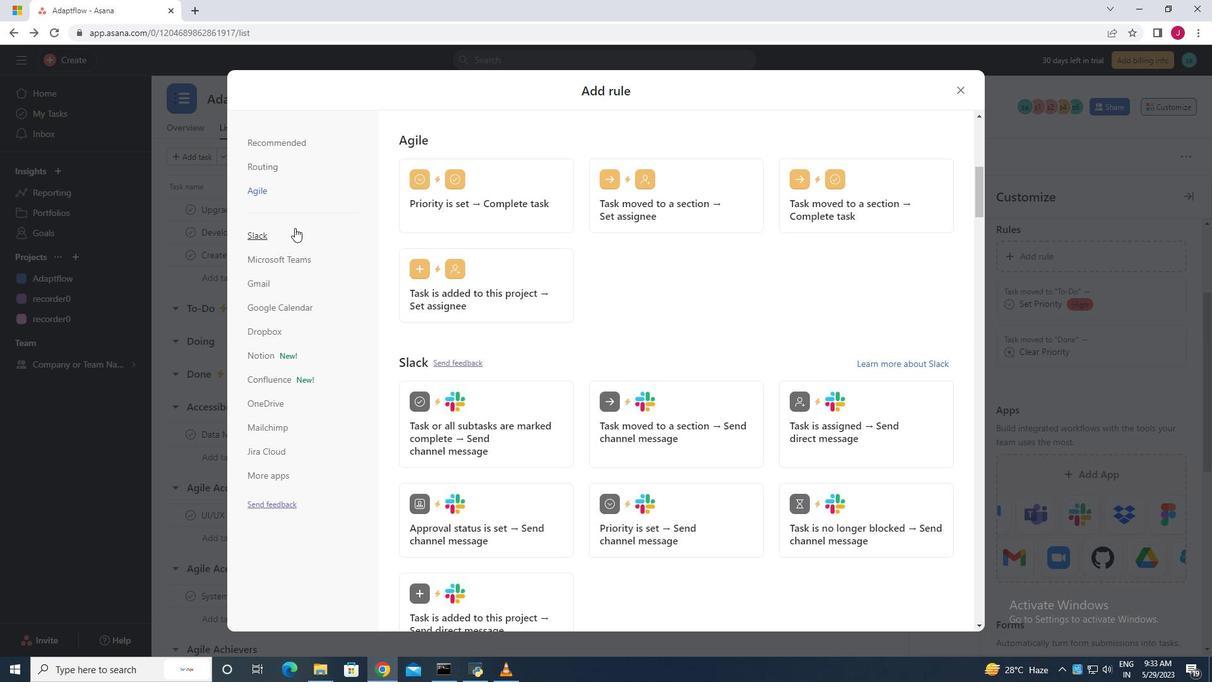 
Action: Mouse scrolled (301, 236) with delta (0, 0)
Screenshot: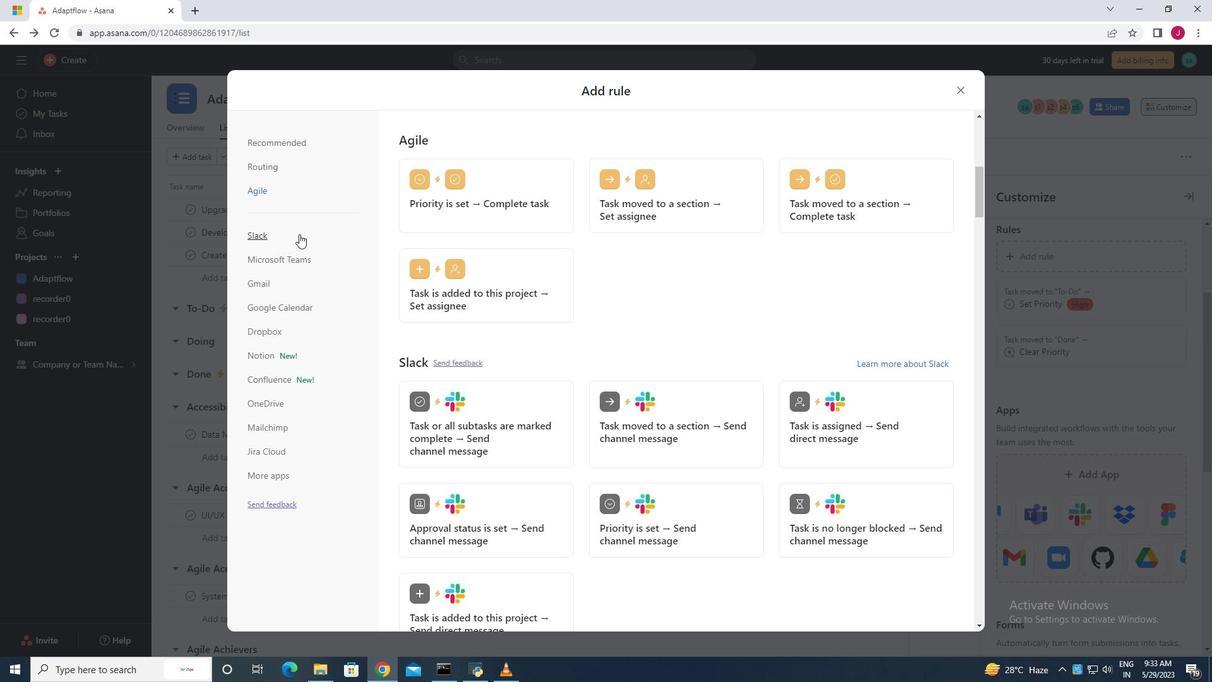 
Action: Mouse moved to (442, 318)
Screenshot: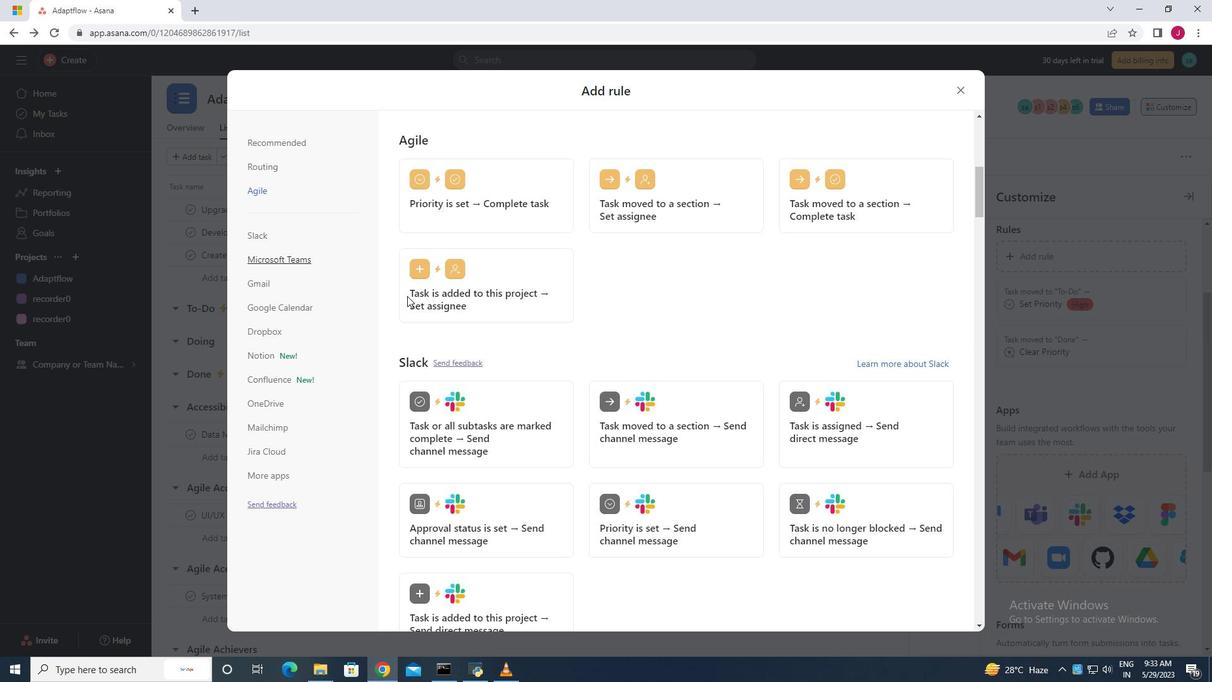 
Action: Mouse scrolled (442, 318) with delta (0, 0)
Screenshot: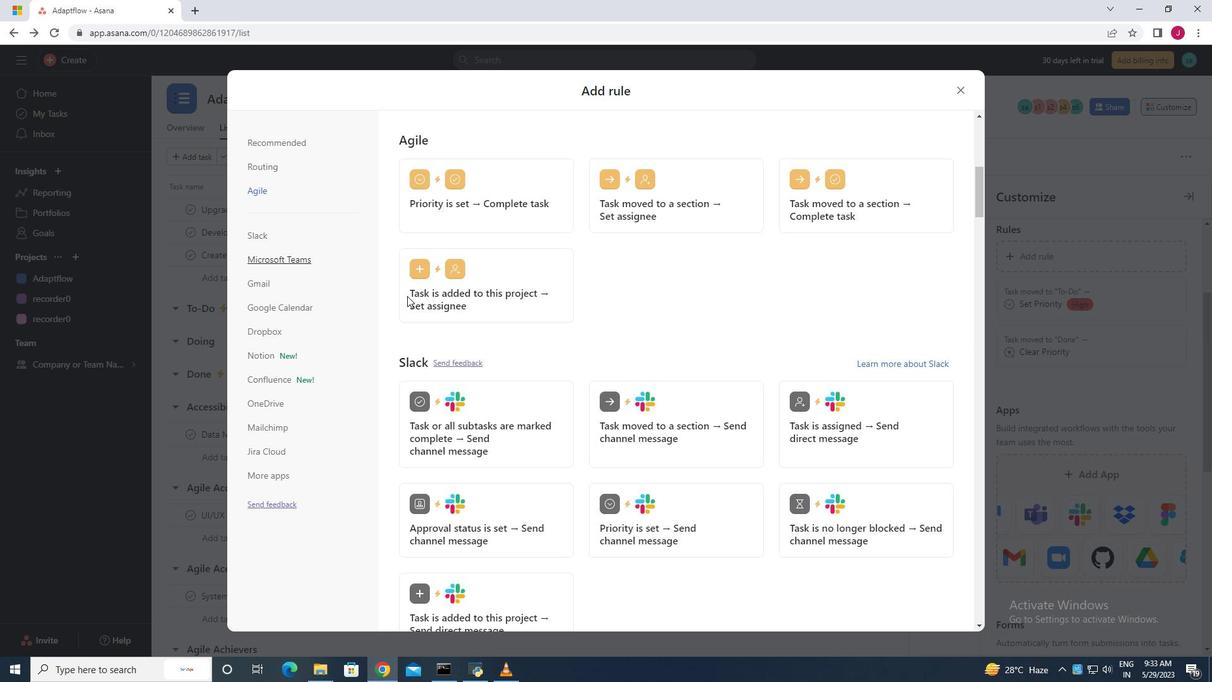 
Action: Mouse scrolled (442, 318) with delta (0, 0)
Screenshot: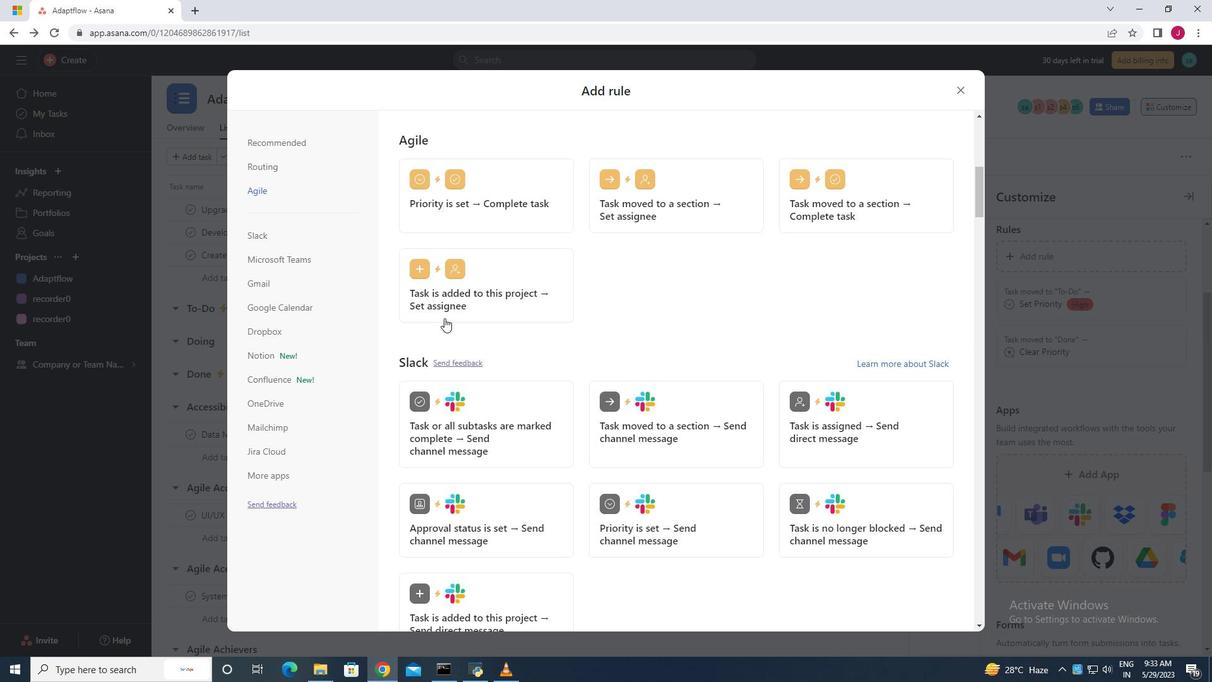 
Action: Mouse scrolled (442, 318) with delta (0, 0)
Screenshot: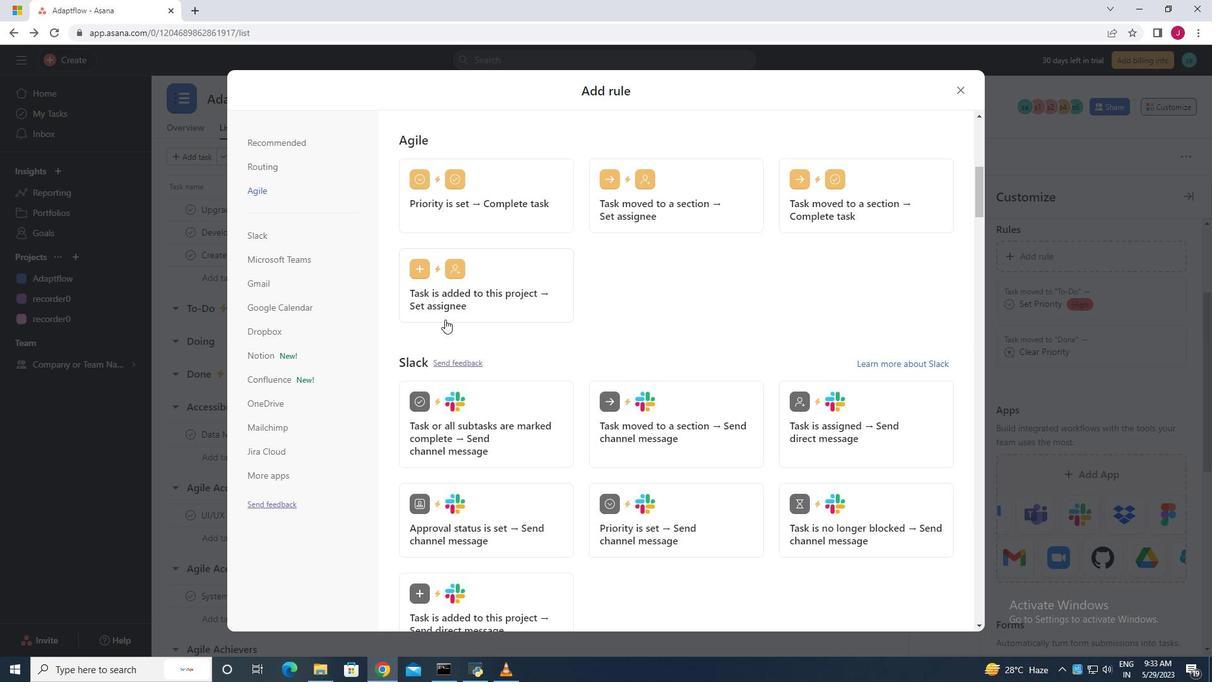 
Action: Mouse scrolled (442, 318) with delta (0, 0)
Screenshot: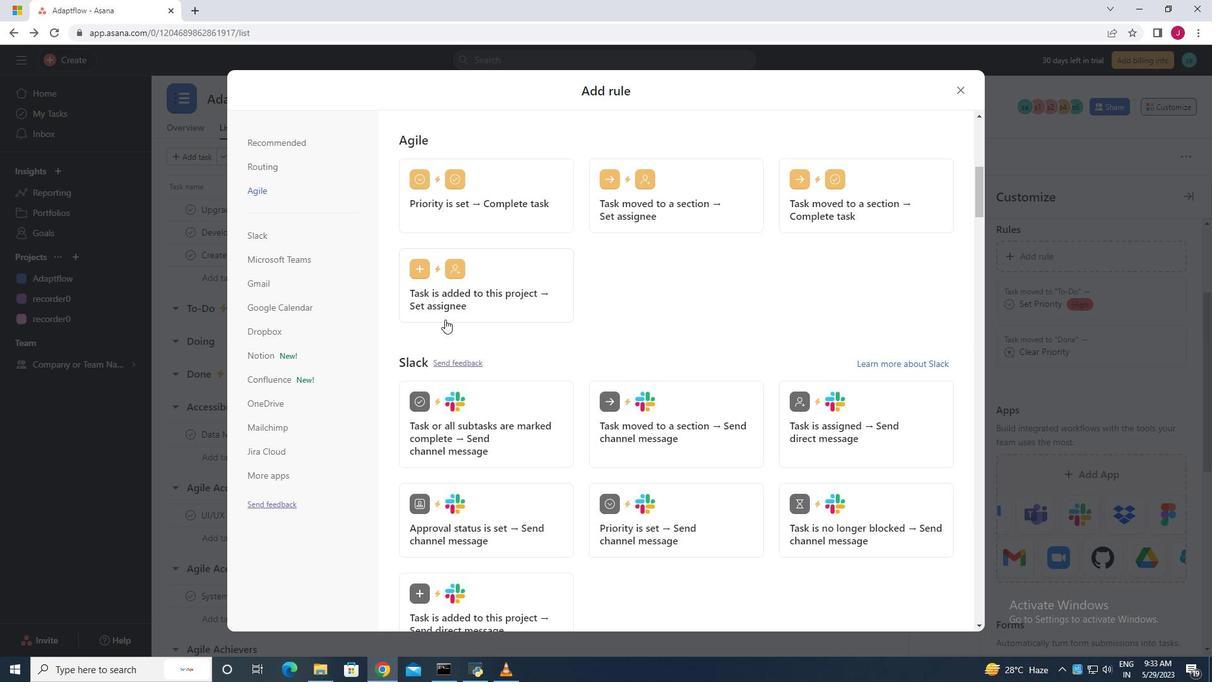 
Action: Mouse moved to (441, 318)
Screenshot: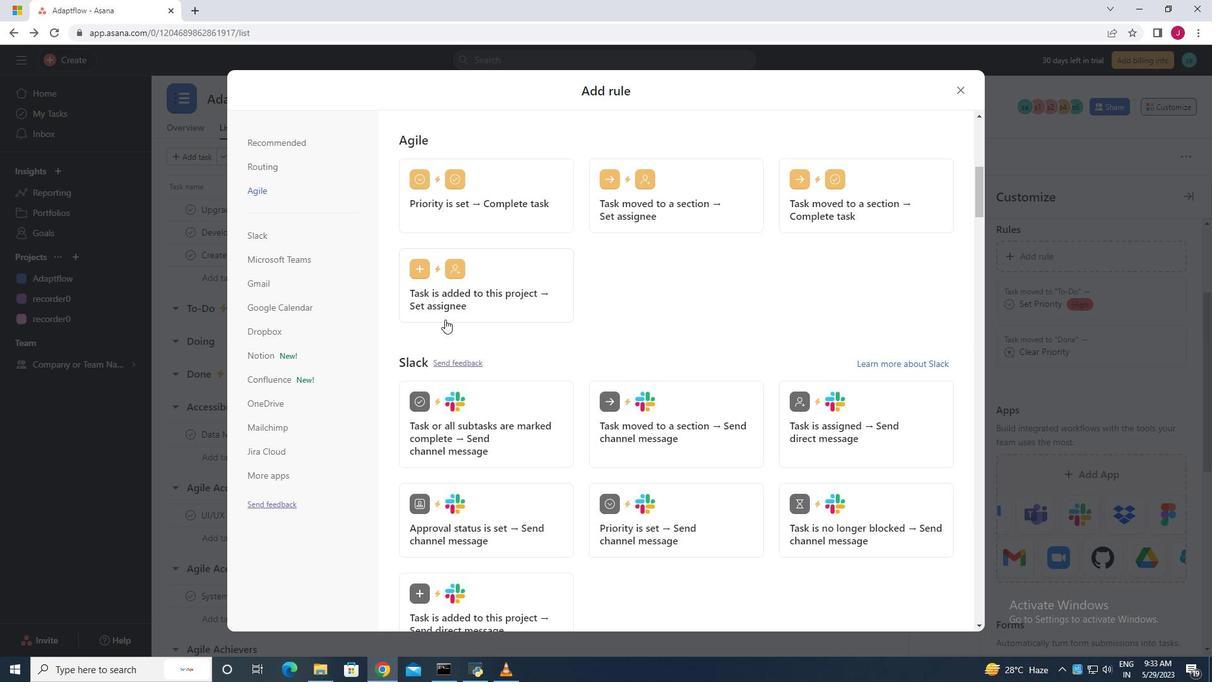
Action: Mouse scrolled (441, 318) with delta (0, 0)
Screenshot: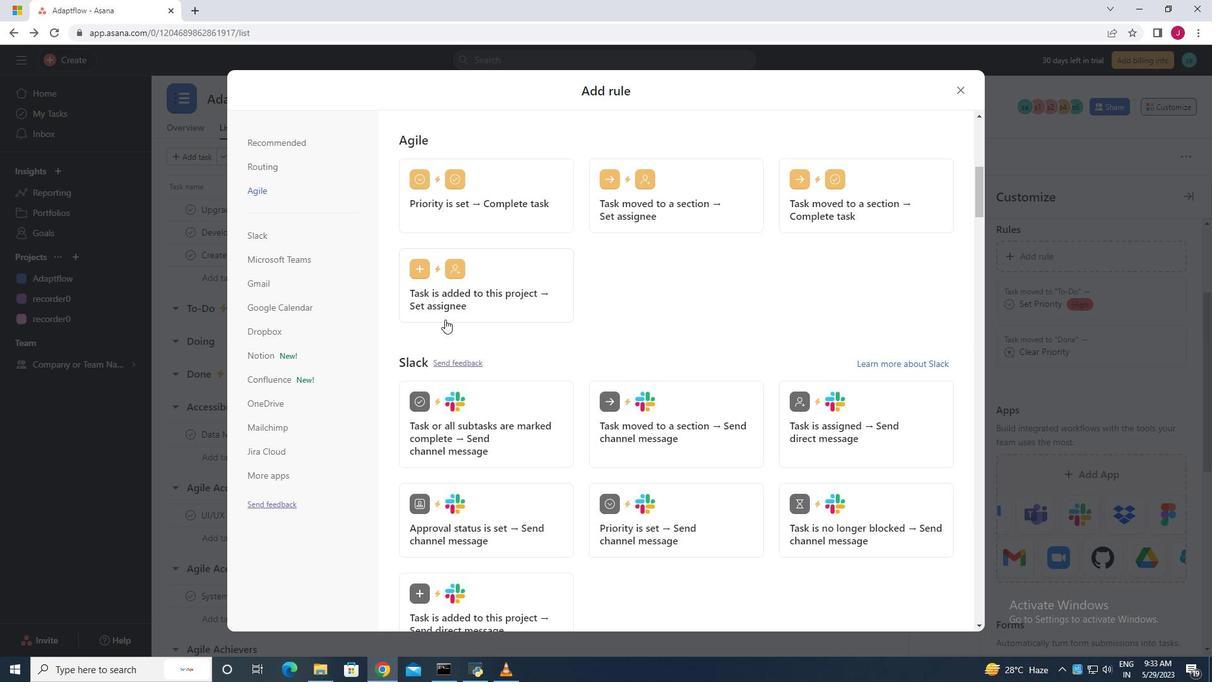 
Action: Mouse moved to (452, 247)
Screenshot: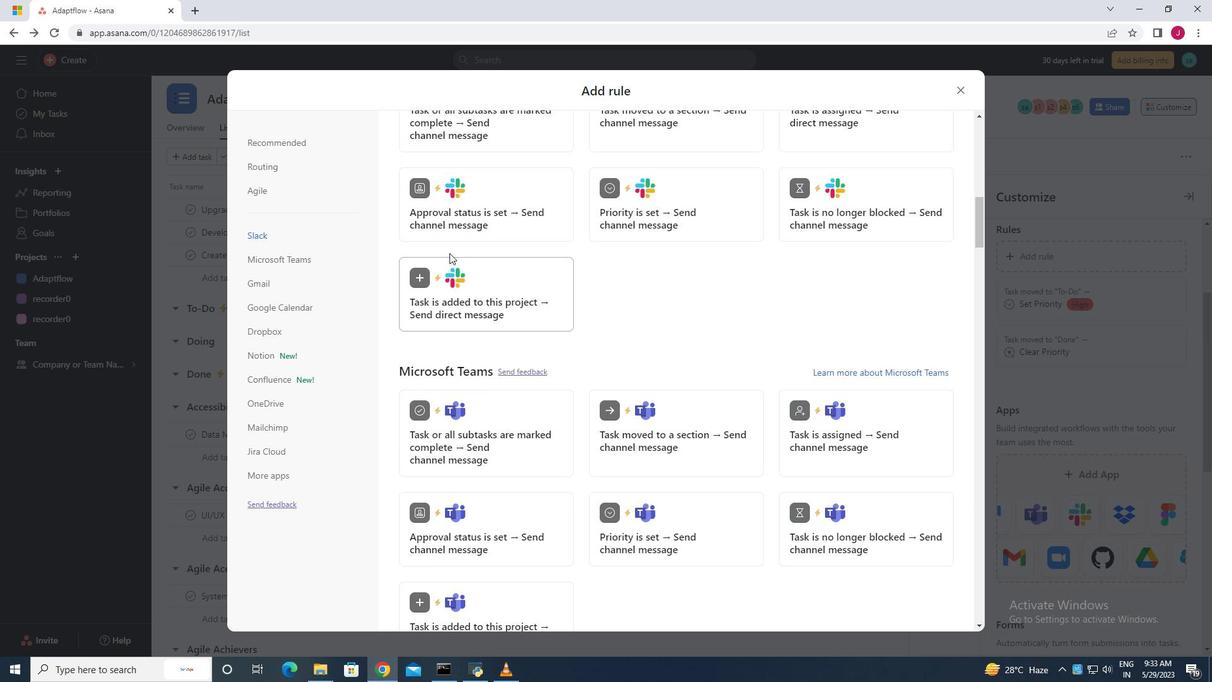 
Action: Mouse scrolled (452, 248) with delta (0, 0)
Screenshot: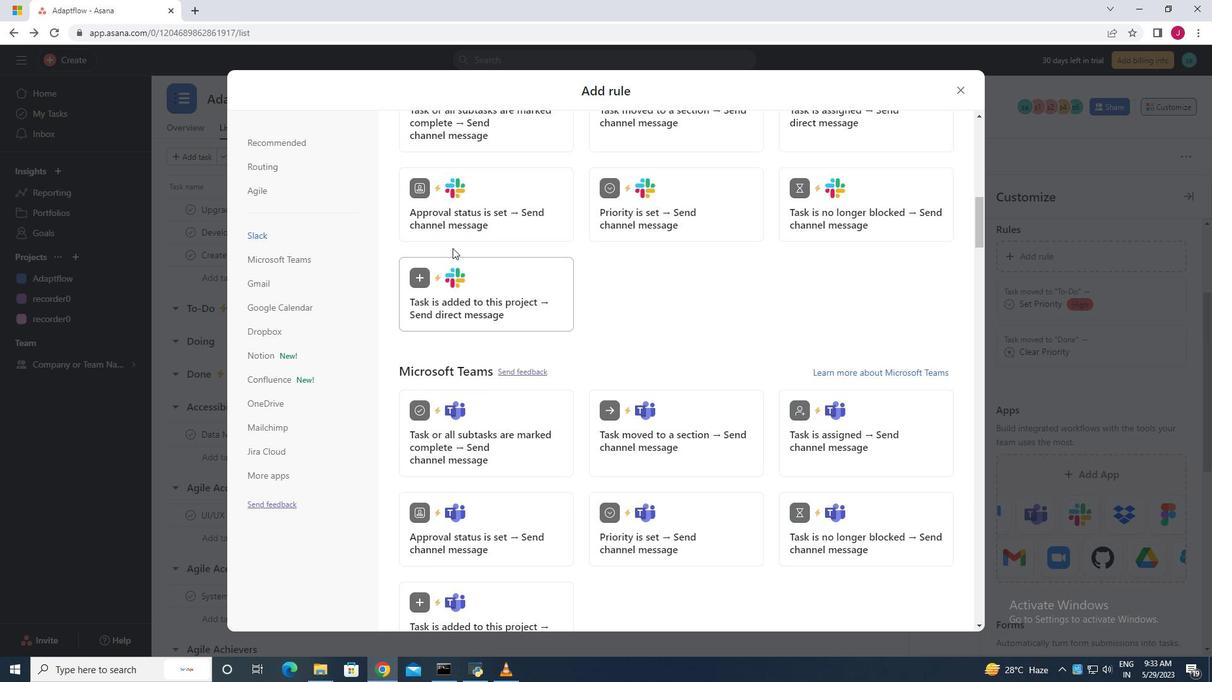 
Action: Mouse scrolled (452, 248) with delta (0, 0)
Screenshot: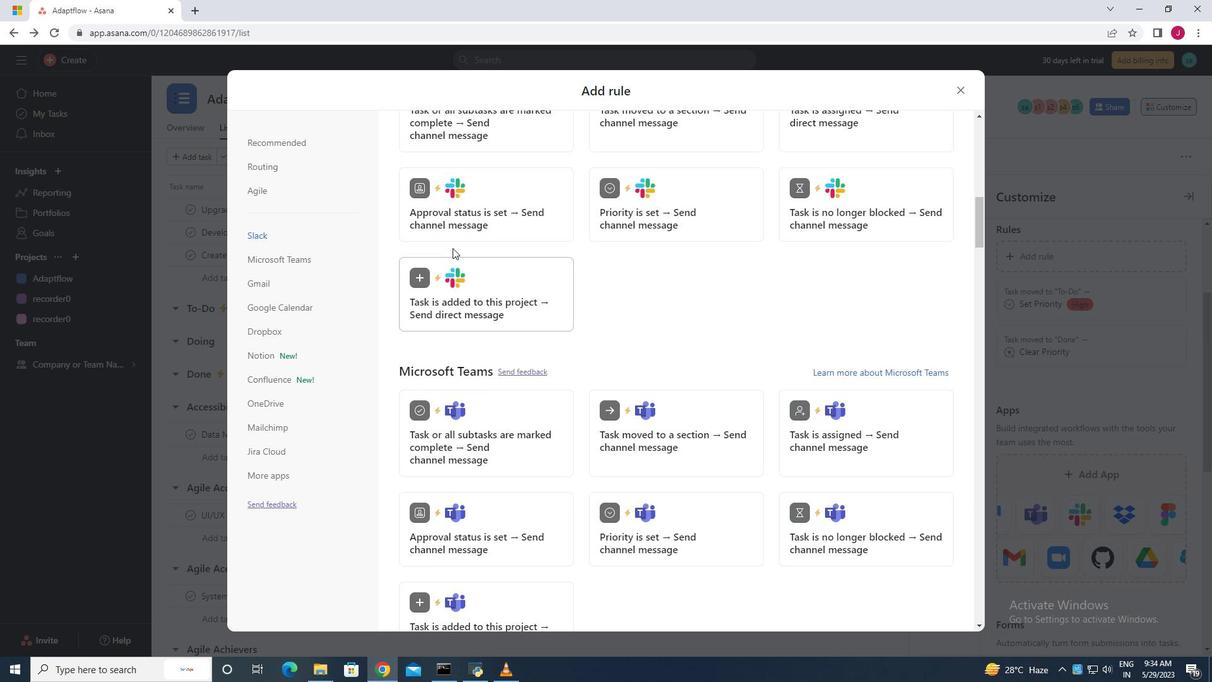 
Action: Mouse scrolled (452, 248) with delta (0, 0)
Screenshot: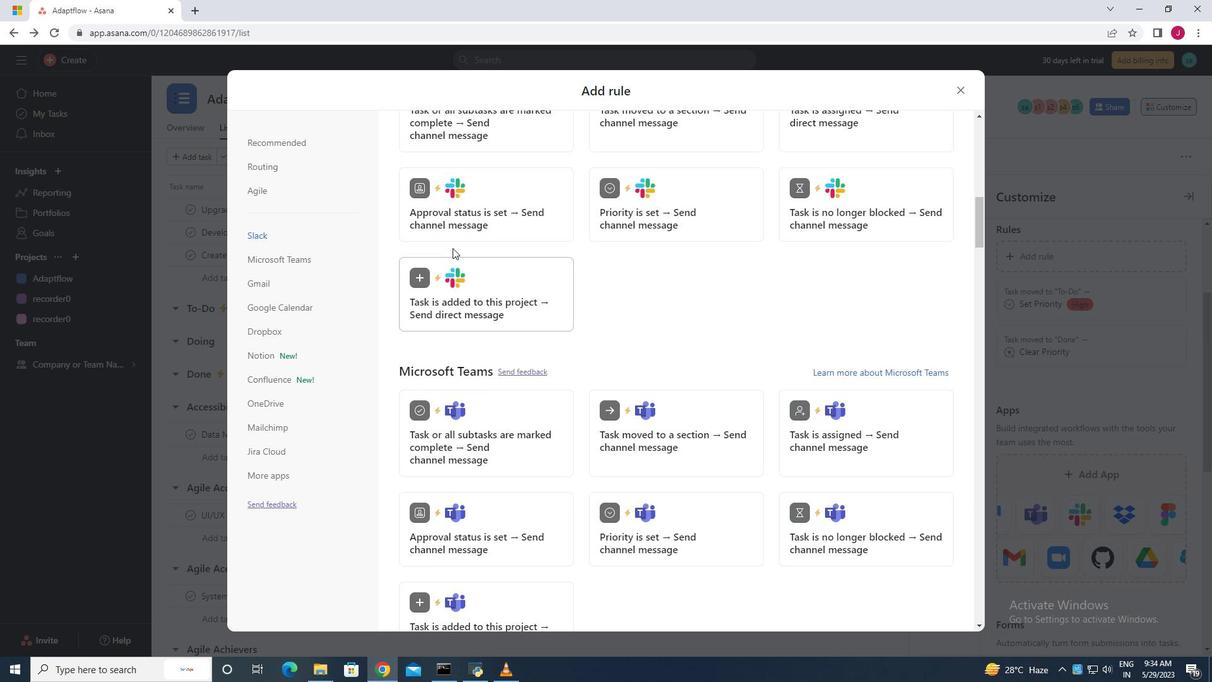 
Action: Mouse moved to (452, 247)
Screenshot: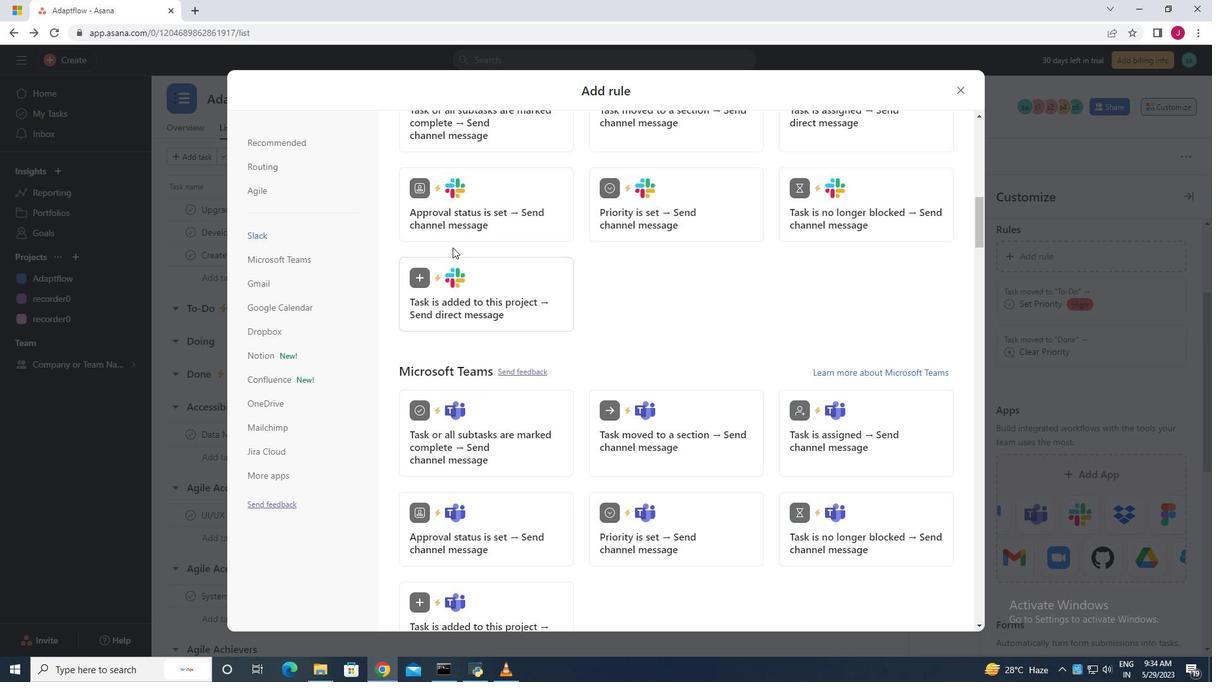 
Action: Mouse scrolled (452, 248) with delta (0, 0)
Screenshot: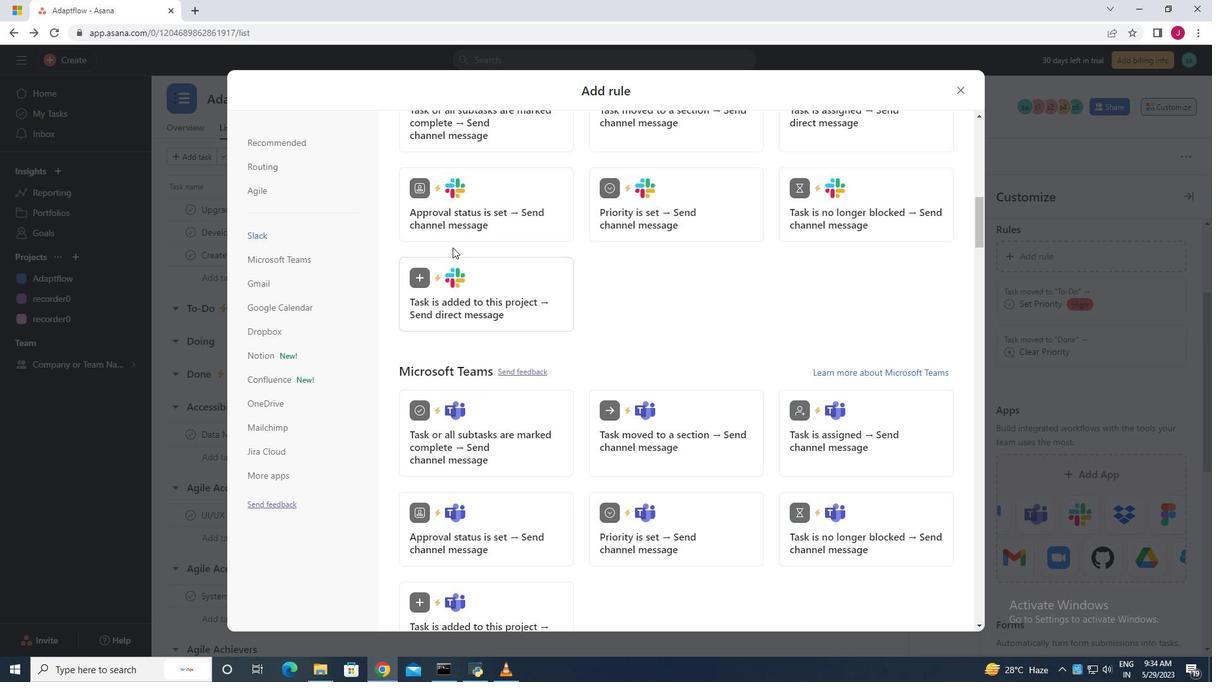 
Action: Mouse moved to (480, 242)
Screenshot: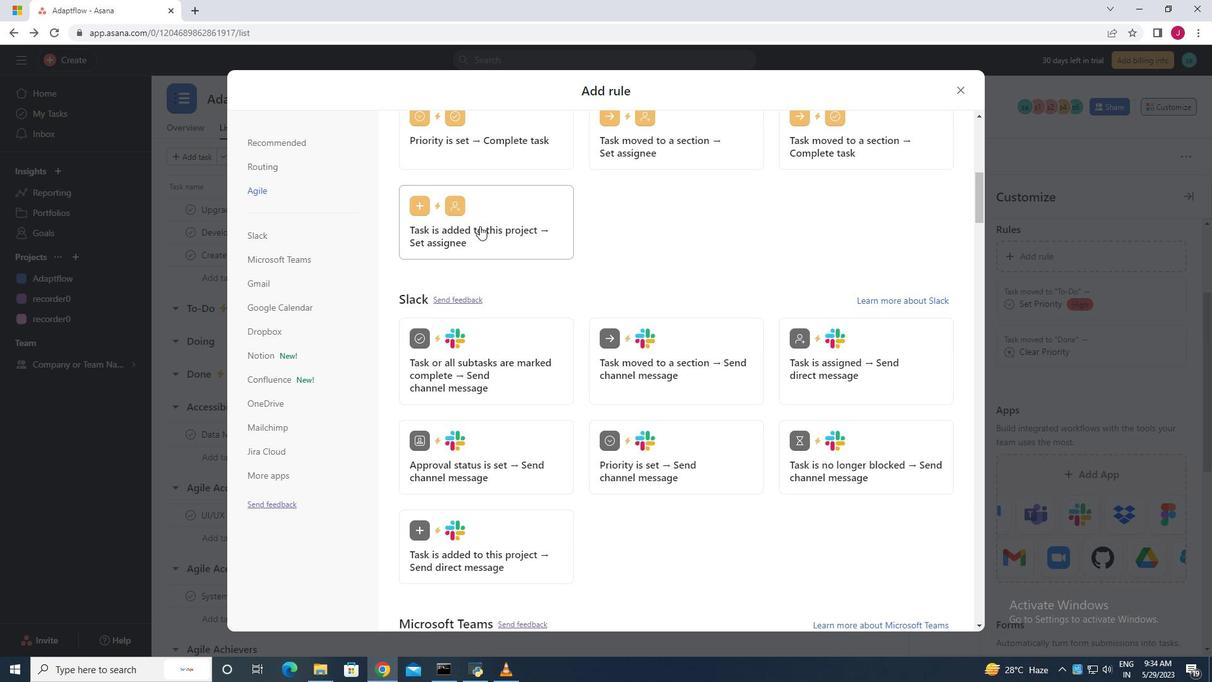 
Action: Mouse scrolled (480, 243) with delta (0, 0)
Screenshot: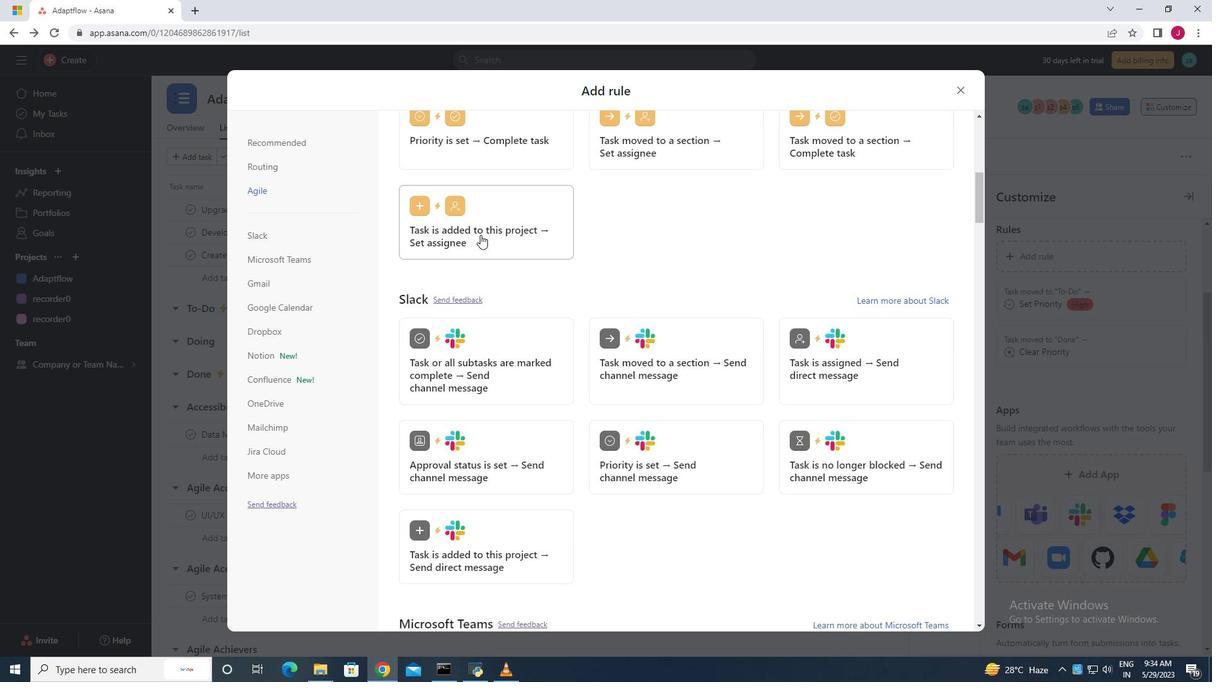 
Action: Mouse moved to (479, 242)
Screenshot: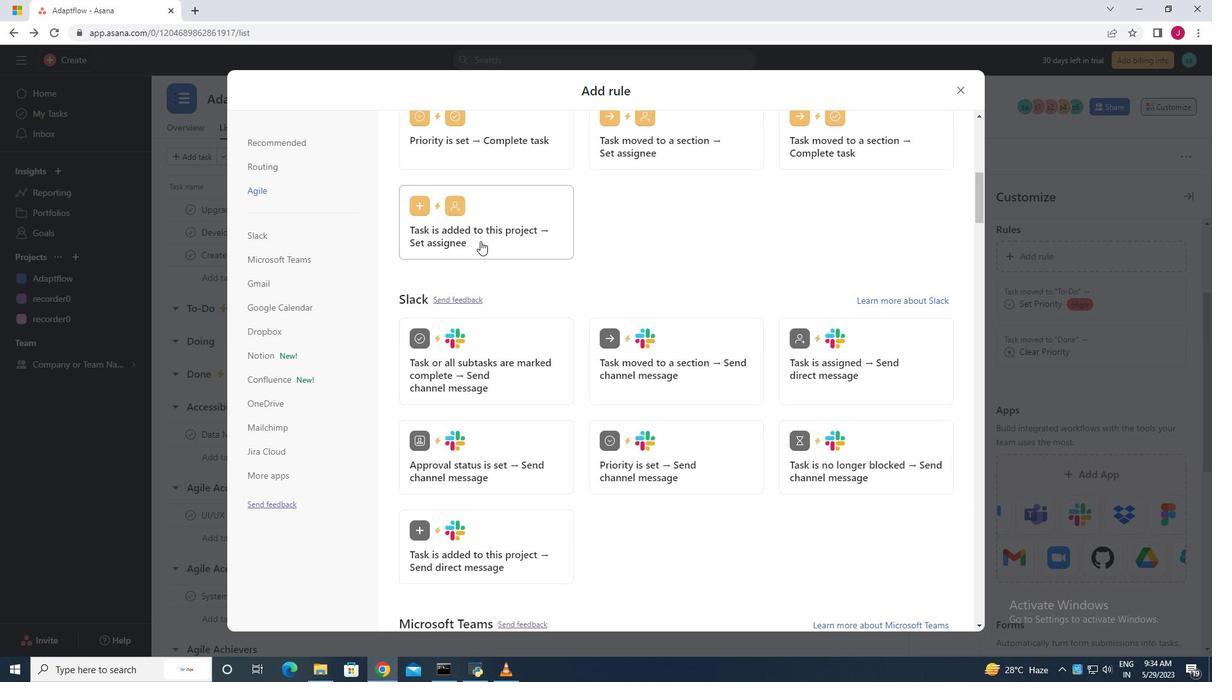 
Action: Mouse scrolled (479, 243) with delta (0, 0)
Screenshot: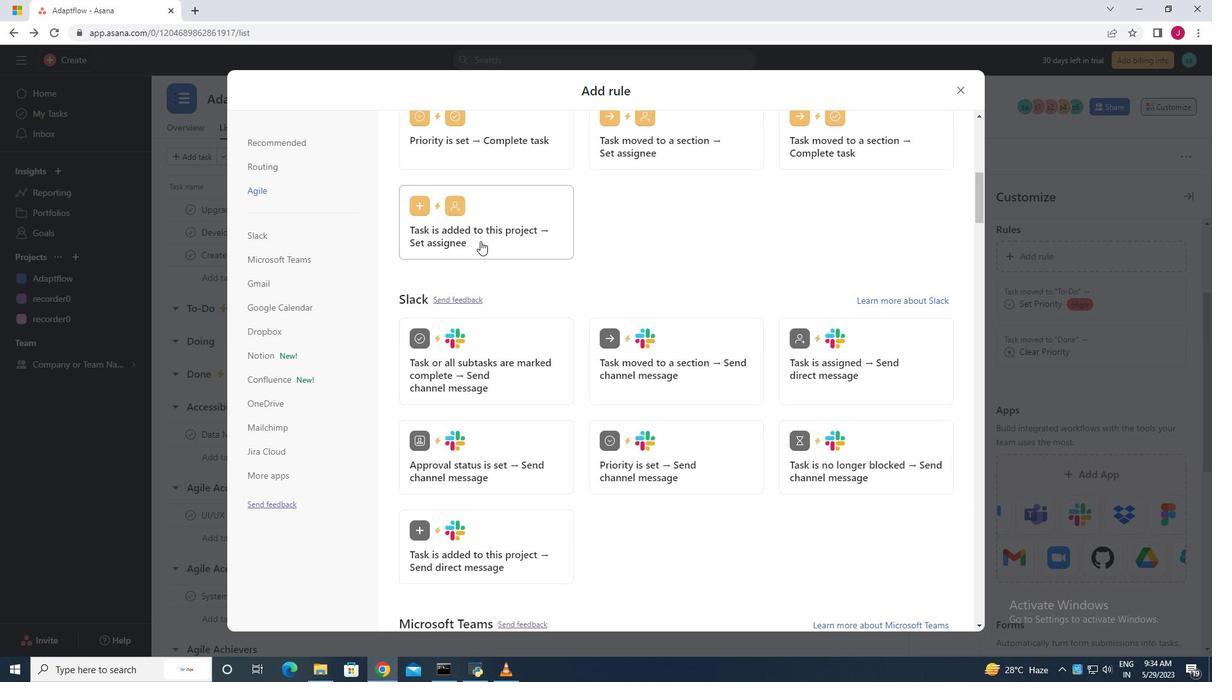 
Action: Mouse moved to (479, 242)
Screenshot: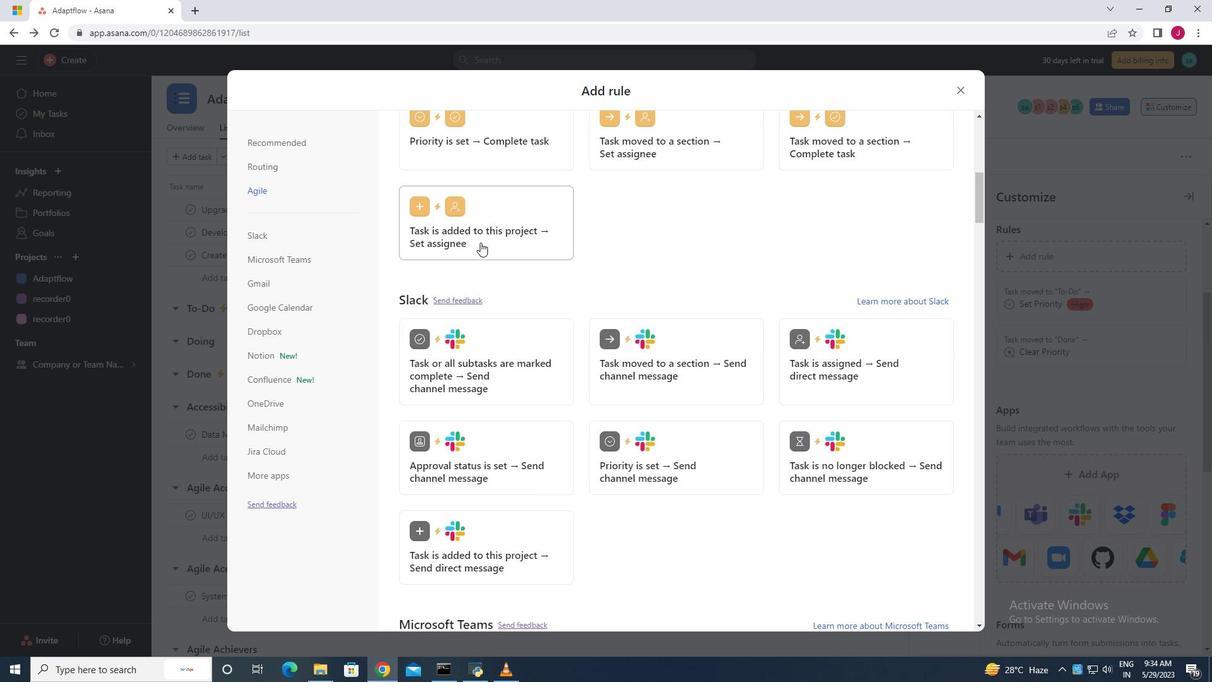 
Action: Mouse scrolled (479, 243) with delta (0, 0)
Screenshot: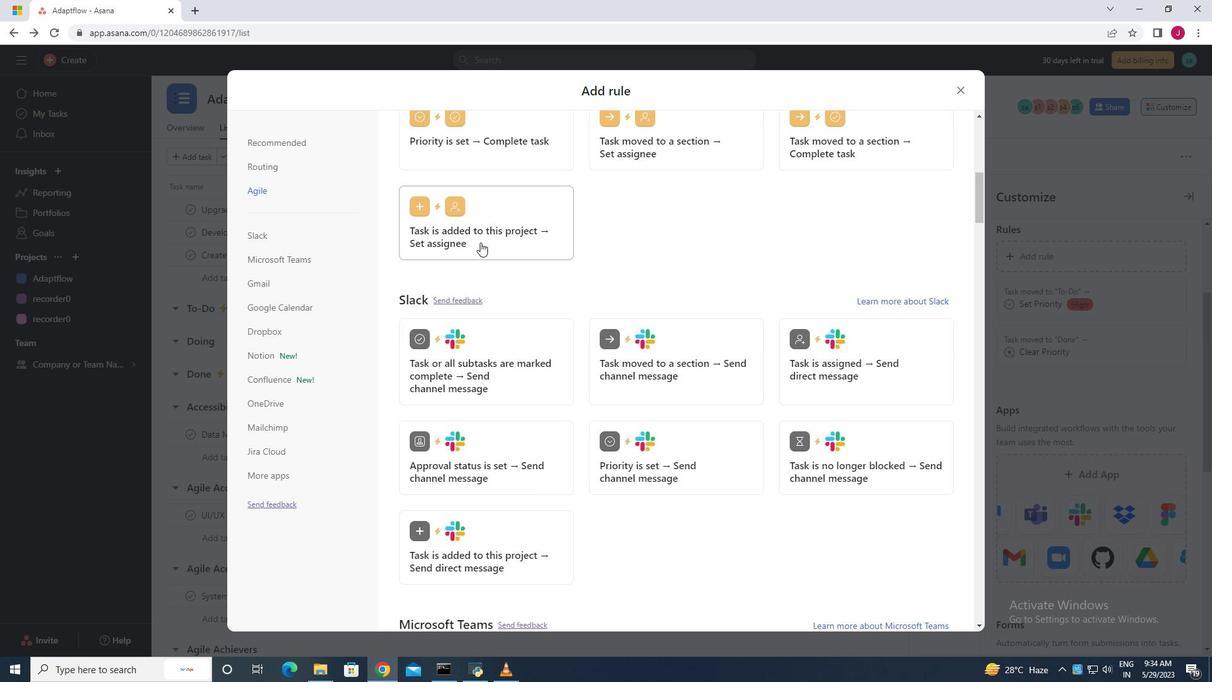 
Action: Mouse moved to (509, 309)
Screenshot: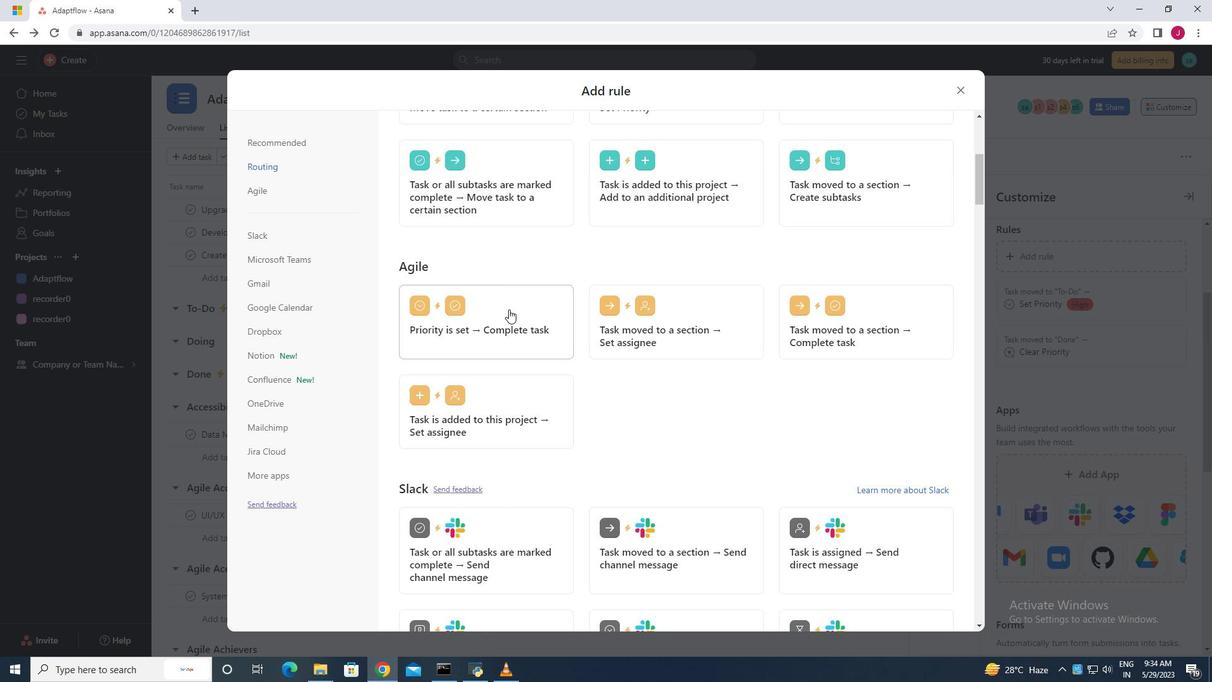 
Action: Mouse pressed left at (509, 309)
Screenshot: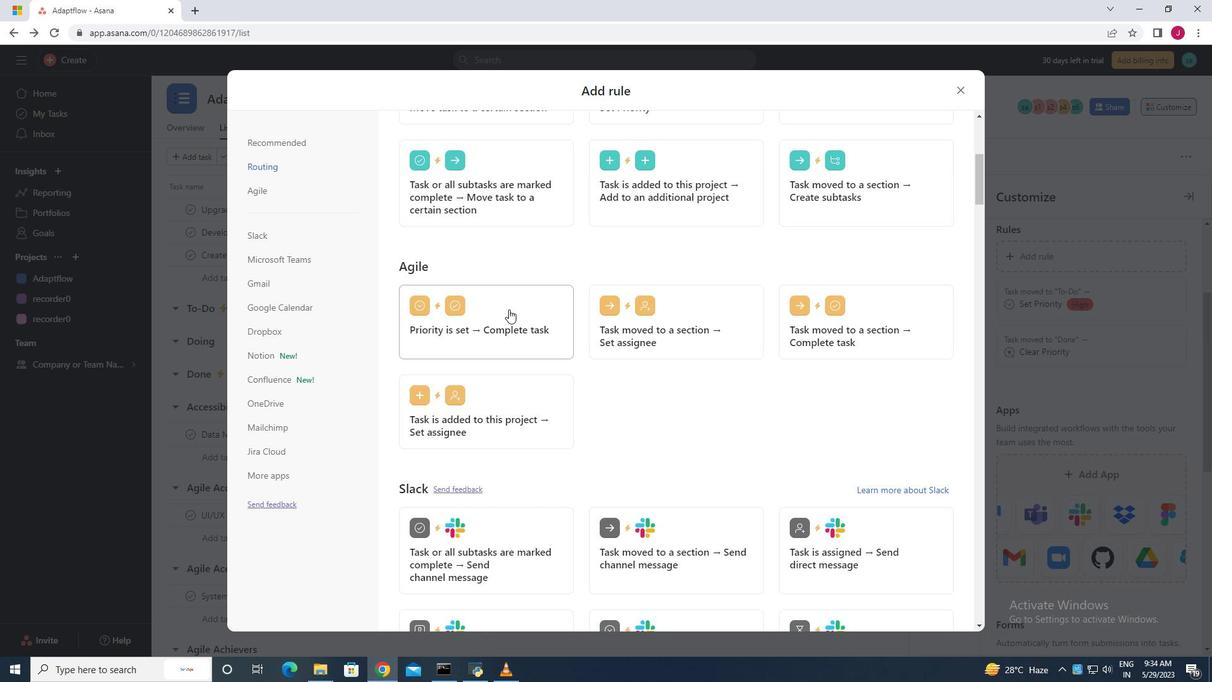 
Action: Mouse moved to (781, 219)
Screenshot: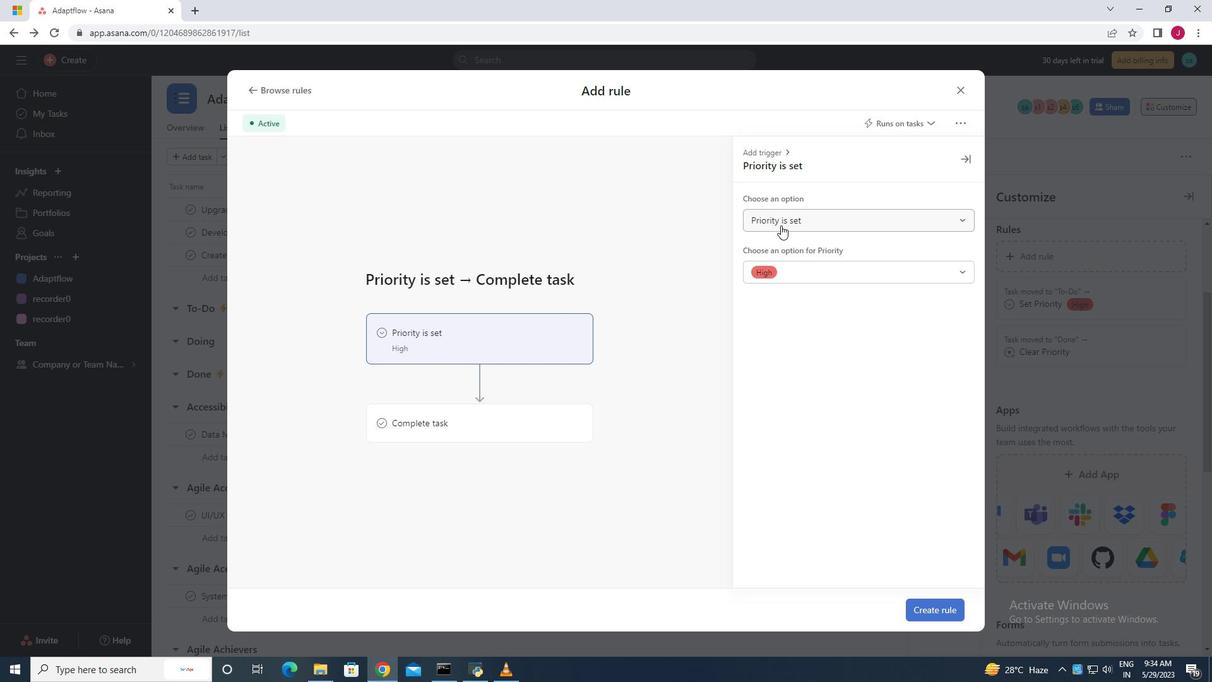 
Action: Mouse pressed left at (781, 219)
Screenshot: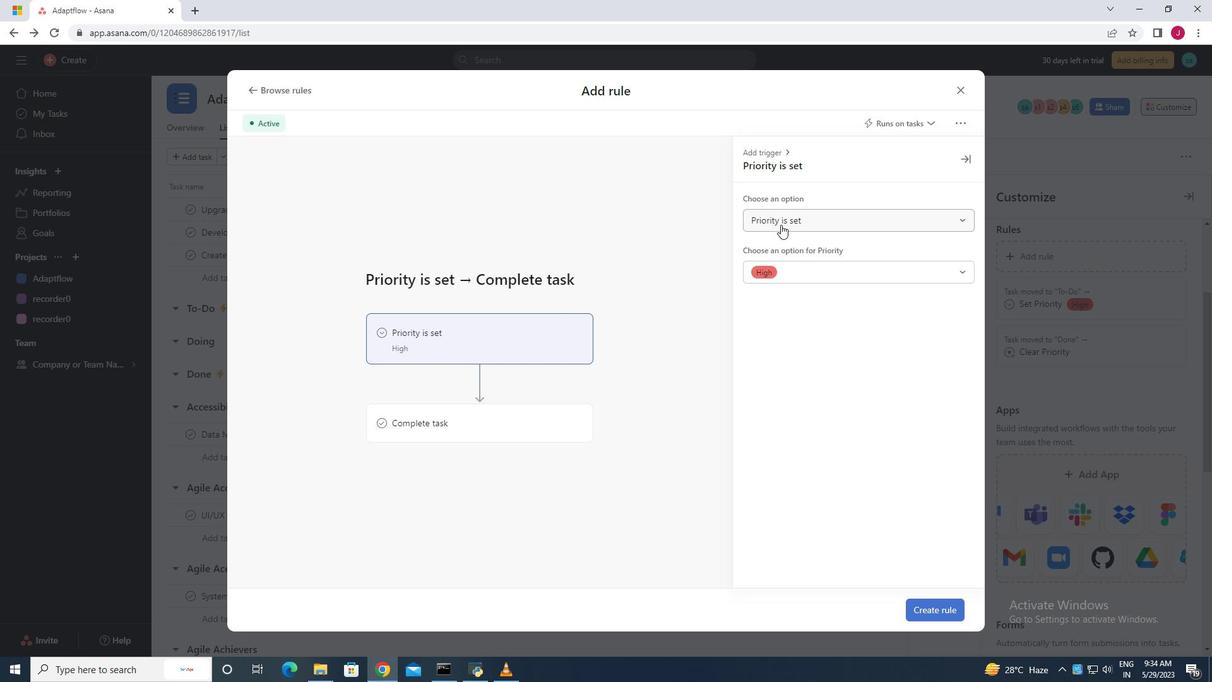 
Action: Mouse moved to (803, 271)
Screenshot: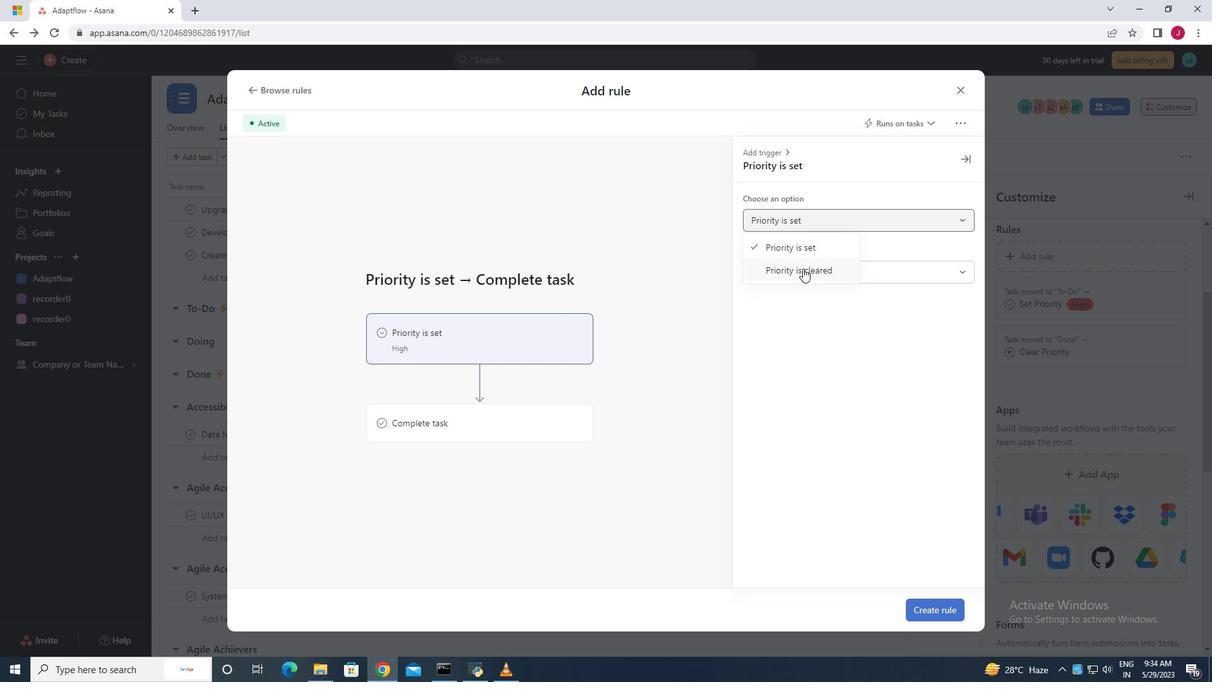 
Action: Mouse pressed left at (803, 271)
Screenshot: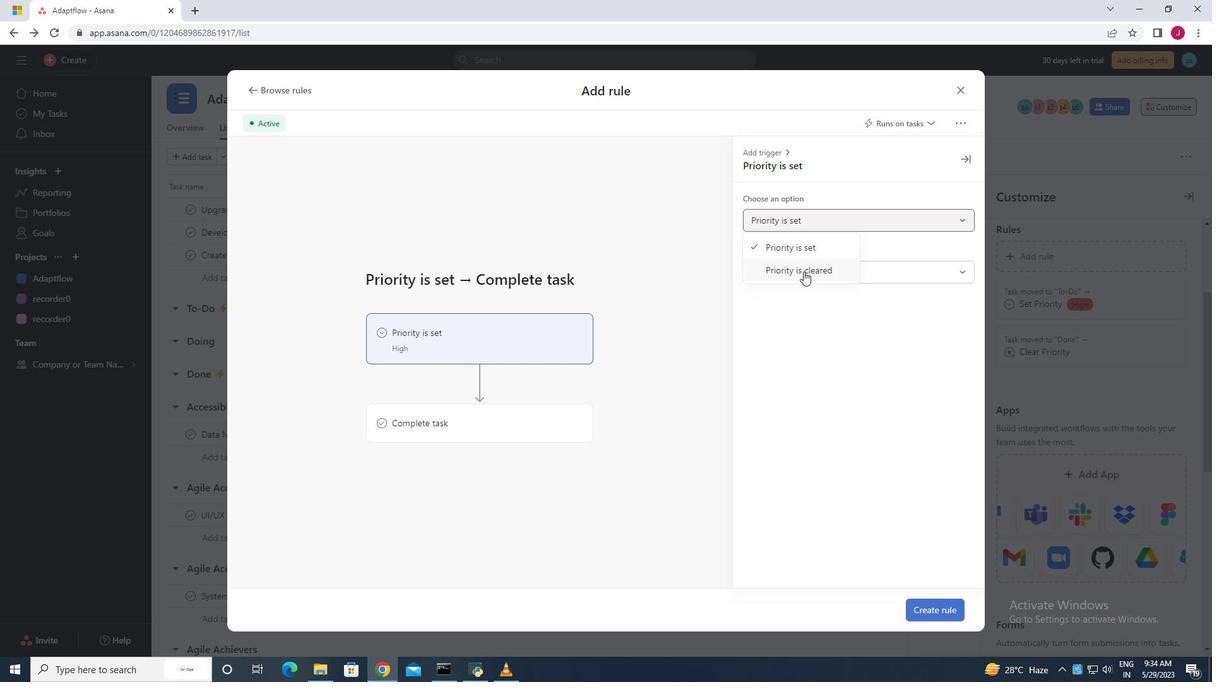 
Action: Mouse moved to (417, 420)
Screenshot: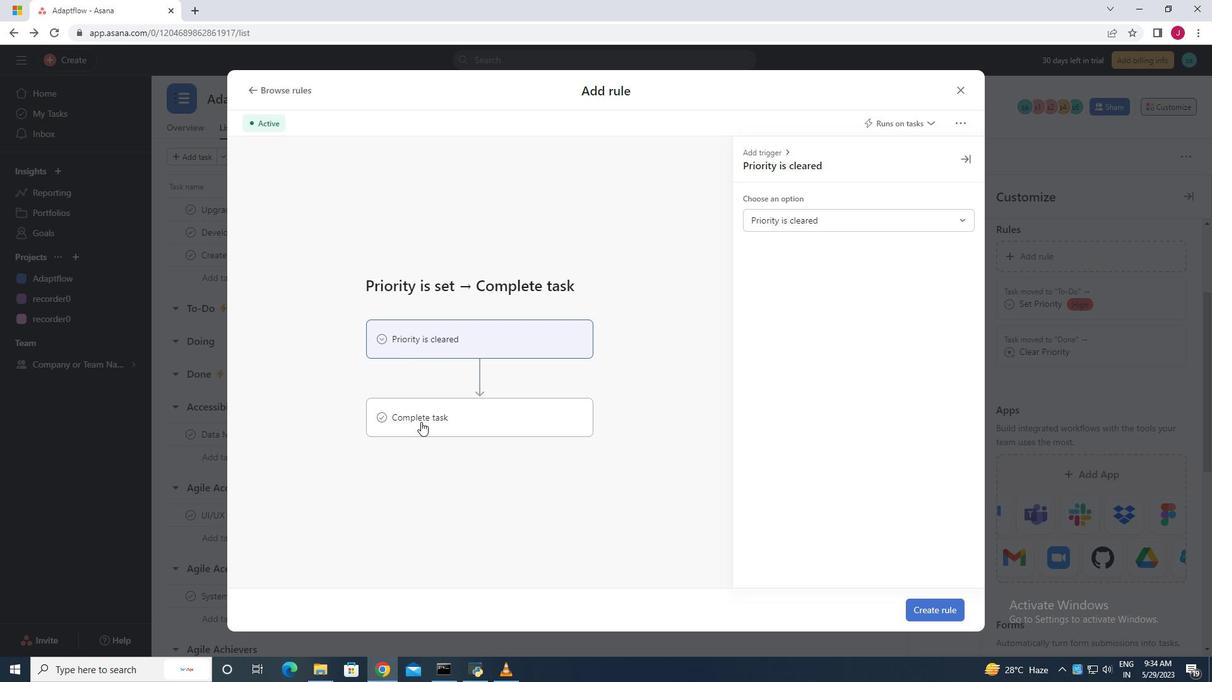 
Action: Mouse pressed left at (417, 420)
Screenshot: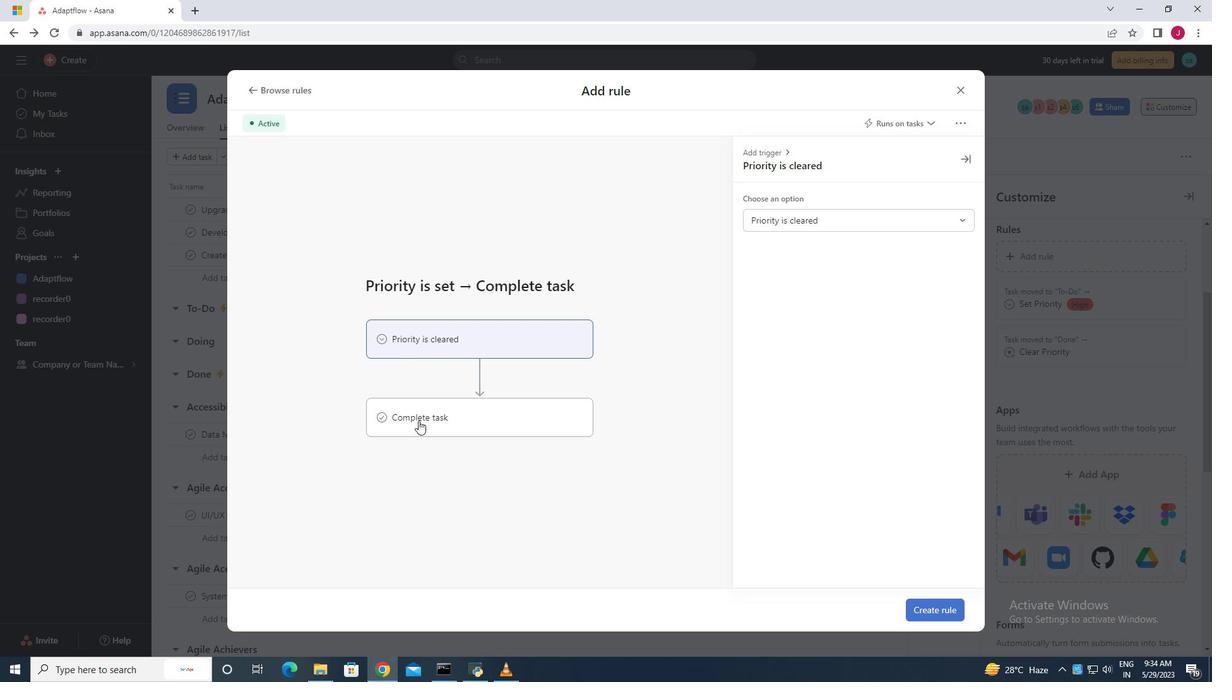 
Action: Mouse moved to (835, 222)
Screenshot: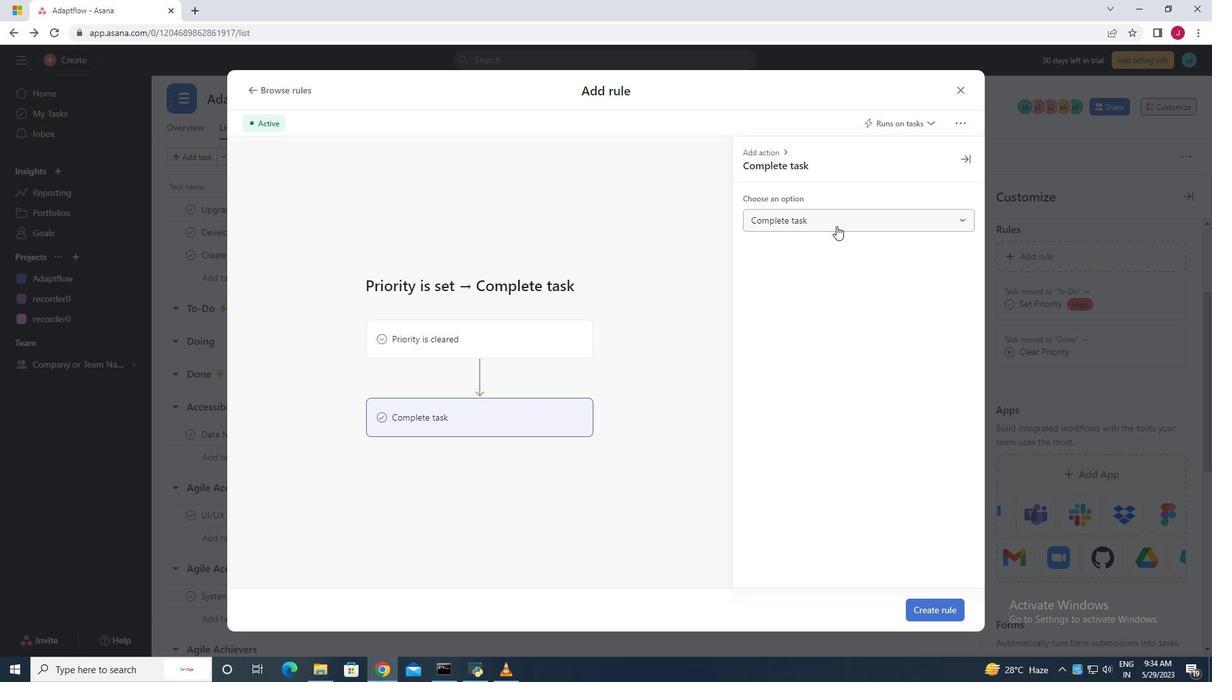 
Action: Mouse pressed left at (835, 222)
Screenshot: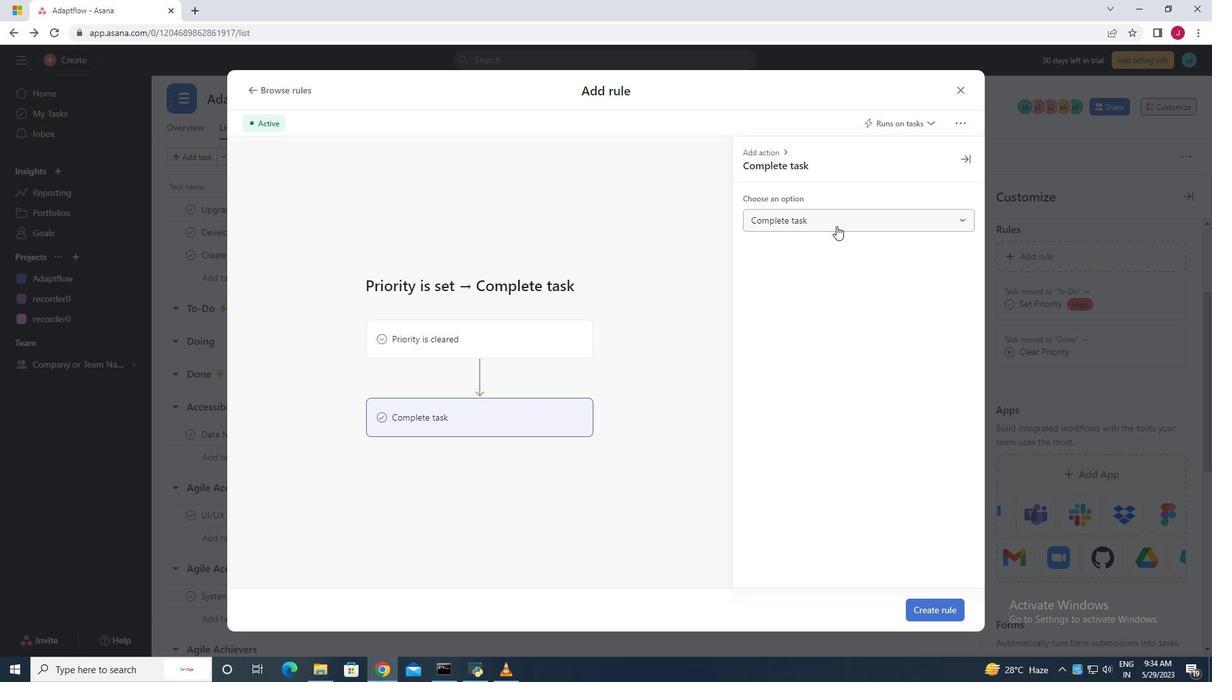 
Action: Mouse pressed left at (835, 222)
Screenshot: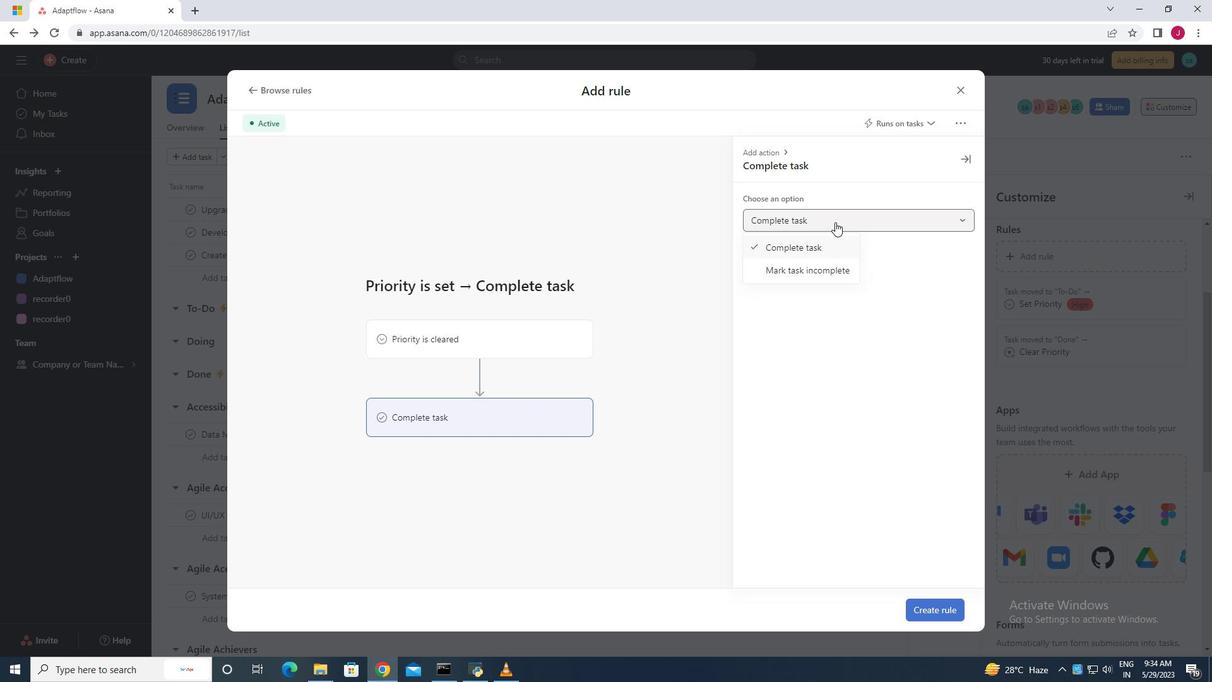 
Action: Mouse moved to (578, 326)
Screenshot: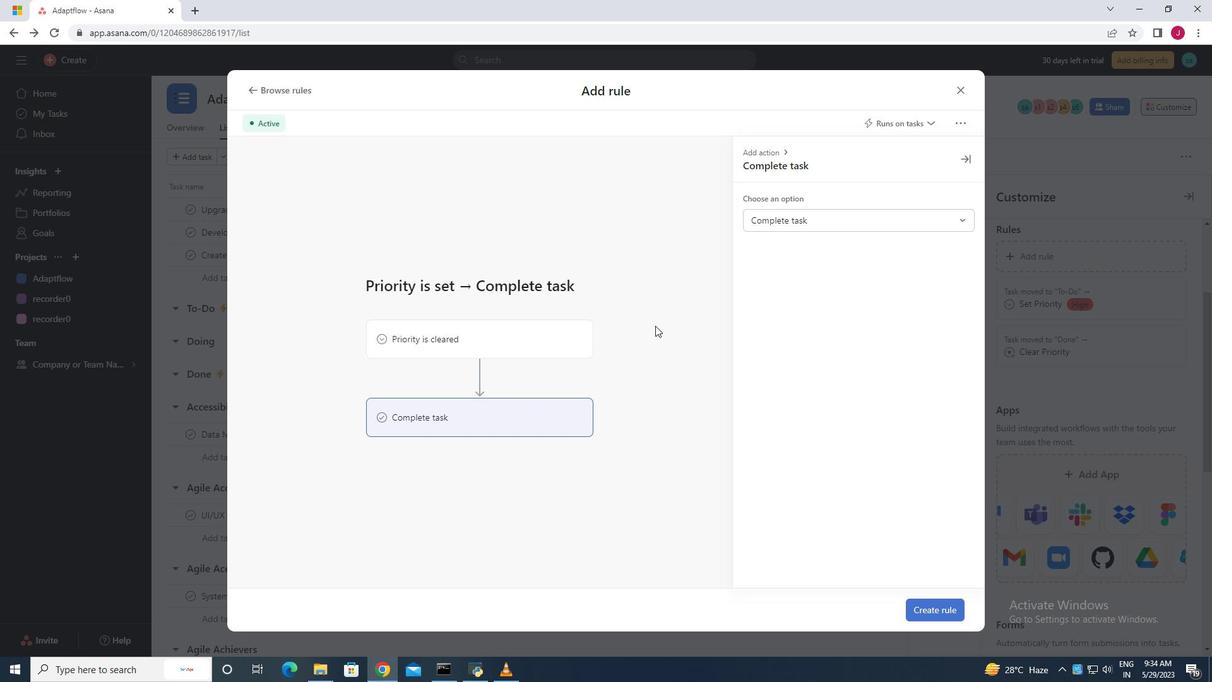 
Action: Mouse scrolled (578, 325) with delta (0, 0)
Screenshot: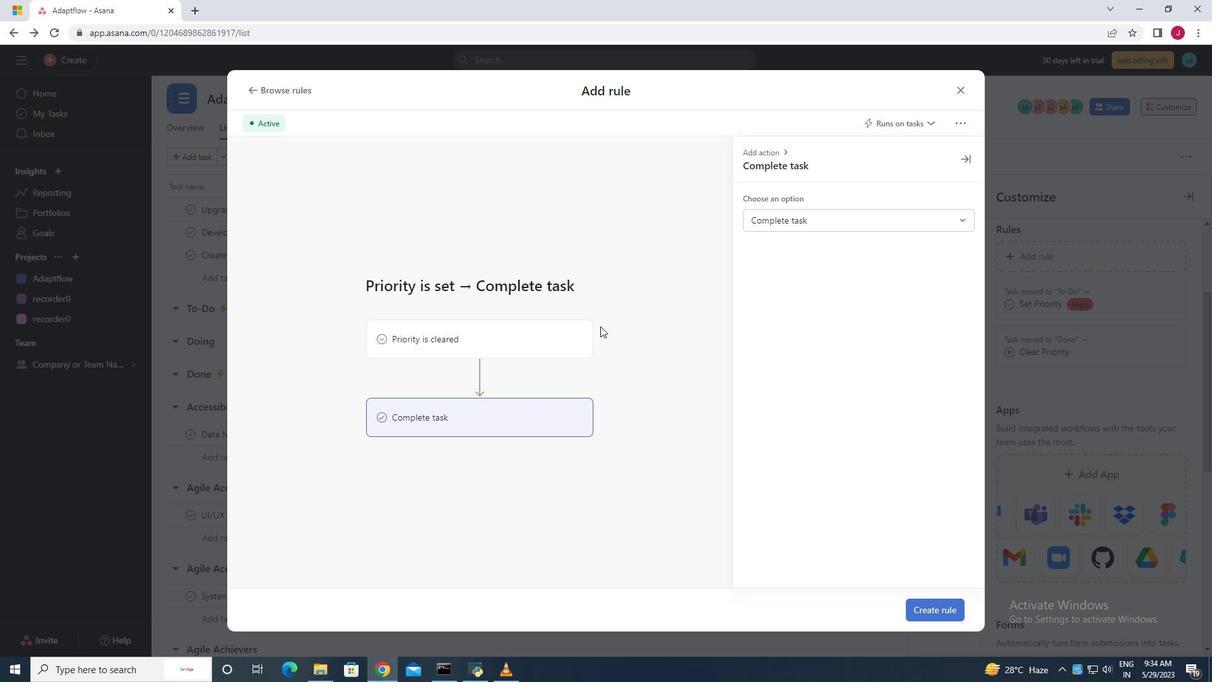 
Action: Mouse moved to (577, 326)
Screenshot: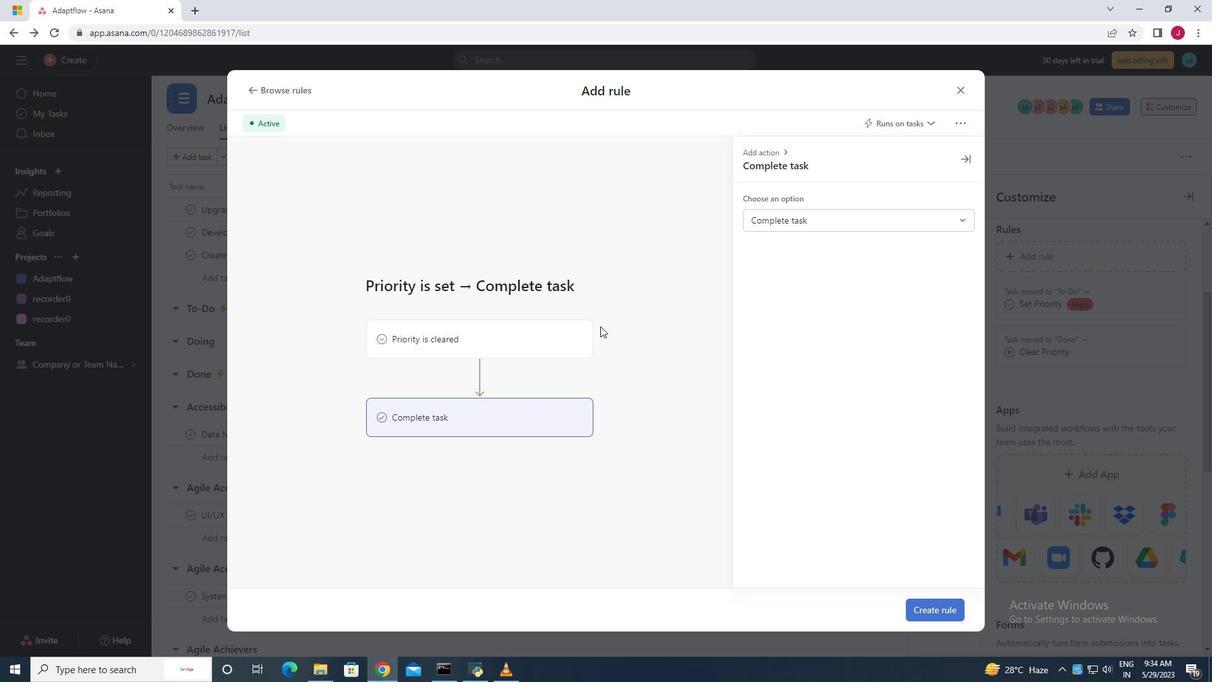 
Action: Mouse scrolled (577, 325) with delta (0, 0)
Screenshot: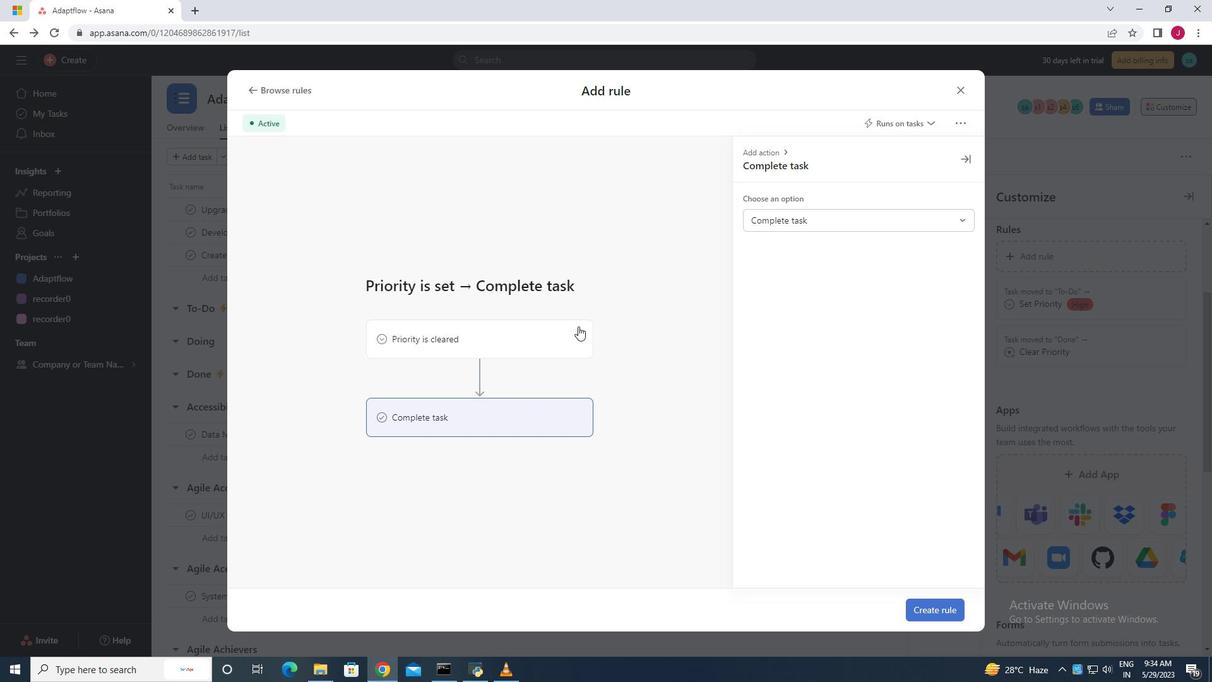 
Action: Mouse moved to (577, 326)
Screenshot: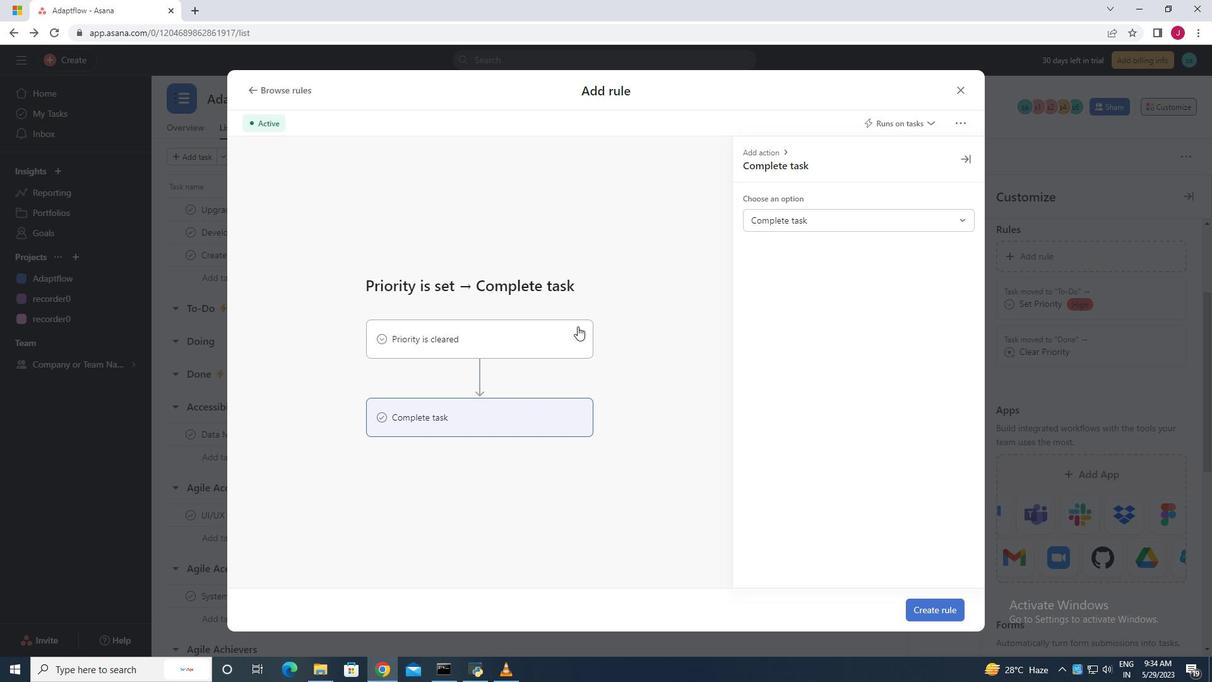 
Action: Mouse scrolled (577, 325) with delta (0, 0)
Screenshot: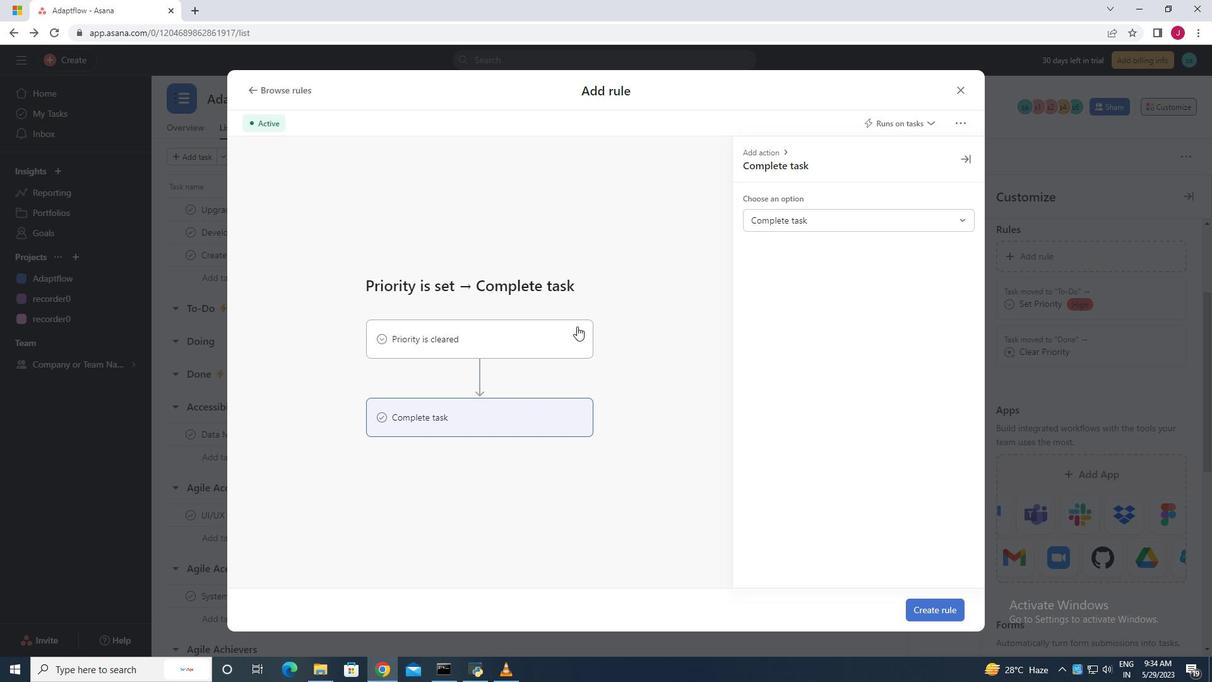 
Action: Mouse moved to (926, 608)
Screenshot: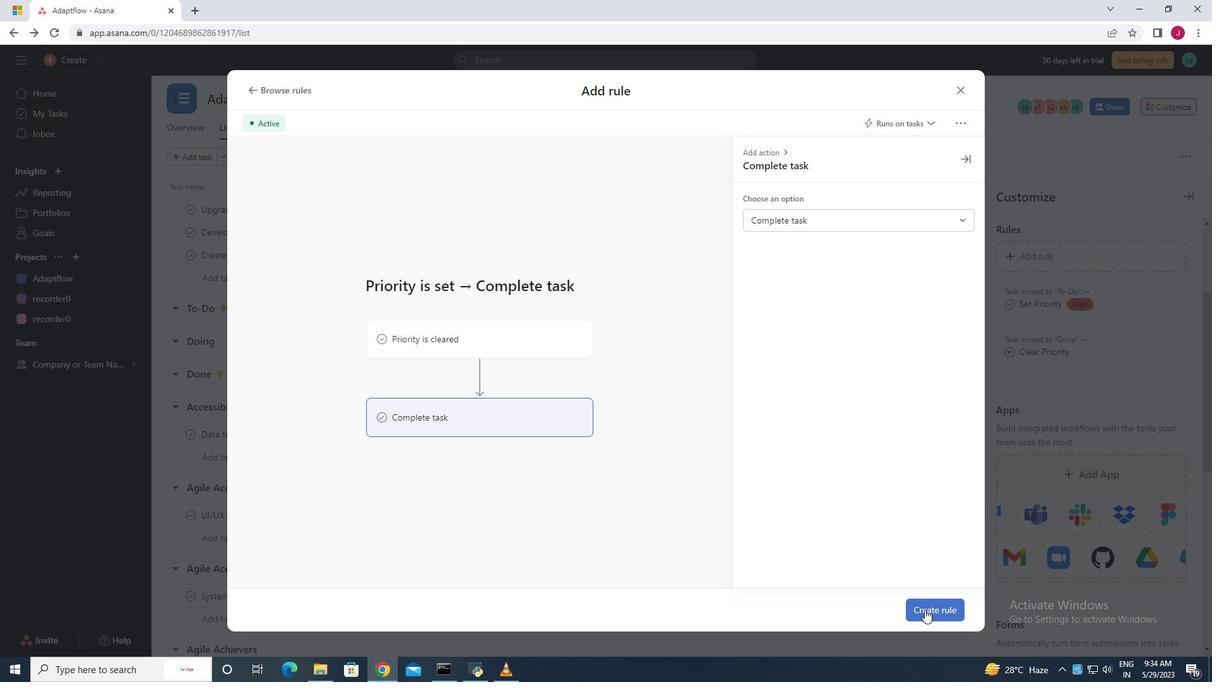 
Action: Mouse pressed left at (926, 608)
Screenshot: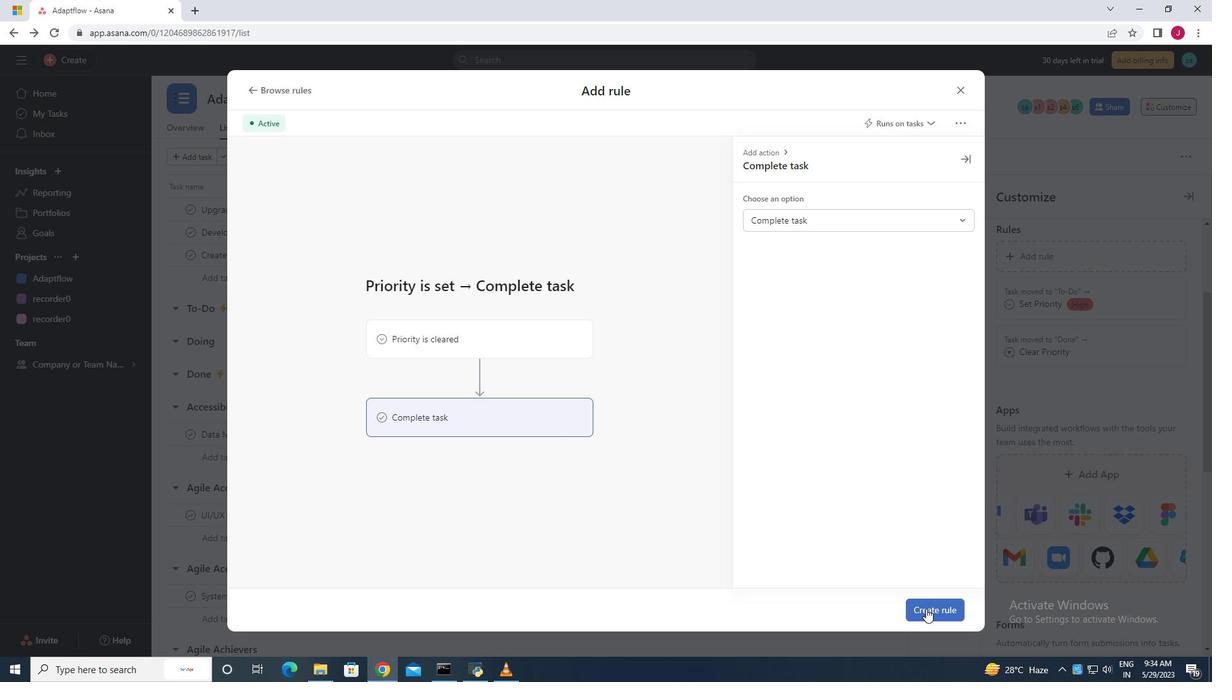 
Action: Mouse moved to (914, 597)
Screenshot: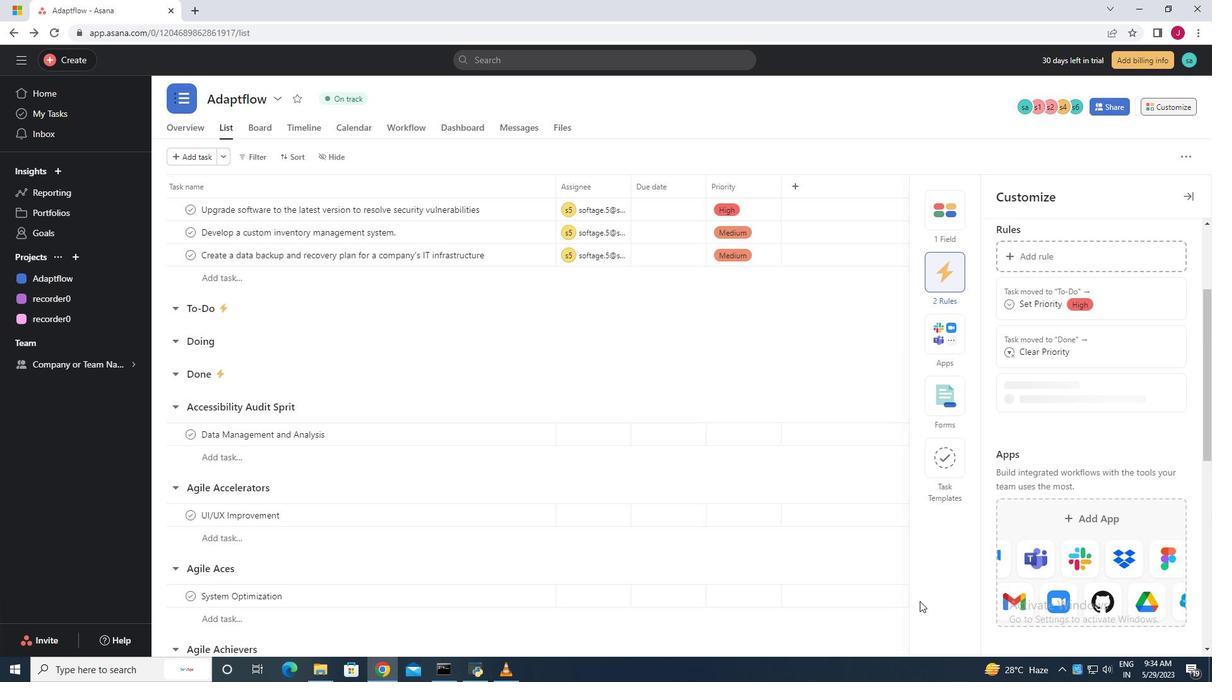 
